 Task: Look for space in Massawa, Eritrea from 8th June, 2023 to 12th June, 2023 for 2 adults in price range Rs.8000 to Rs.16000. Place can be private room with 1  bedroom having 1 bed and 1 bathroom. Property type can be house, flat, hotel. Booking option can be shelf check-in. Required host language is English.
Action: Mouse moved to (363, 182)
Screenshot: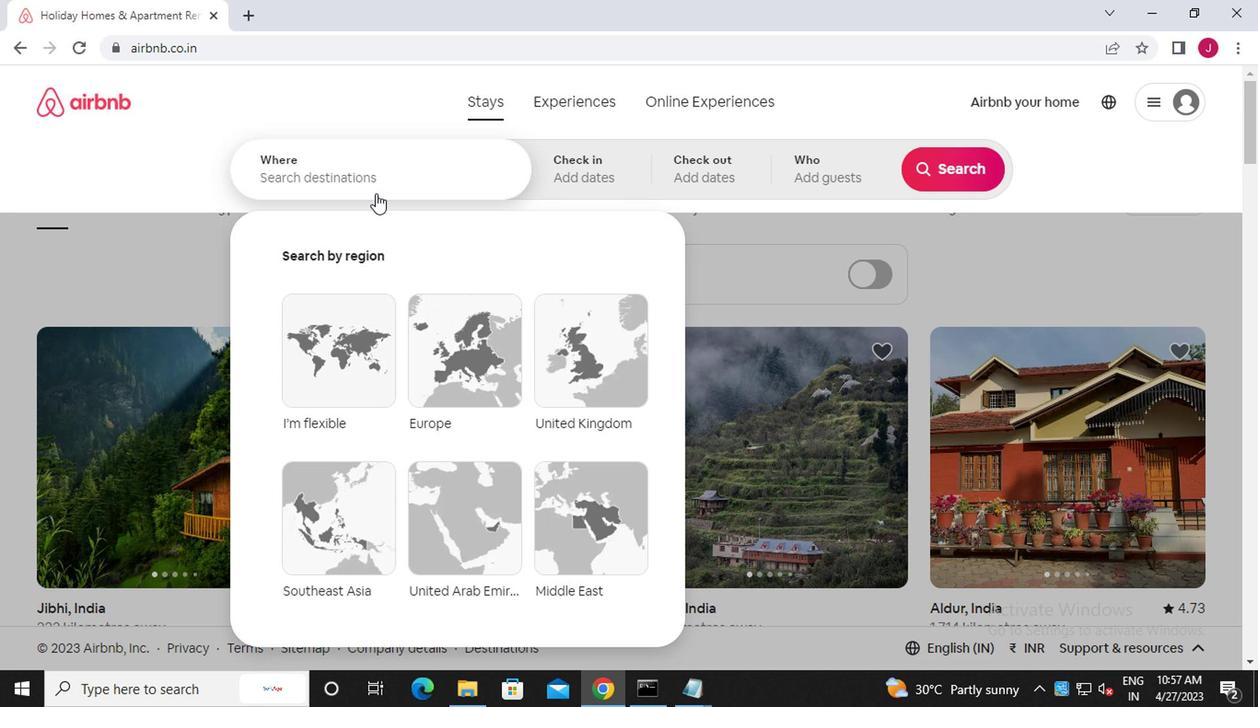 
Action: Mouse pressed left at (363, 182)
Screenshot: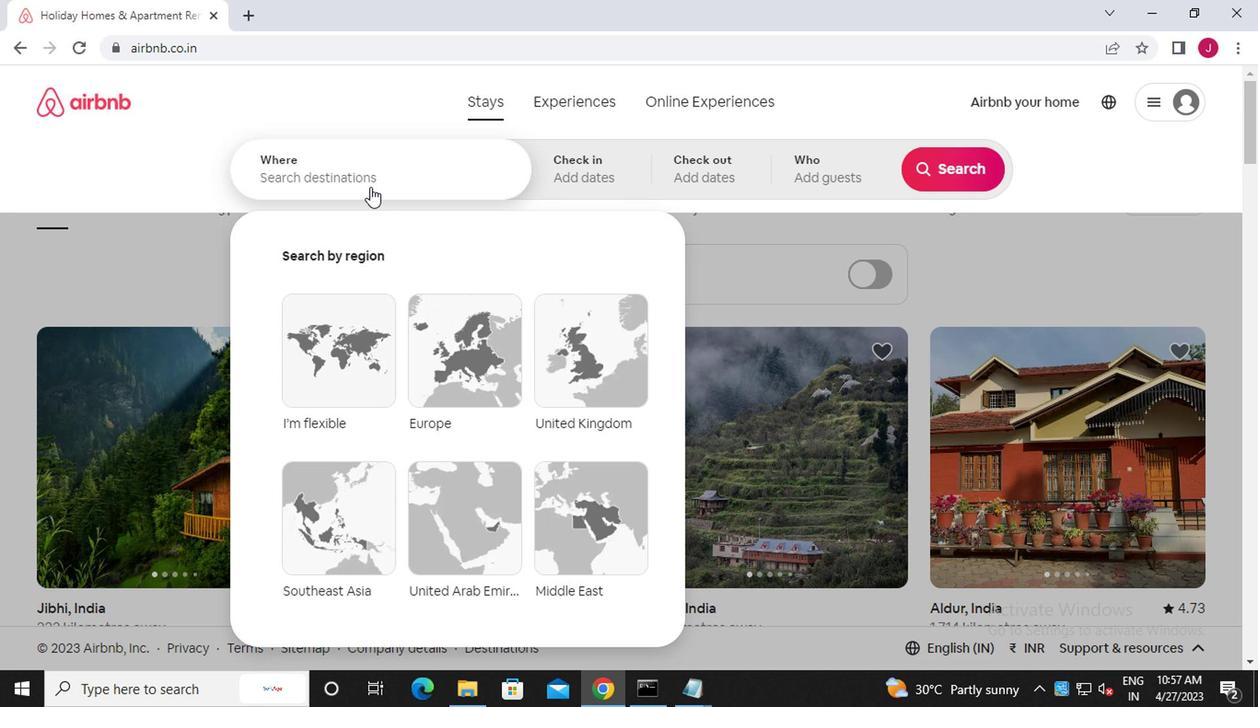 
Action: Mouse moved to (363, 182)
Screenshot: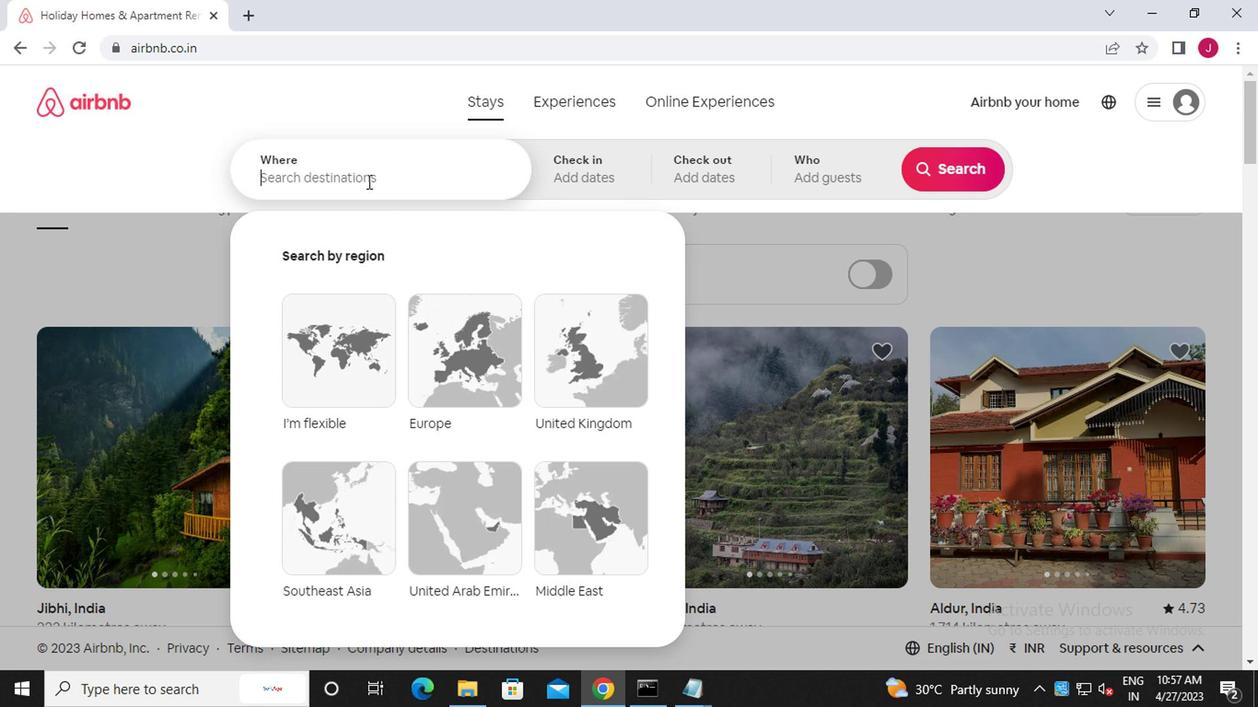 
Action: Key pressed m<Key.caps_lock>assawa,<Key.caps_lock>e<Key.caps_lock>ritrea
Screenshot: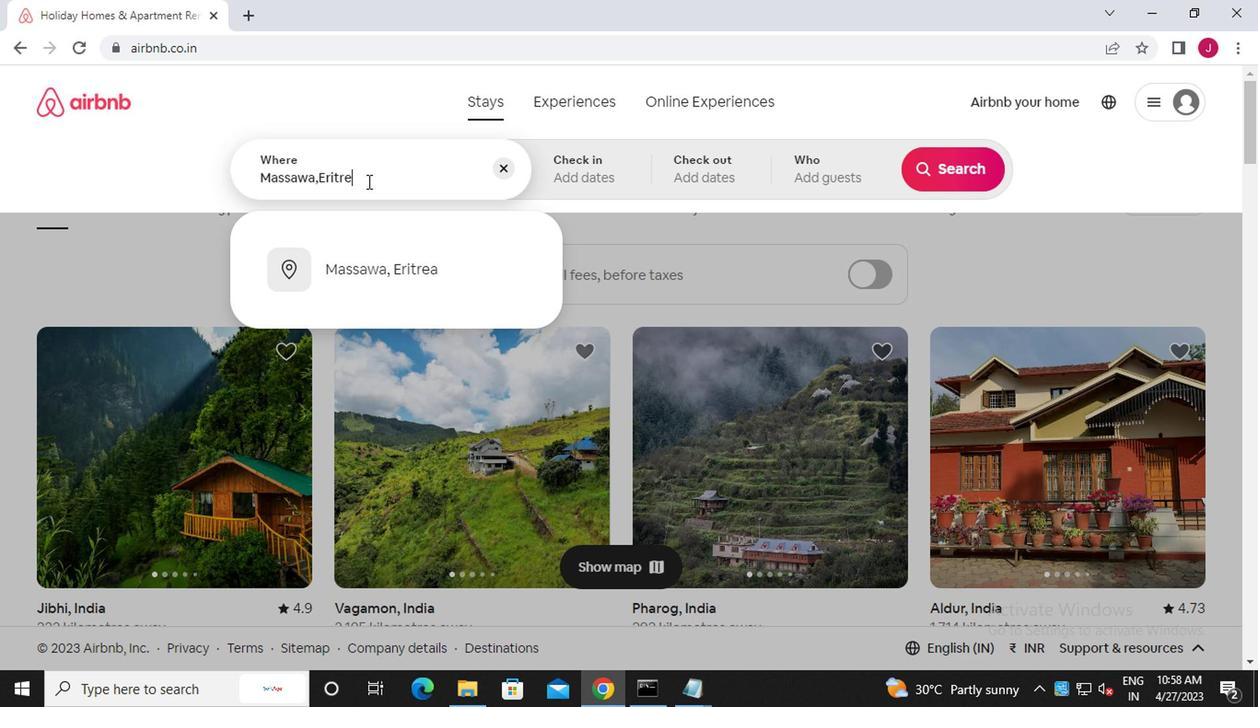 
Action: Mouse moved to (401, 274)
Screenshot: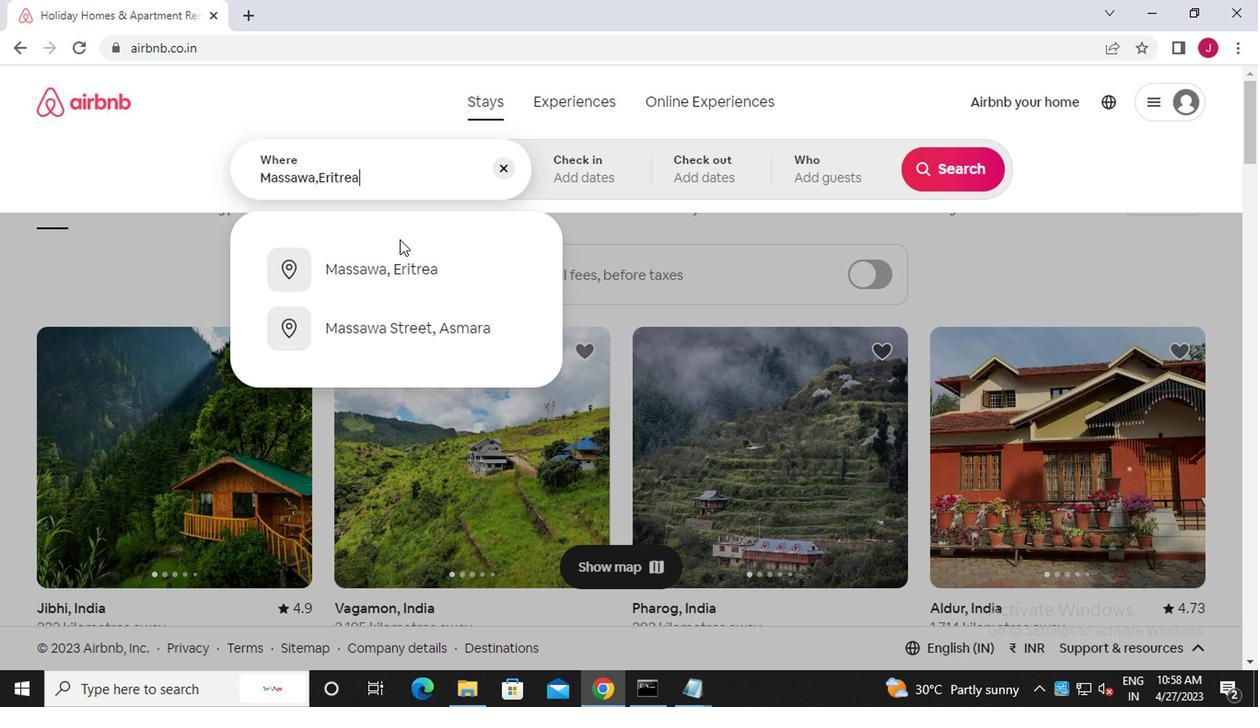 
Action: Mouse pressed left at (401, 274)
Screenshot: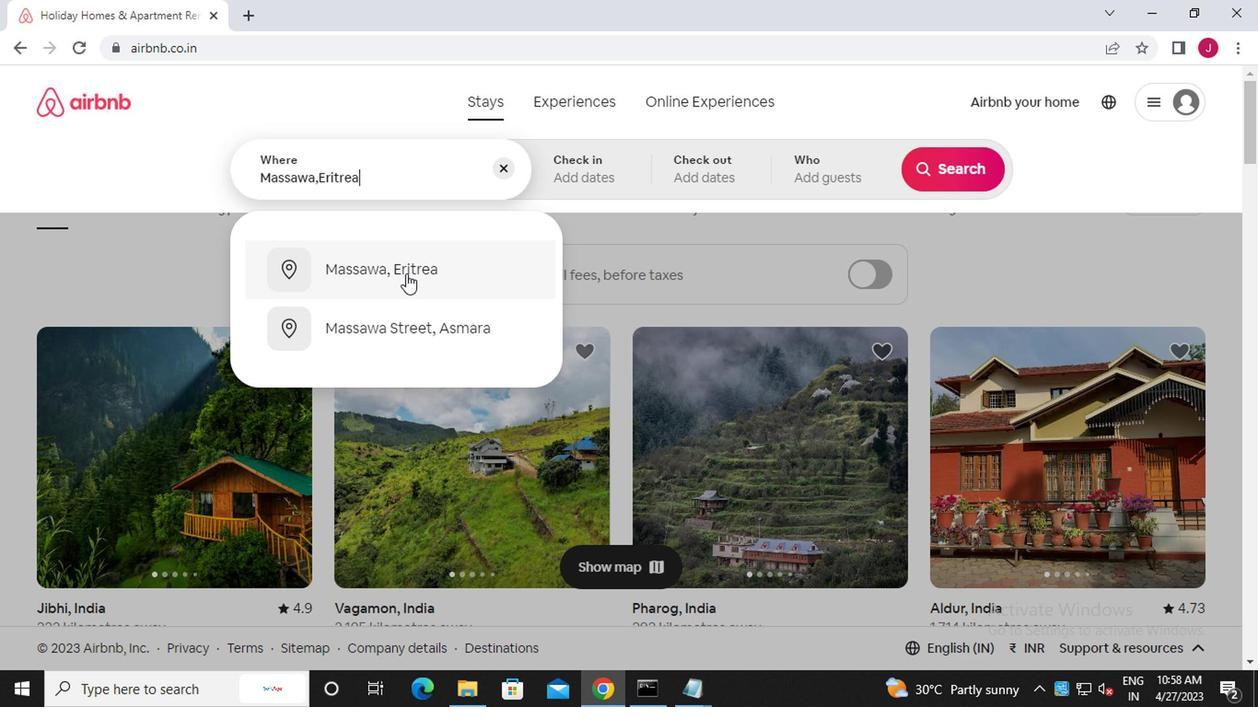 
Action: Mouse moved to (933, 314)
Screenshot: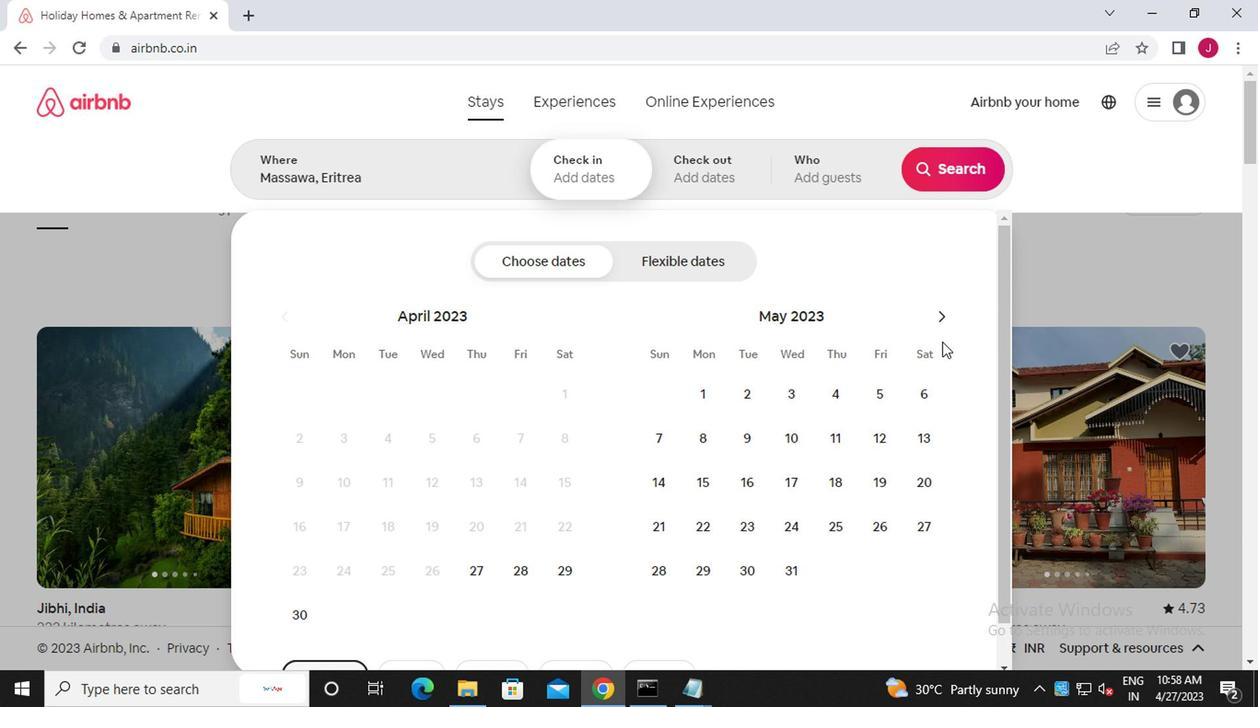 
Action: Mouse pressed left at (933, 314)
Screenshot: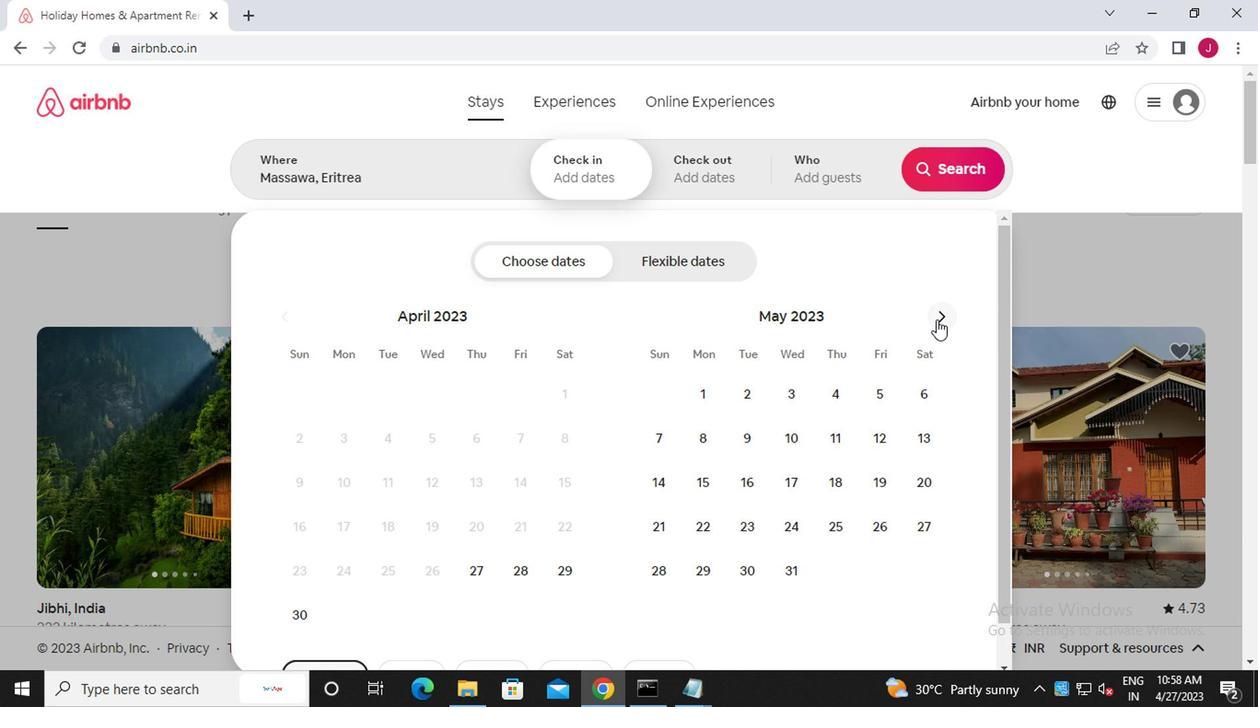 
Action: Mouse moved to (832, 435)
Screenshot: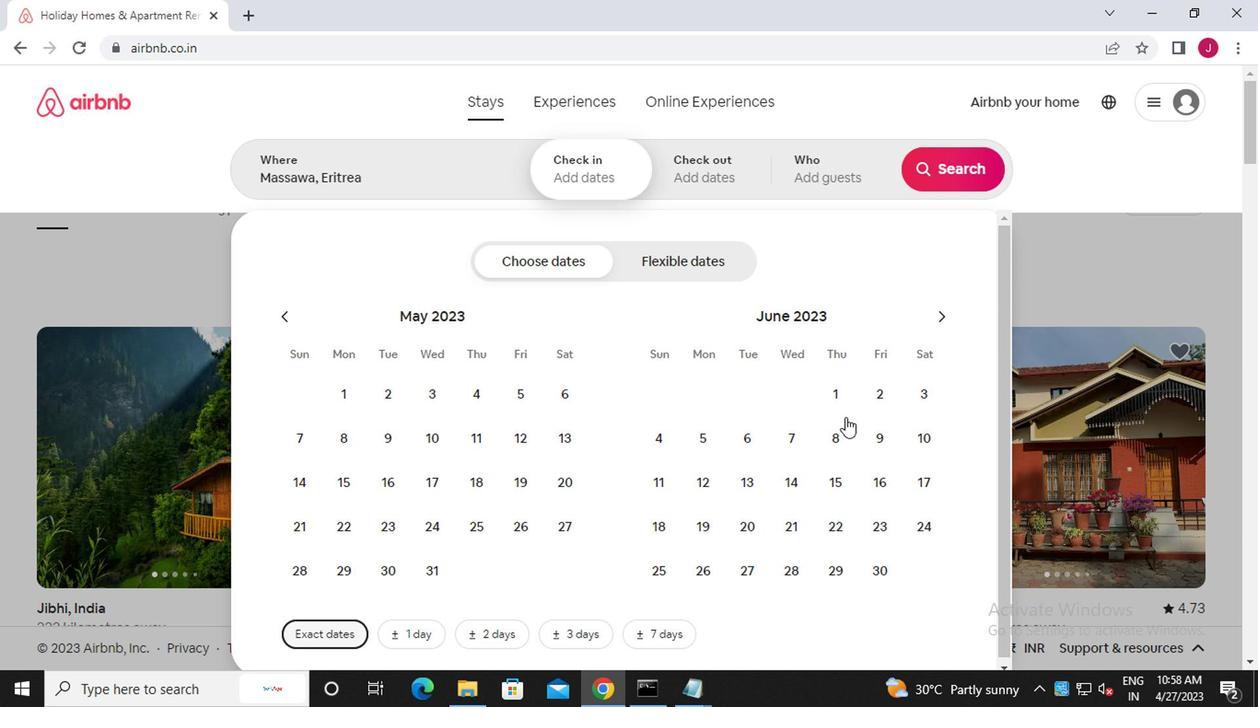 
Action: Mouse pressed left at (832, 435)
Screenshot: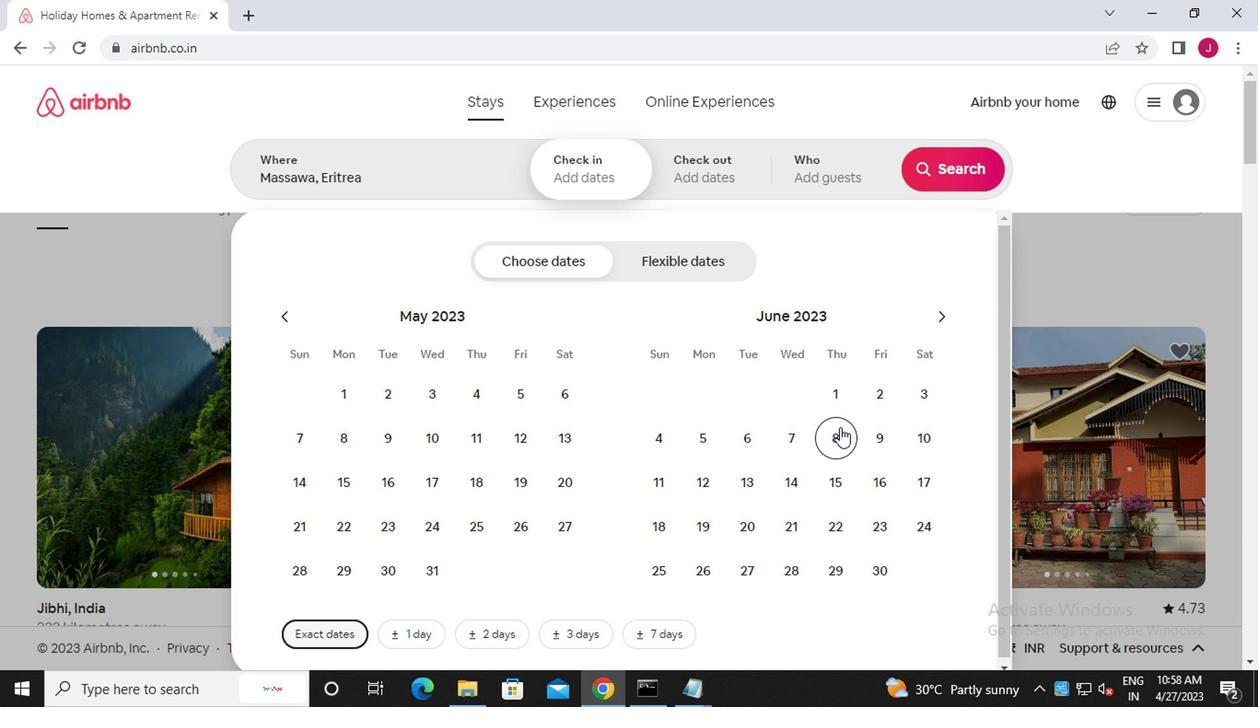 
Action: Mouse moved to (693, 480)
Screenshot: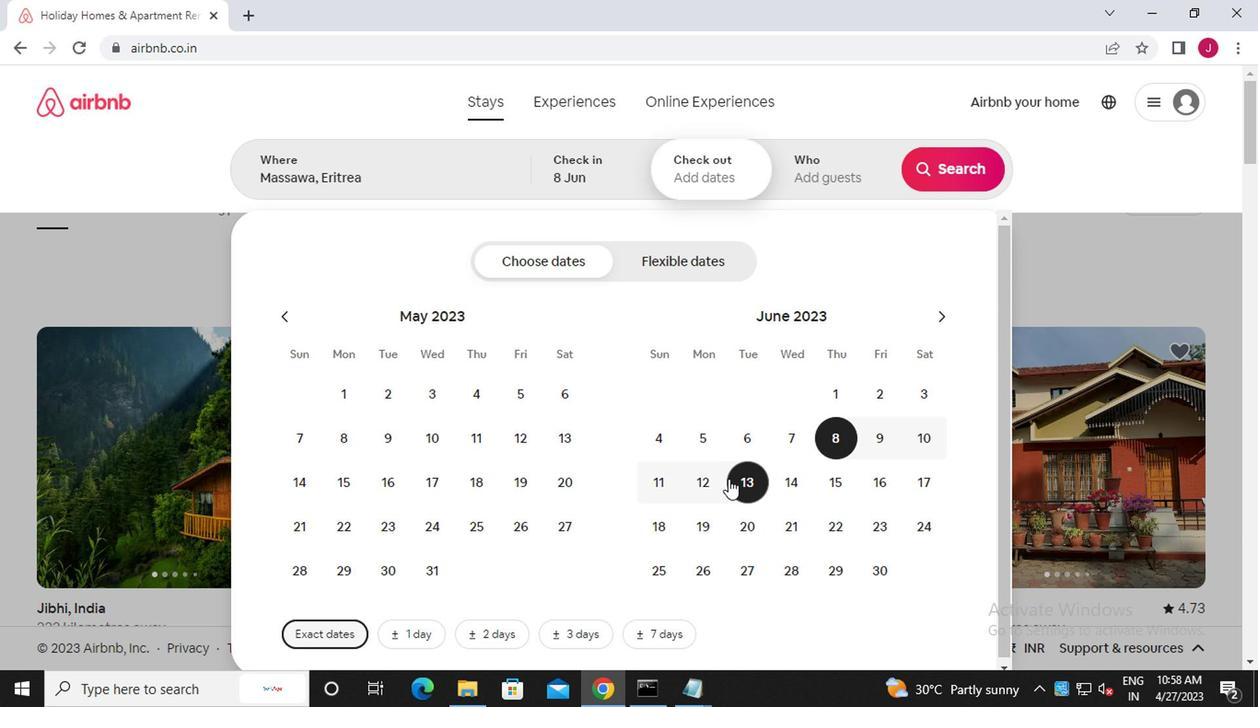 
Action: Mouse pressed left at (693, 480)
Screenshot: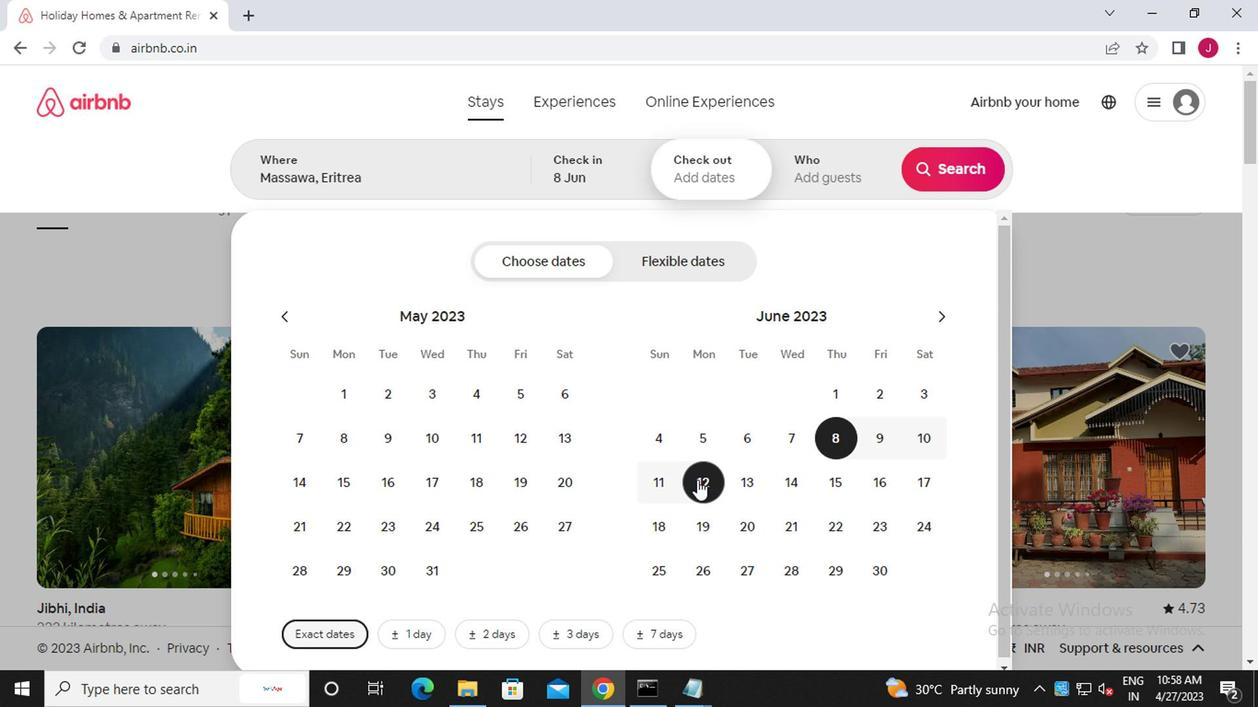 
Action: Mouse moved to (813, 186)
Screenshot: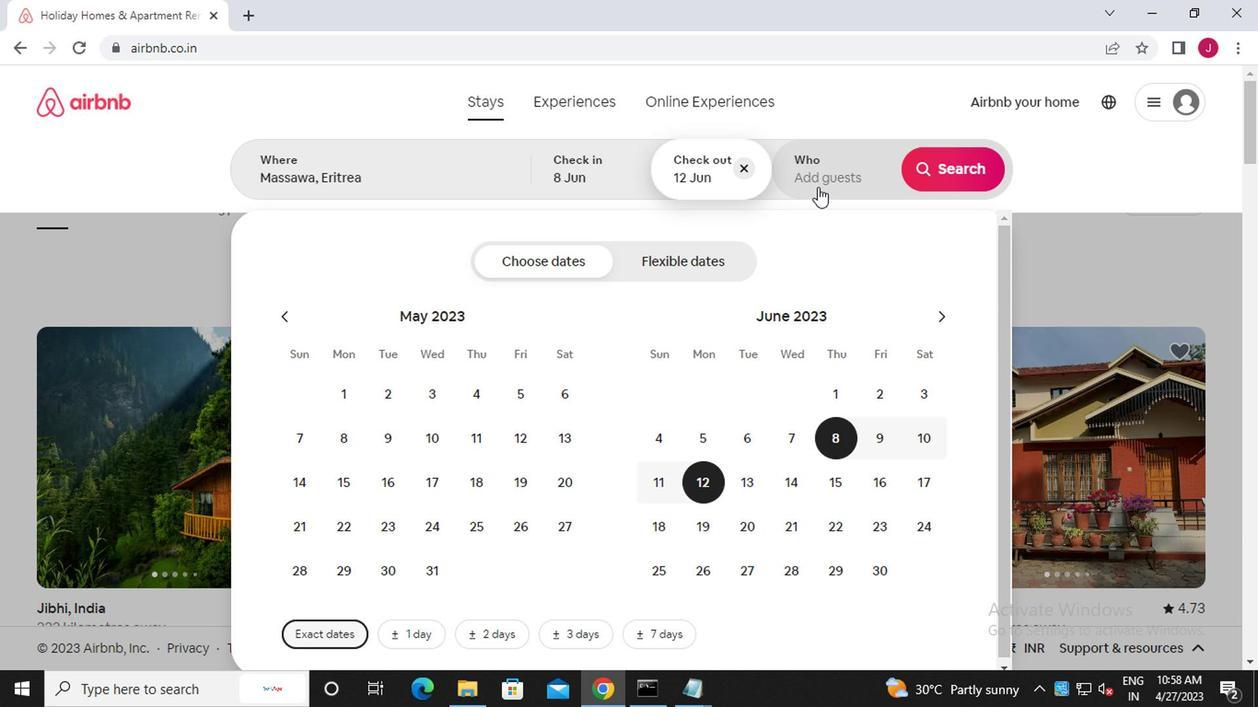 
Action: Mouse pressed left at (813, 186)
Screenshot: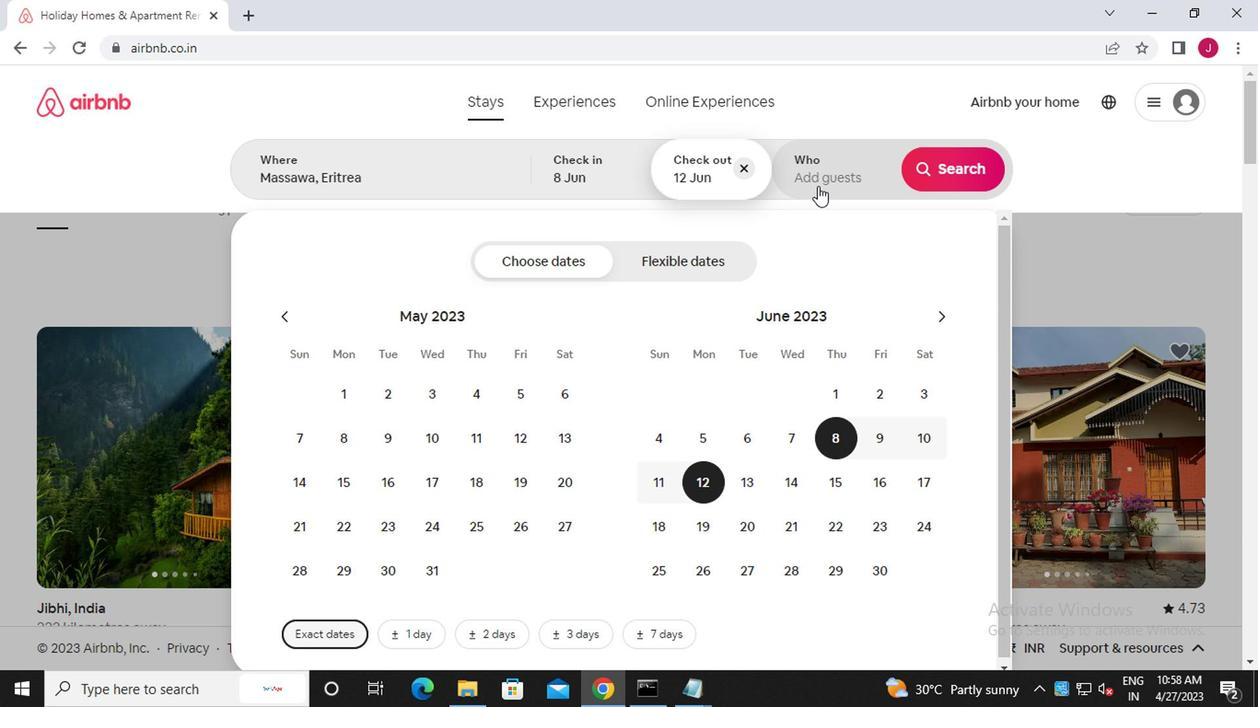 
Action: Mouse moved to (947, 267)
Screenshot: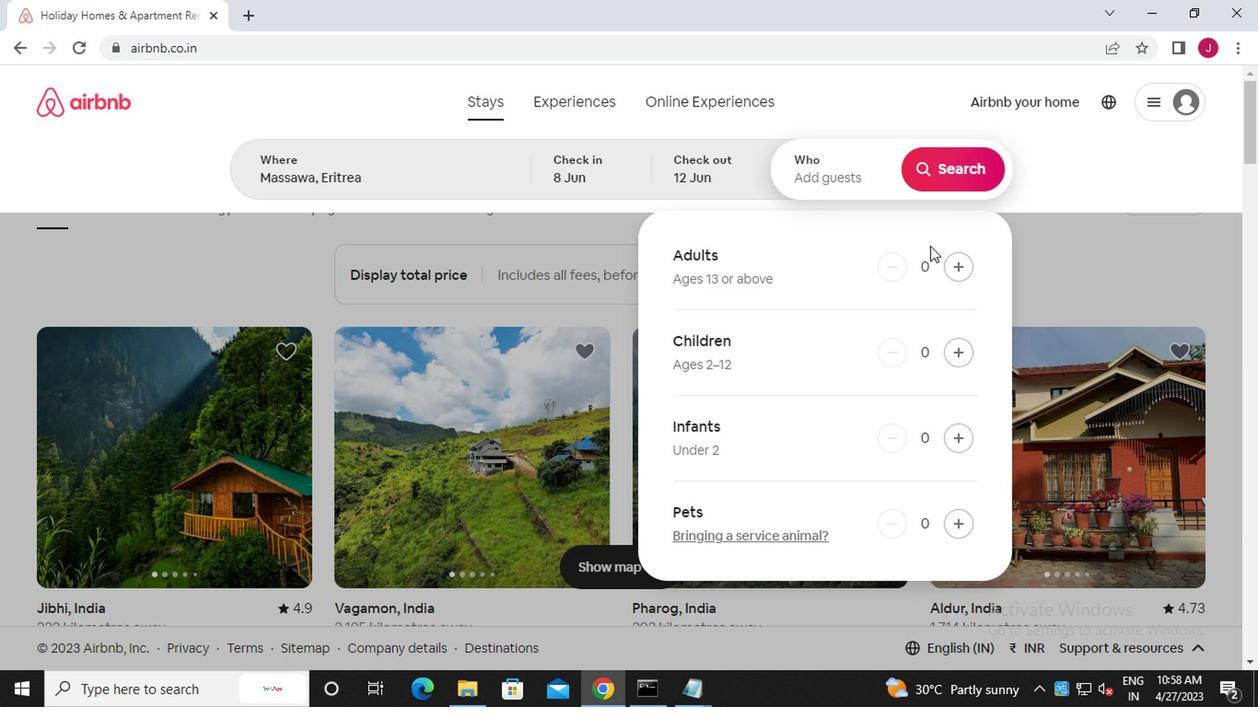 
Action: Mouse pressed left at (947, 267)
Screenshot: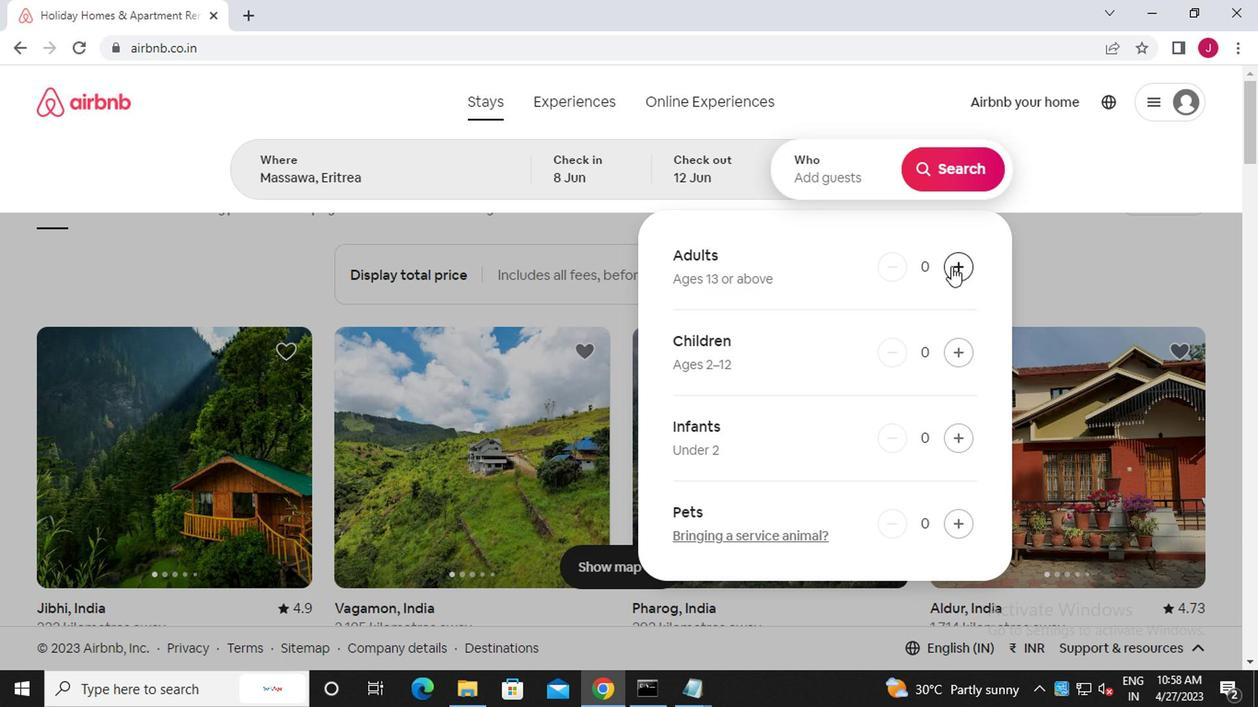 
Action: Mouse moved to (949, 268)
Screenshot: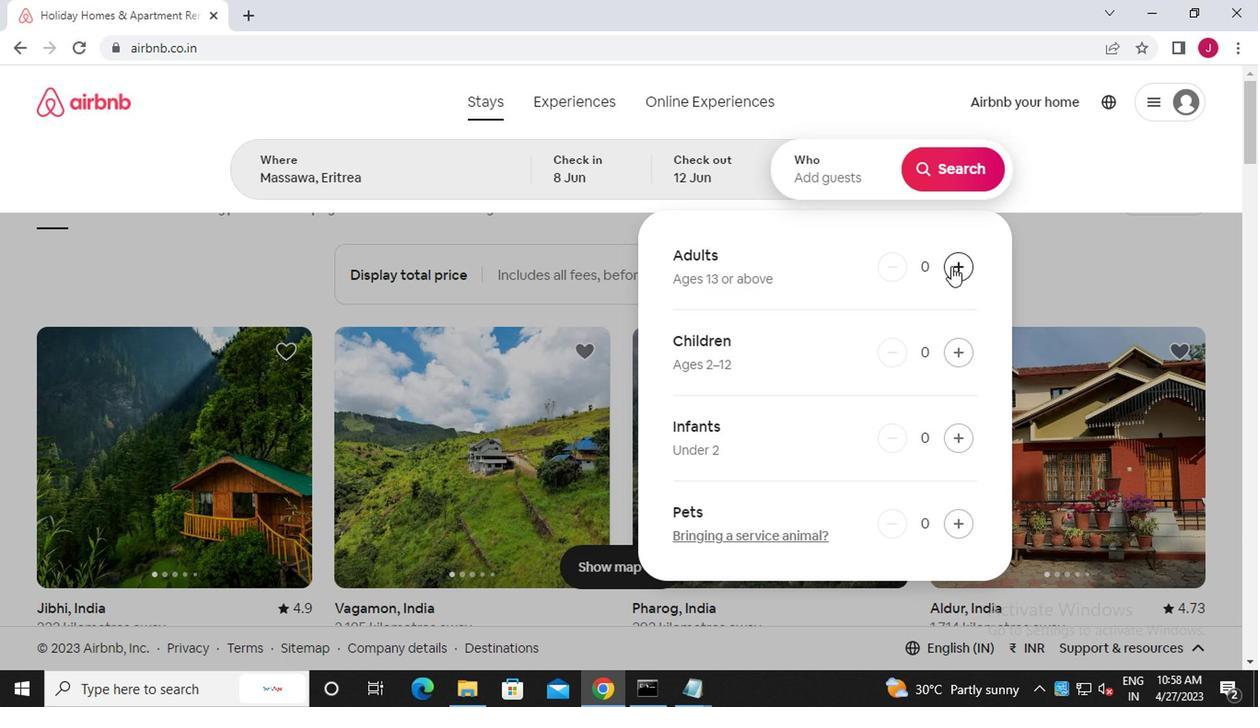 
Action: Mouse pressed left at (949, 268)
Screenshot: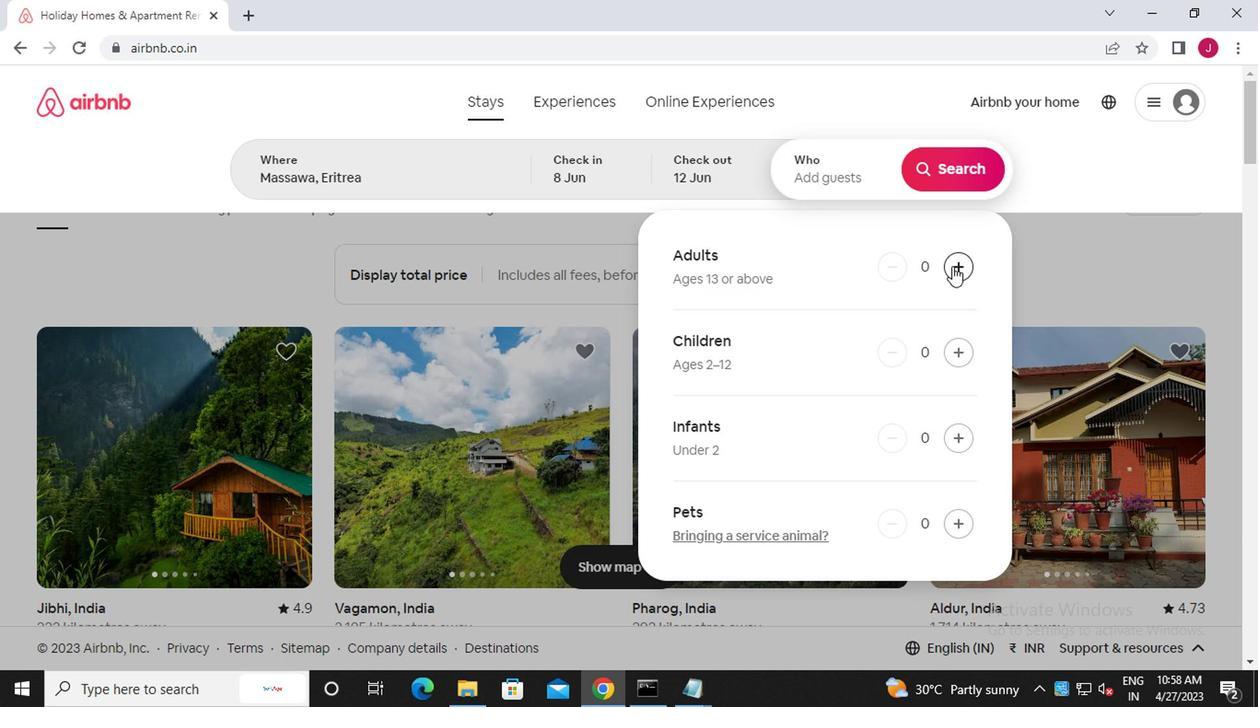 
Action: Mouse moved to (956, 172)
Screenshot: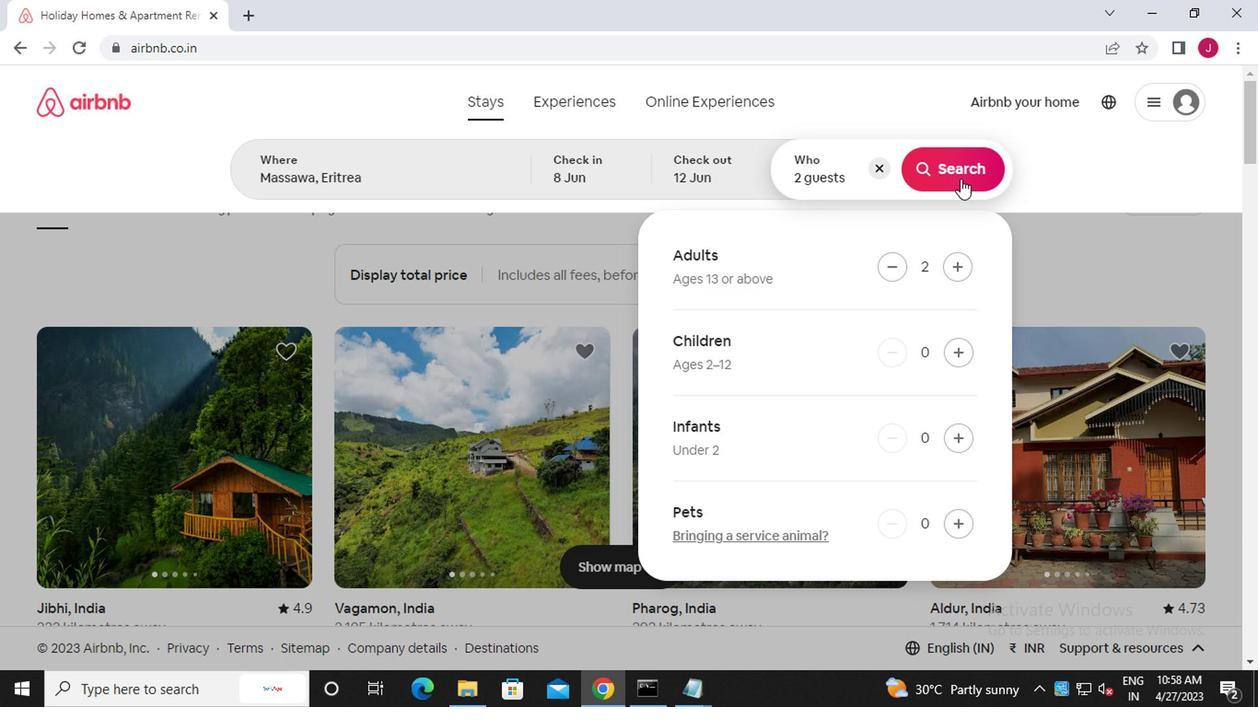 
Action: Mouse pressed left at (956, 172)
Screenshot: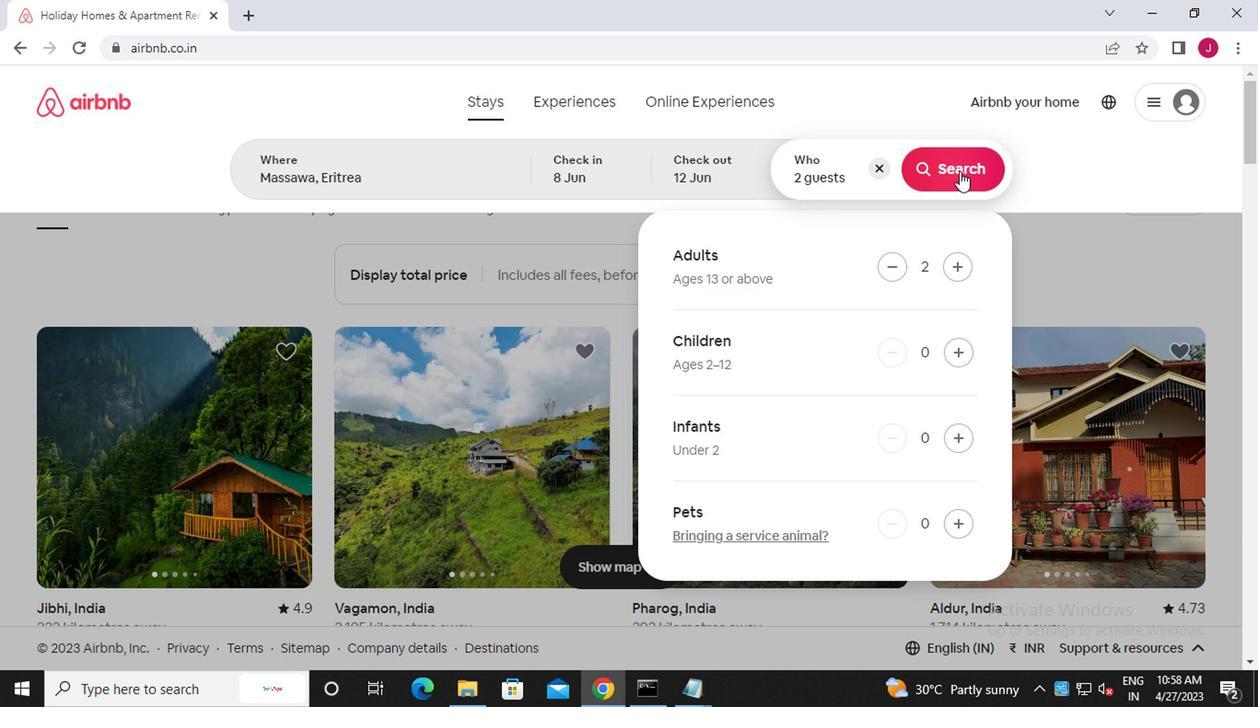 
Action: Mouse moved to (1180, 180)
Screenshot: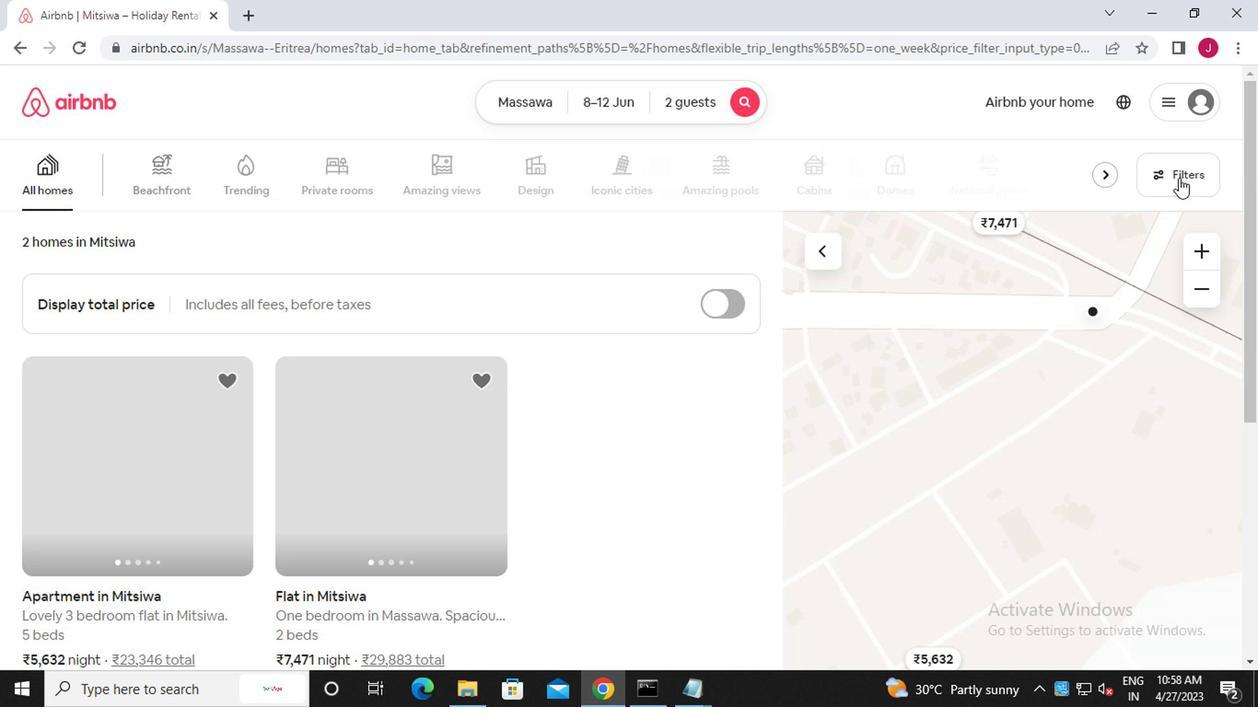 
Action: Mouse pressed left at (1180, 180)
Screenshot: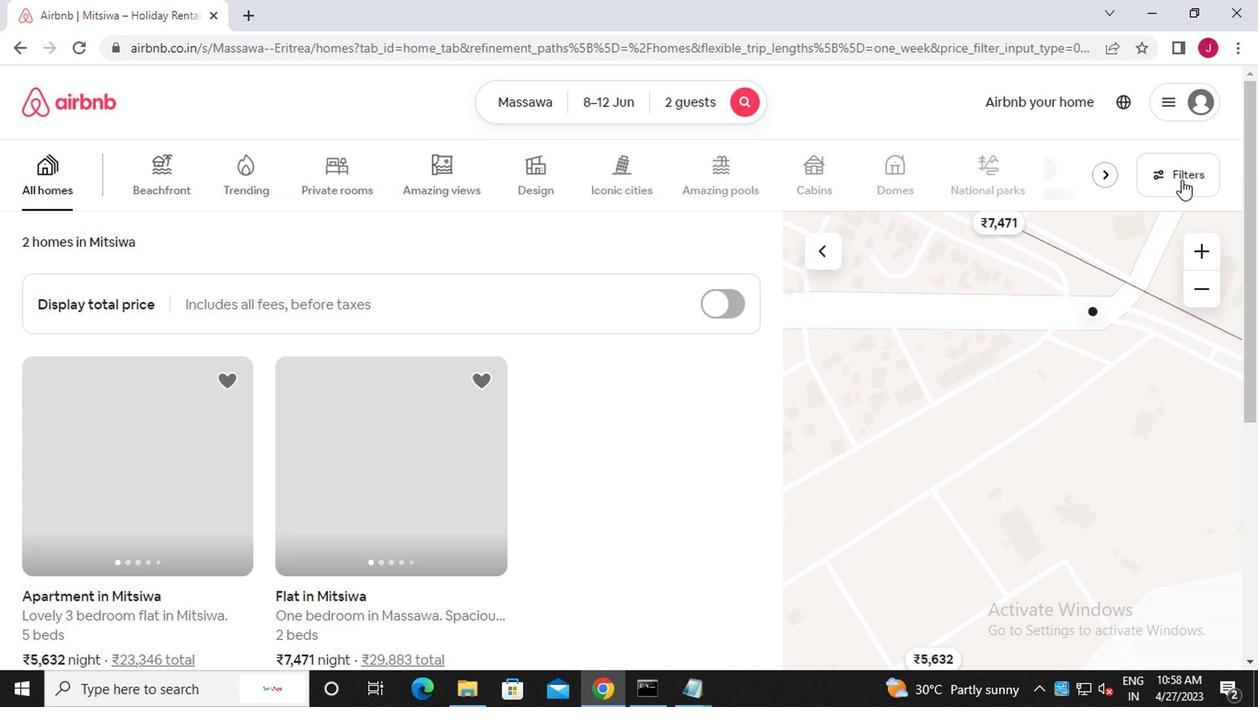 
Action: Mouse moved to (425, 399)
Screenshot: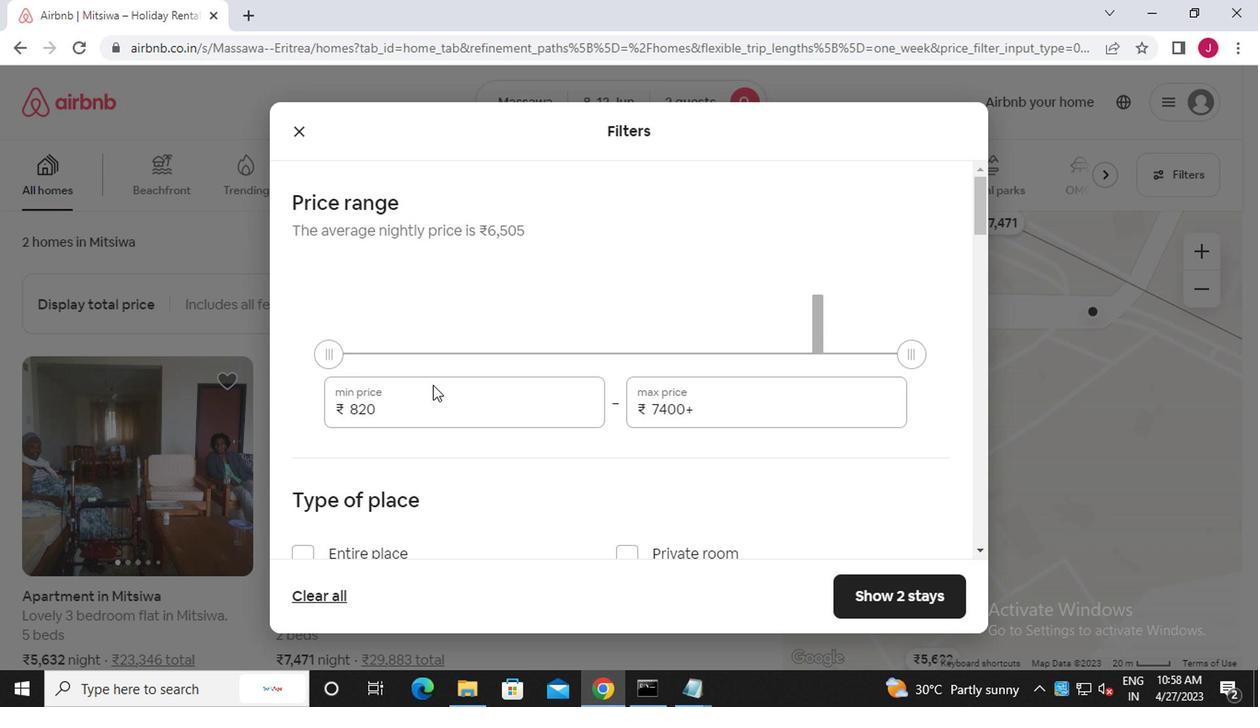 
Action: Mouse pressed left at (425, 399)
Screenshot: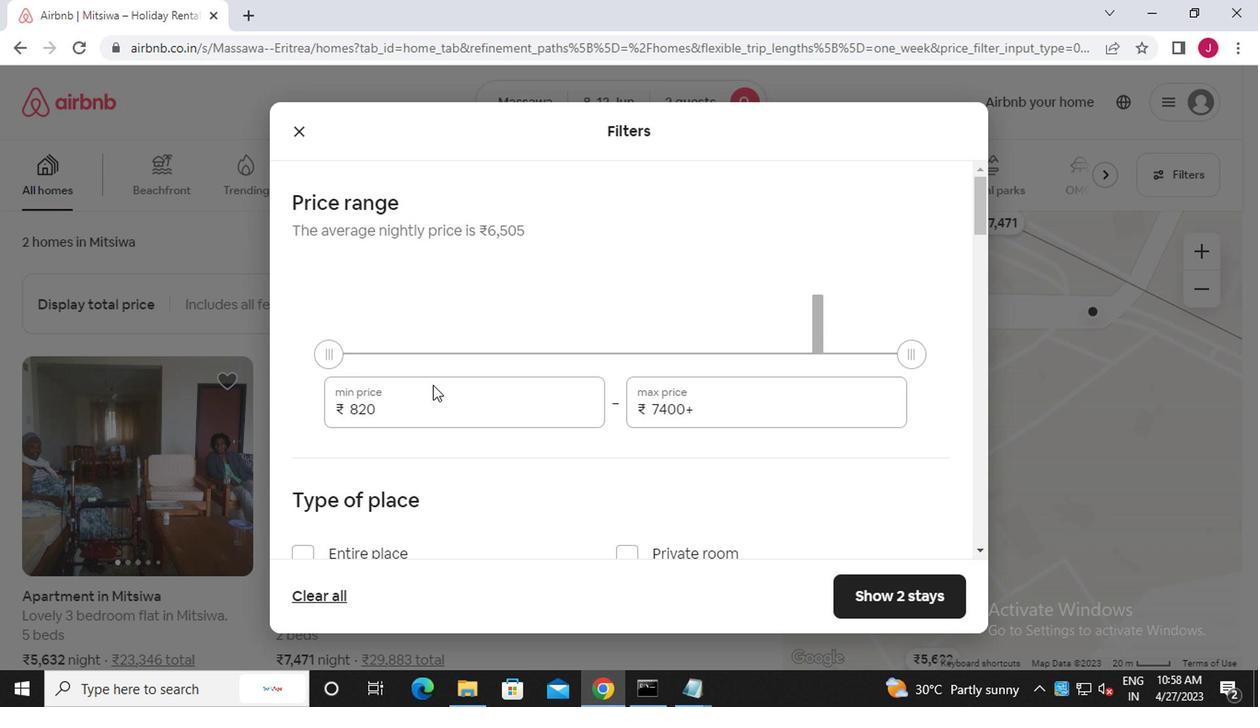
Action: Mouse moved to (412, 387)
Screenshot: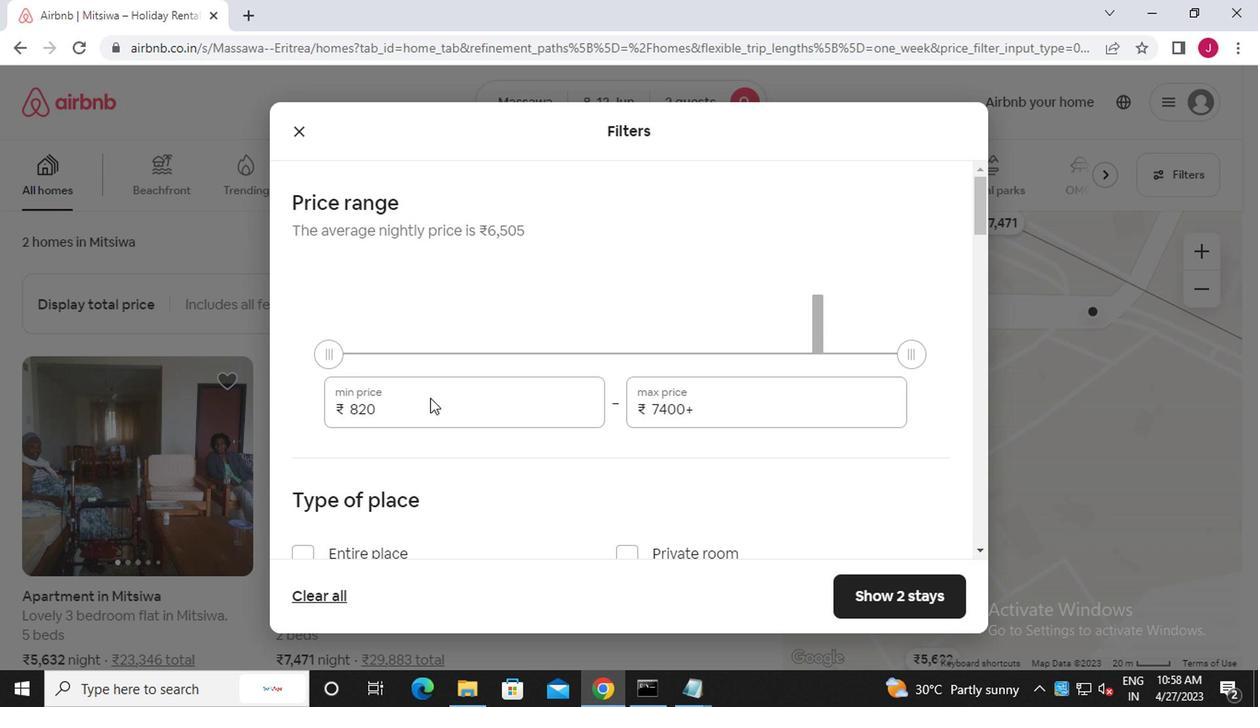 
Action: Key pressed <Key.backspace><Key.backspace><<96>><<96>><<96>>
Screenshot: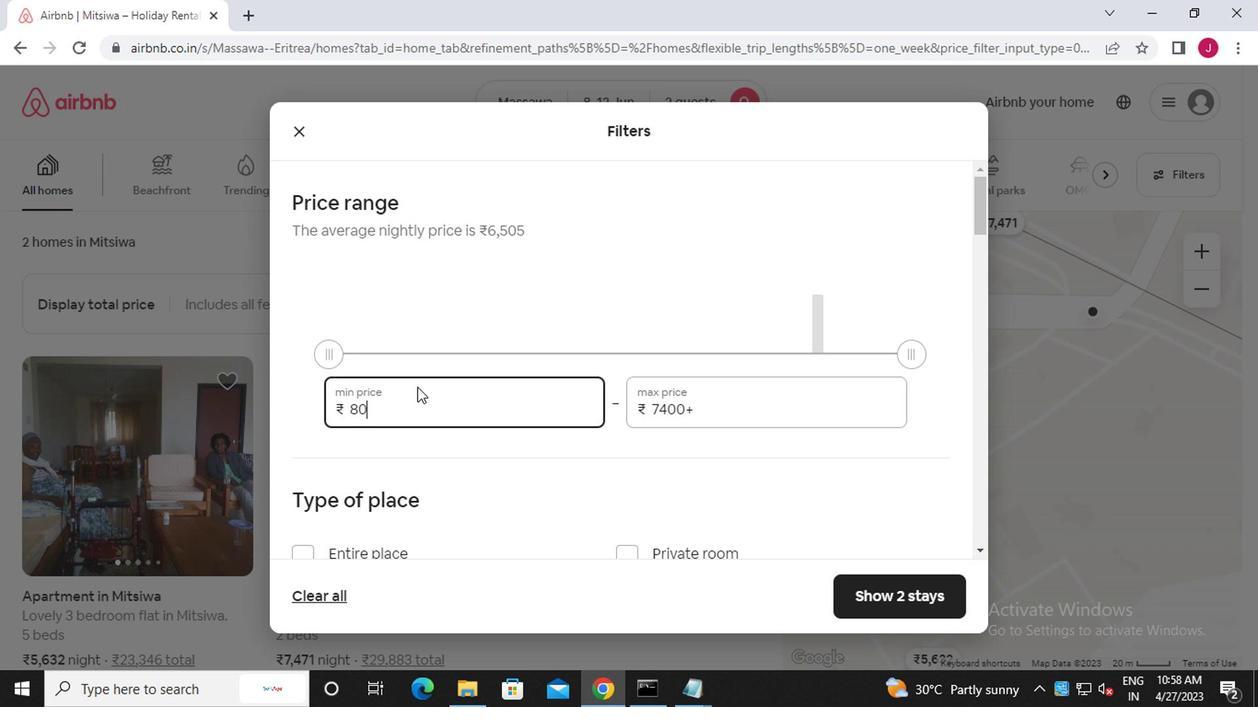 
Action: Mouse moved to (747, 396)
Screenshot: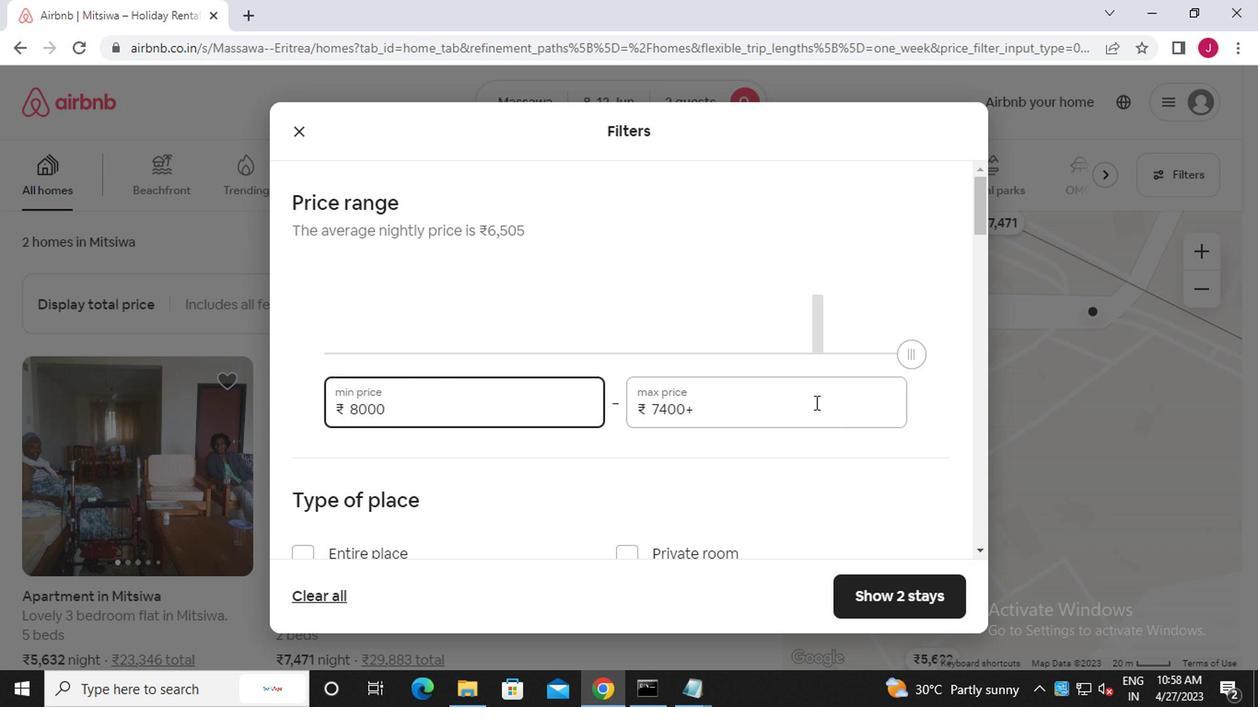 
Action: Mouse pressed left at (747, 396)
Screenshot: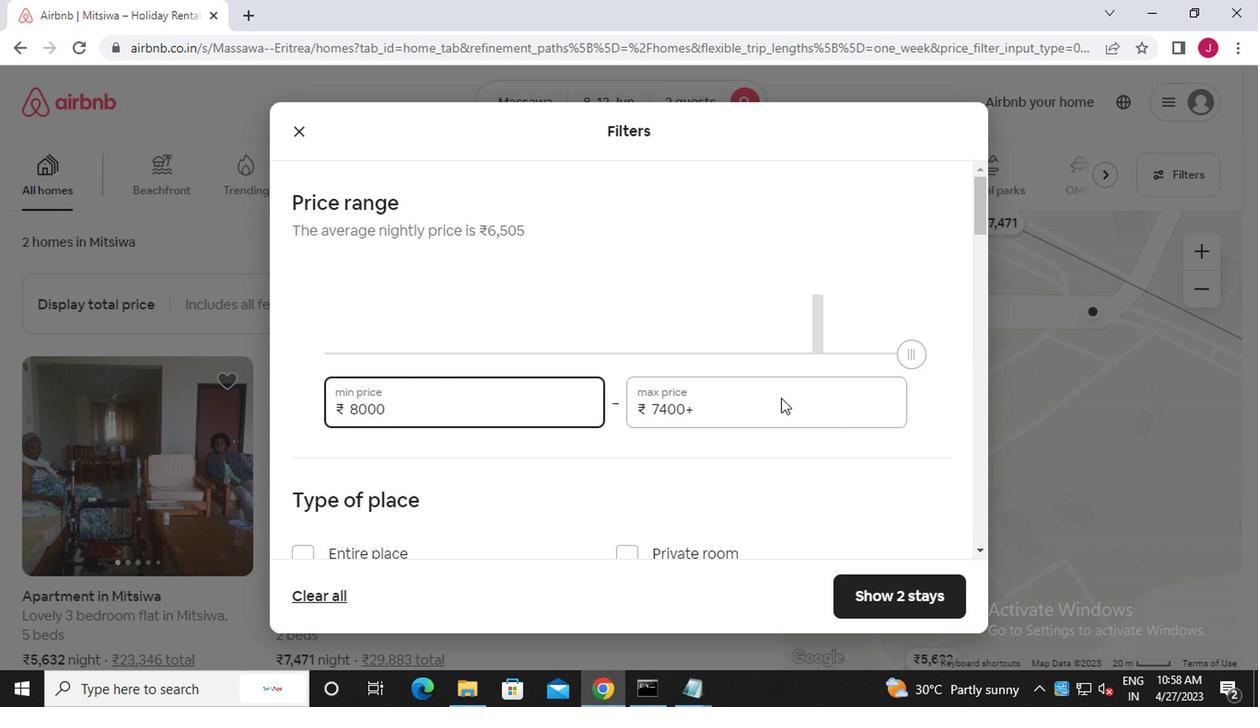 
Action: Mouse moved to (743, 398)
Screenshot: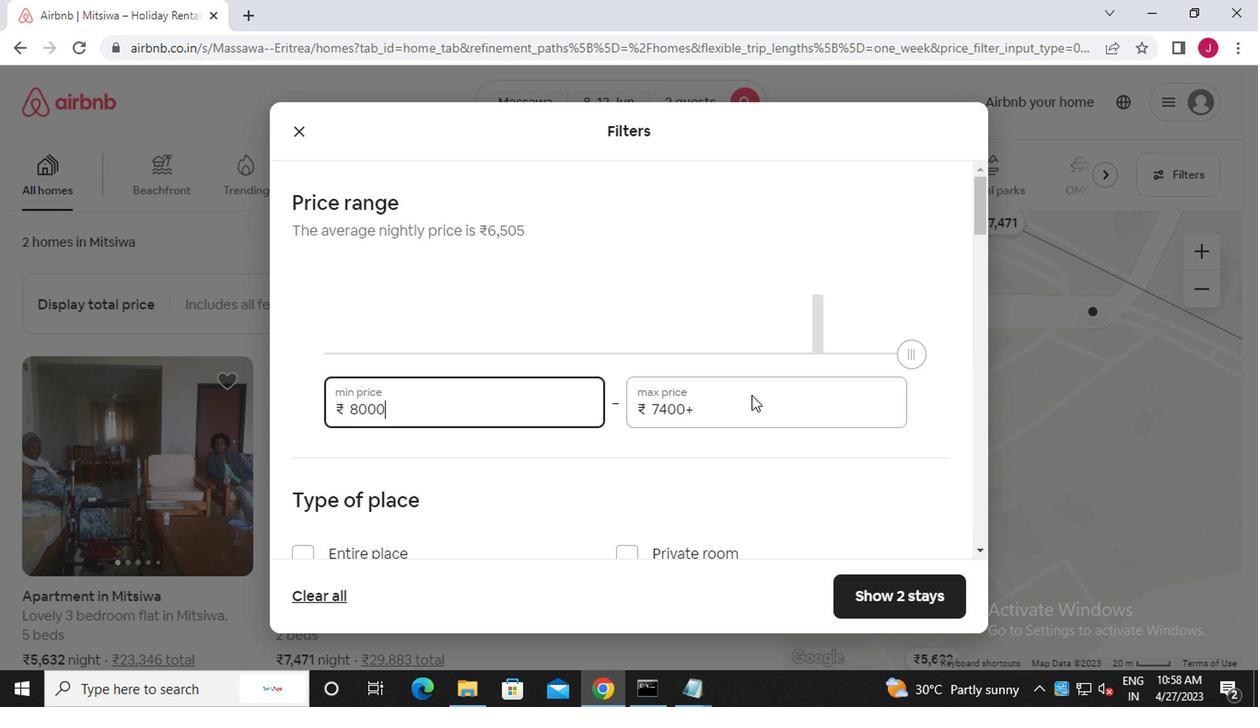 
Action: Key pressed <Key.backspace><Key.backspace><Key.backspace><Key.backspace><Key.backspace><Key.backspace><Key.backspace><Key.backspace><Key.backspace><Key.backspace><<97>><<102>><<96>><<96>><<96>>
Screenshot: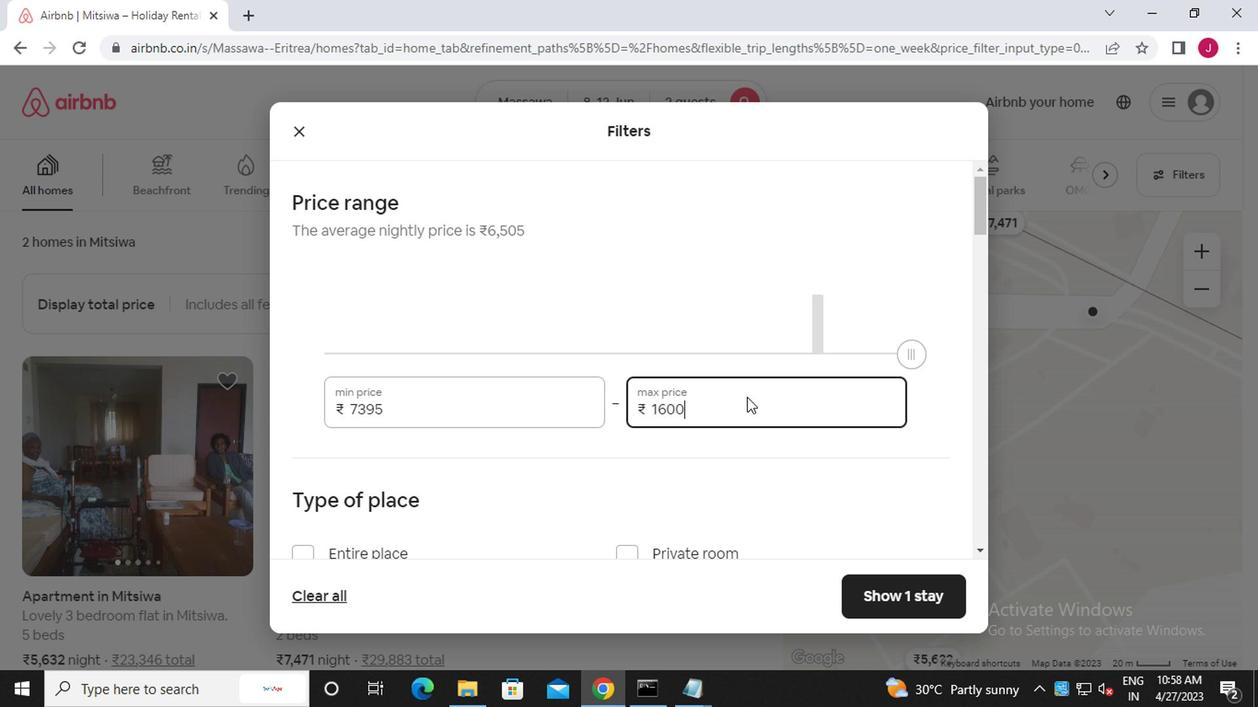 
Action: Mouse scrolled (743, 397) with delta (0, -1)
Screenshot: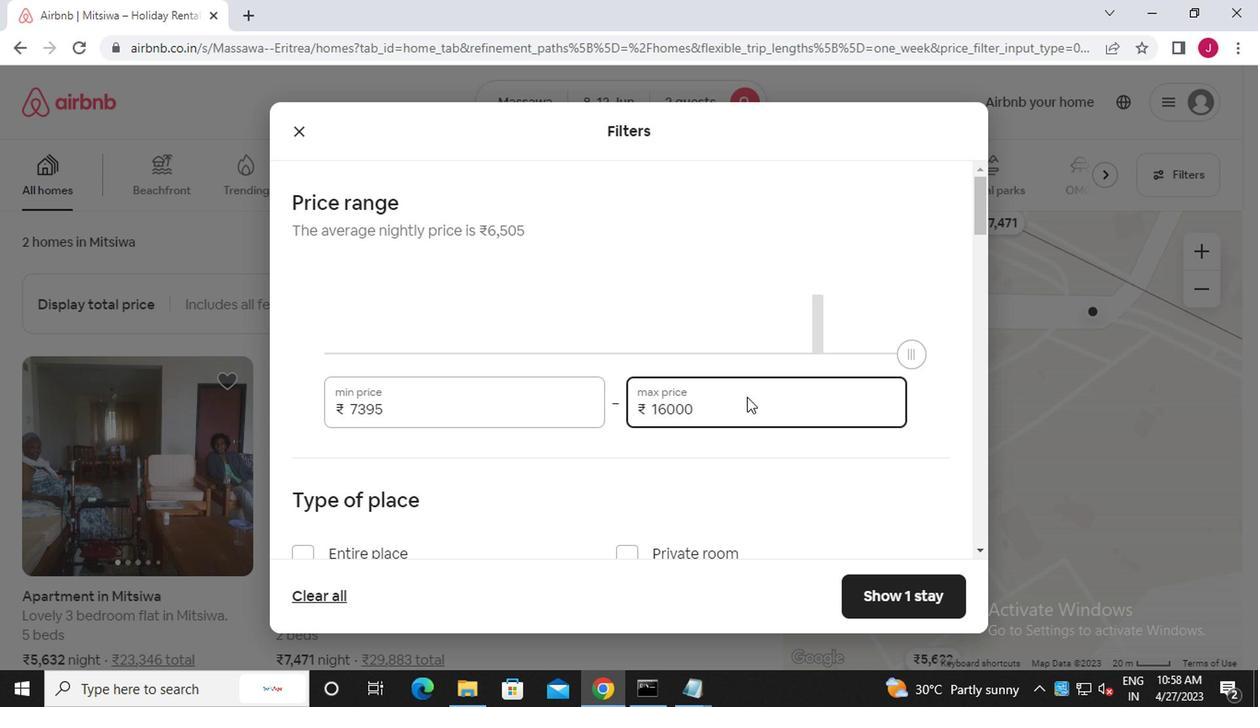 
Action: Mouse scrolled (743, 397) with delta (0, -1)
Screenshot: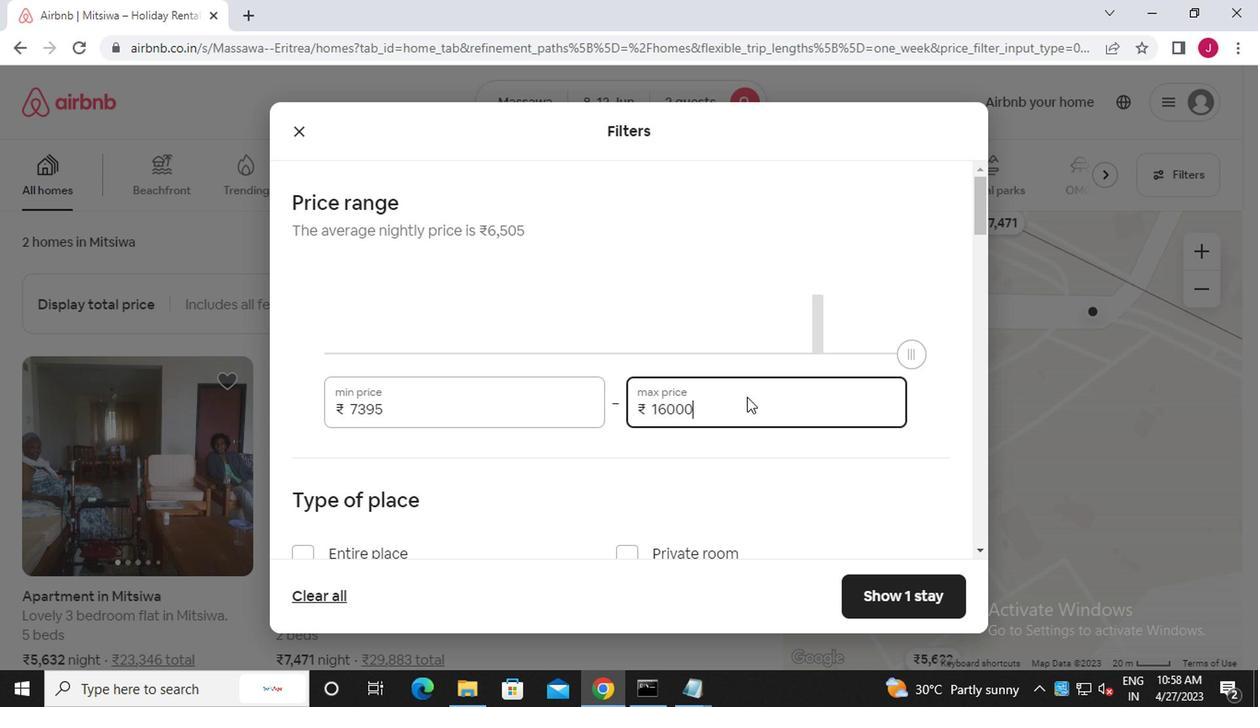 
Action: Mouse scrolled (743, 397) with delta (0, -1)
Screenshot: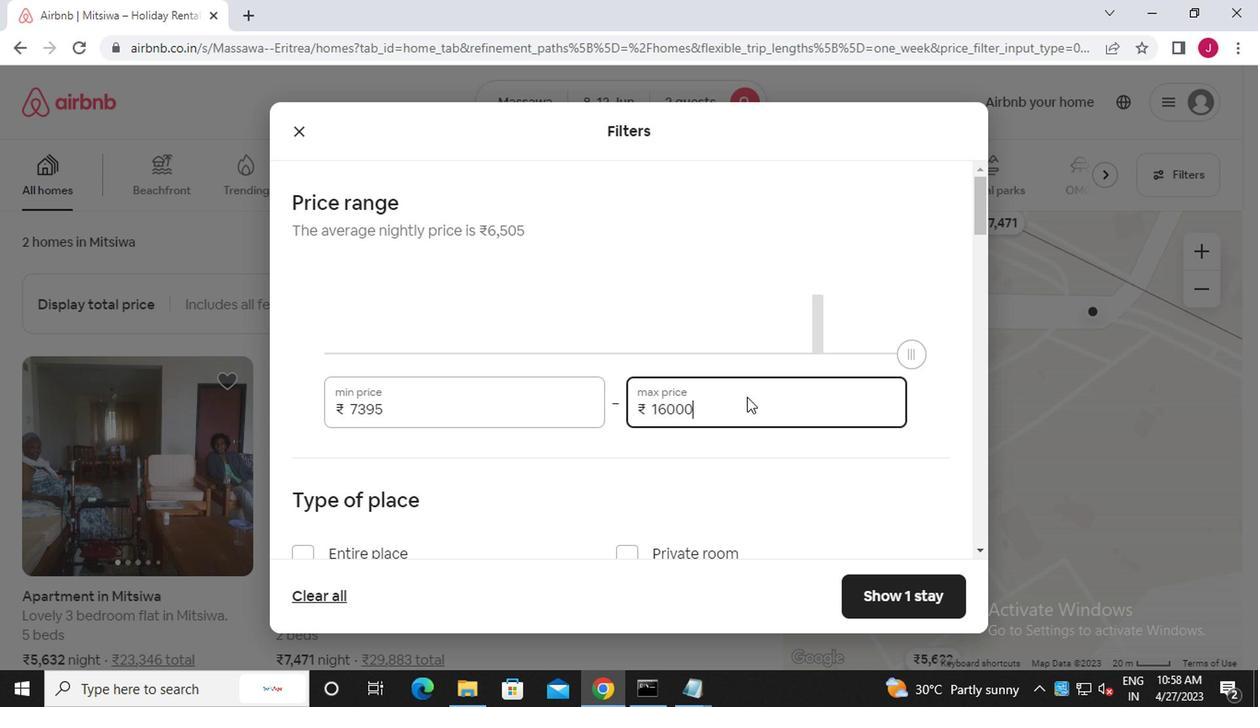 
Action: Mouse scrolled (743, 397) with delta (0, -1)
Screenshot: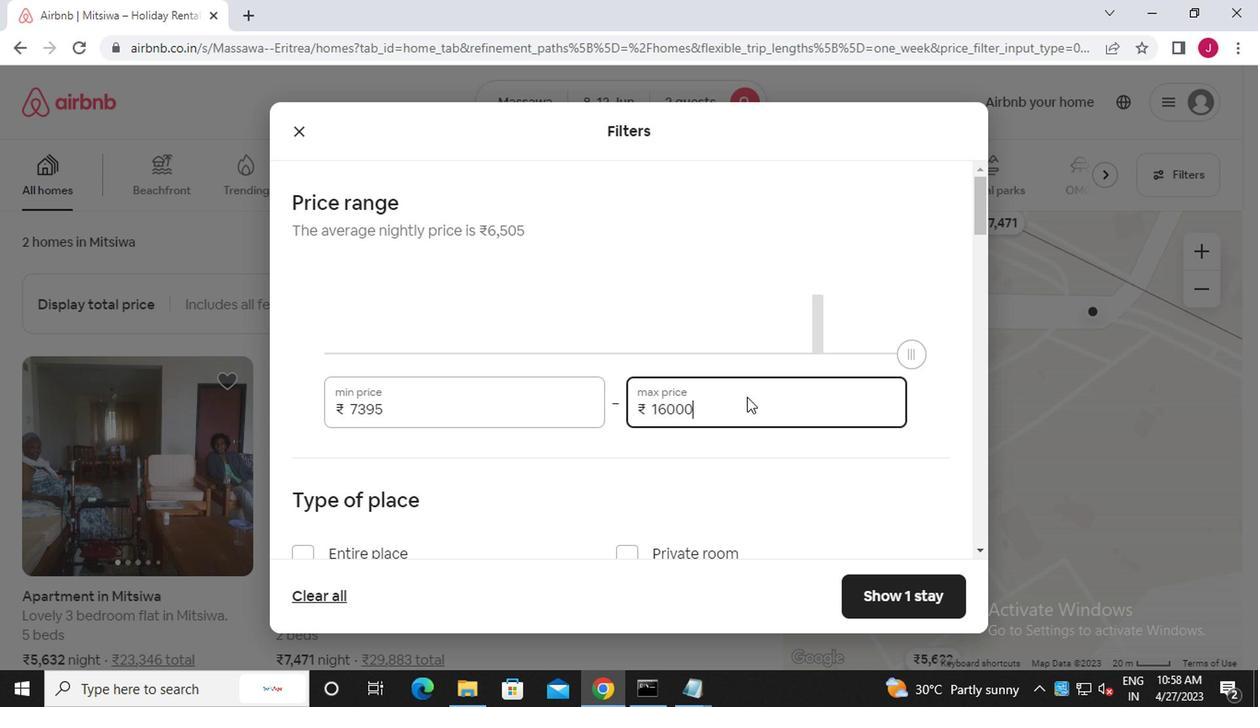 
Action: Mouse moved to (628, 190)
Screenshot: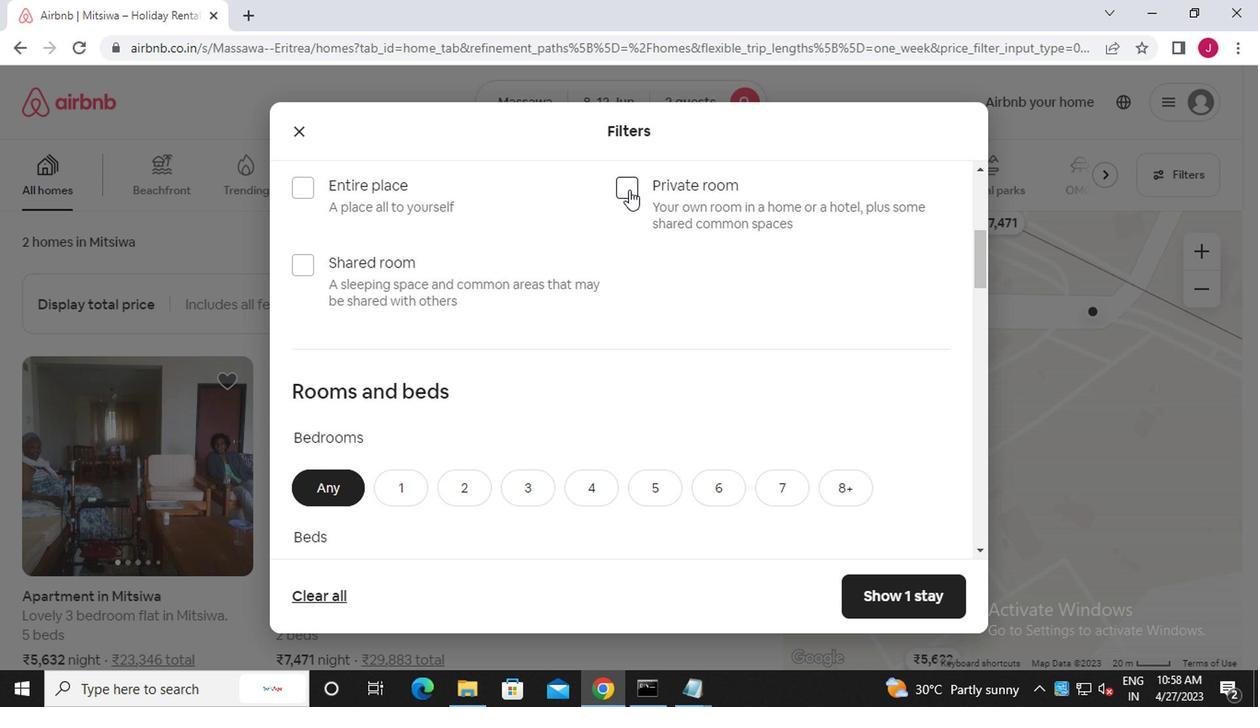 
Action: Mouse pressed left at (628, 190)
Screenshot: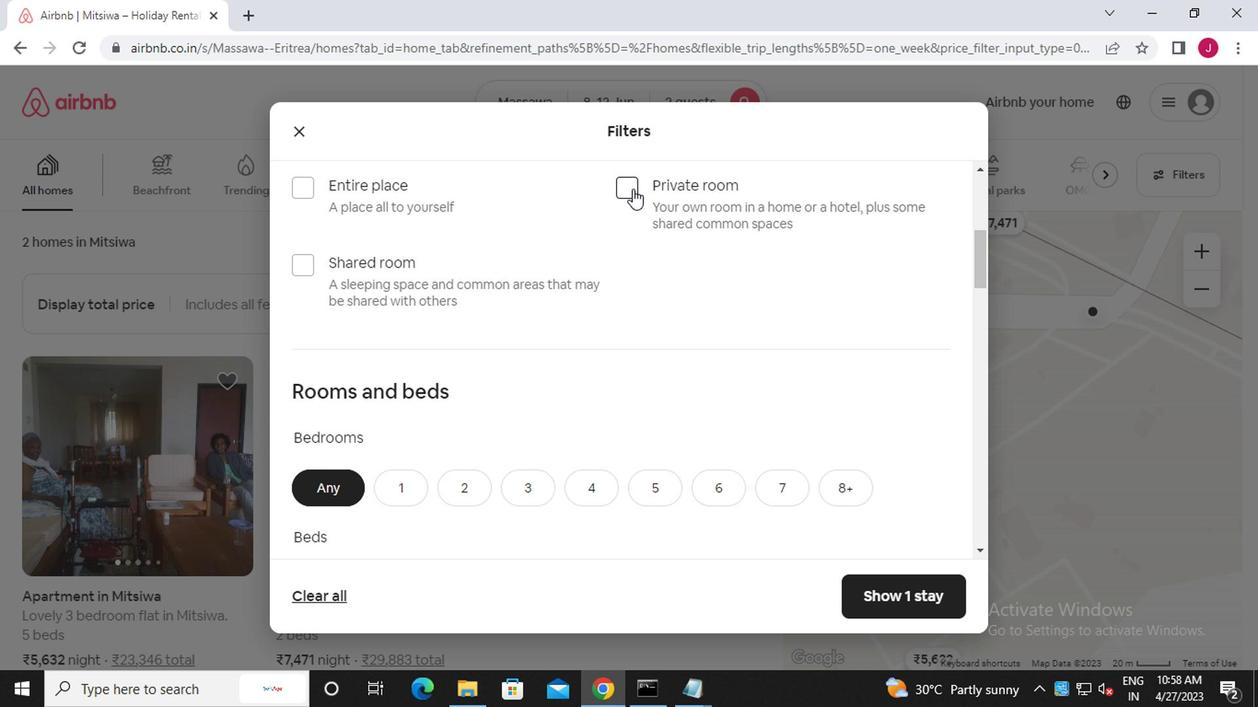 
Action: Mouse moved to (401, 382)
Screenshot: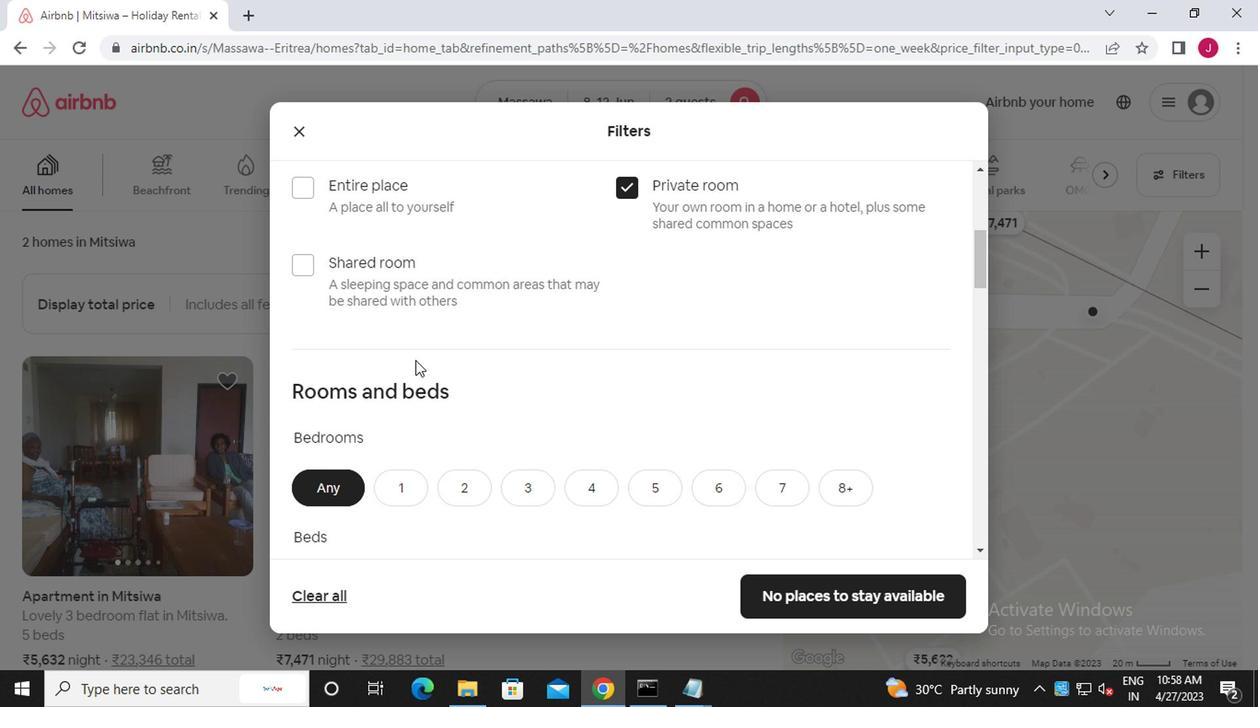 
Action: Mouse scrolled (401, 381) with delta (0, -1)
Screenshot: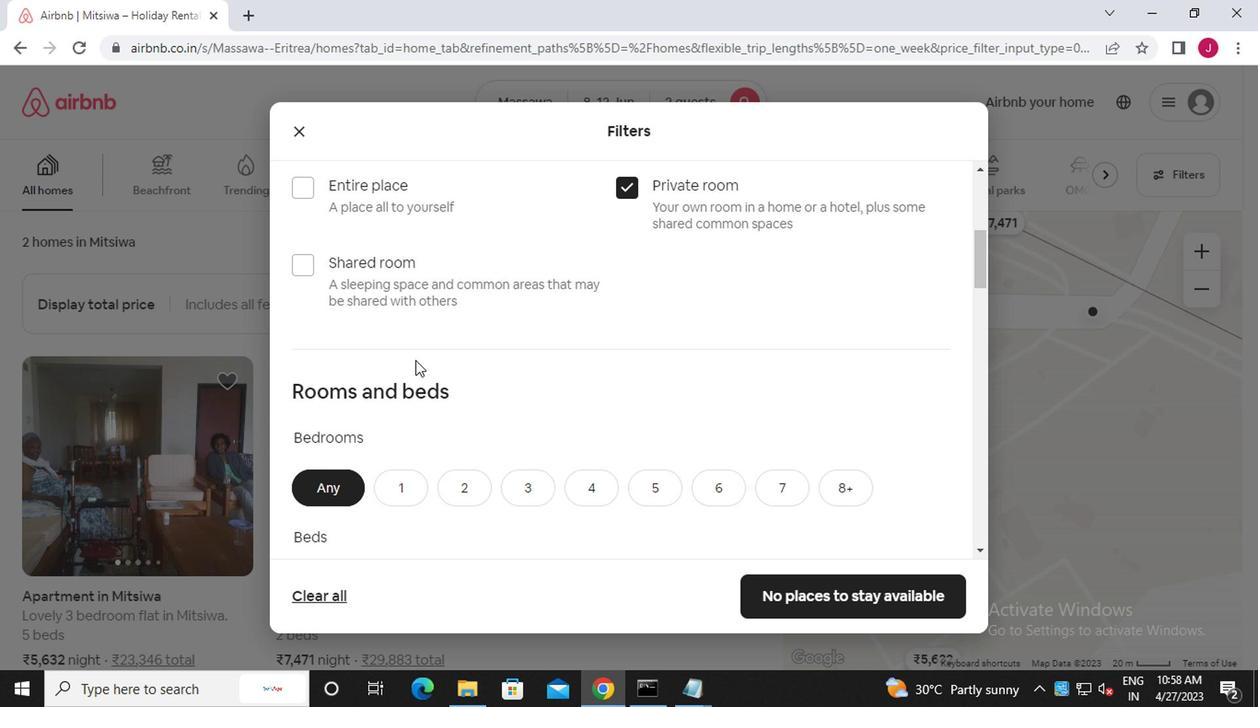 
Action: Mouse moved to (401, 383)
Screenshot: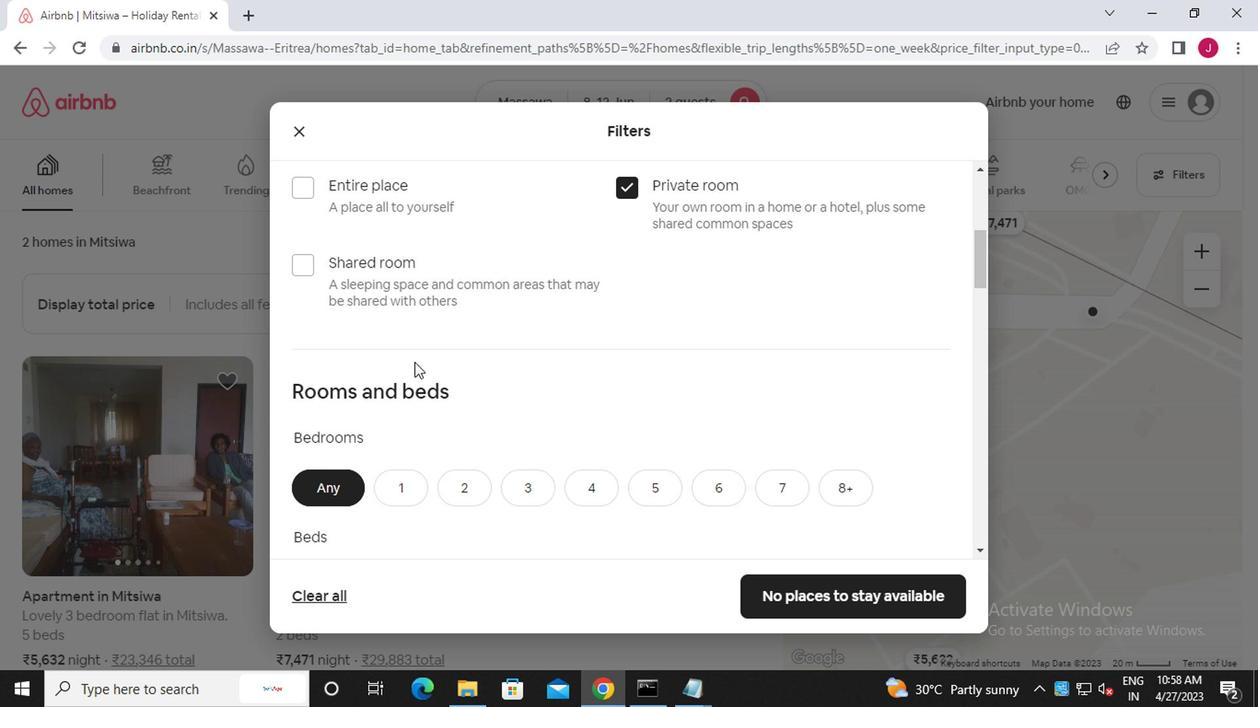 
Action: Mouse scrolled (401, 383) with delta (0, 0)
Screenshot: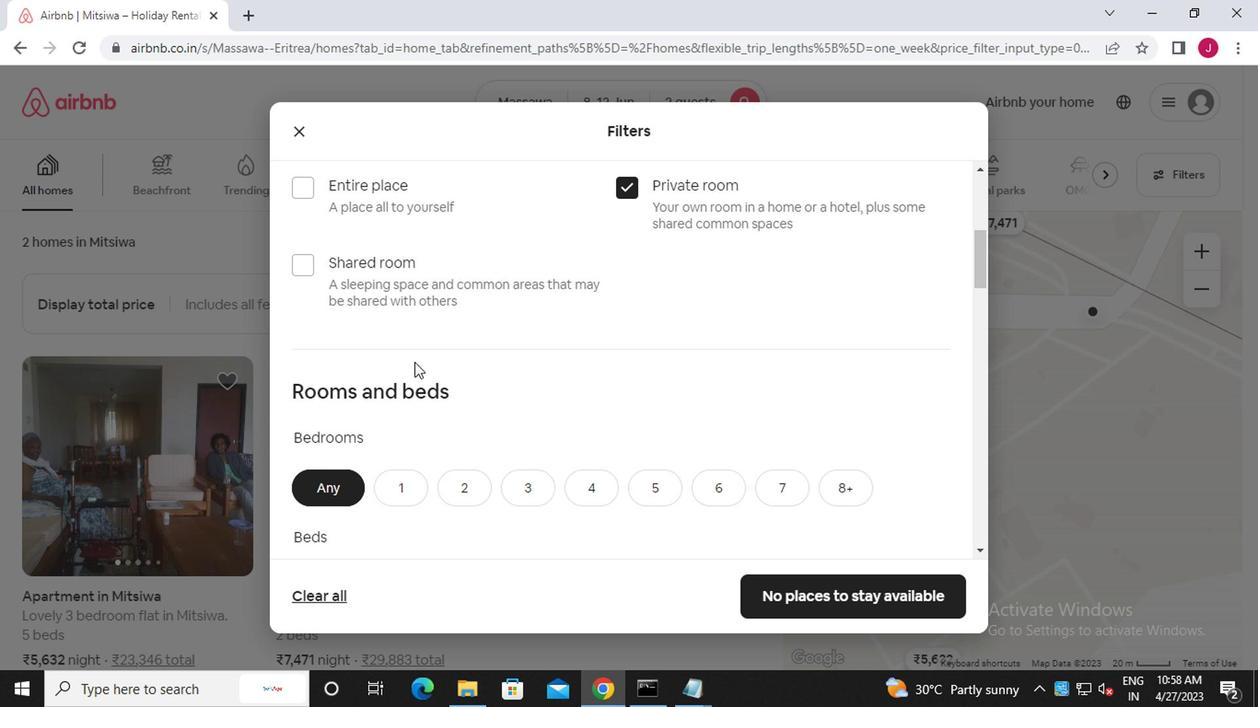 
Action: Mouse moved to (401, 310)
Screenshot: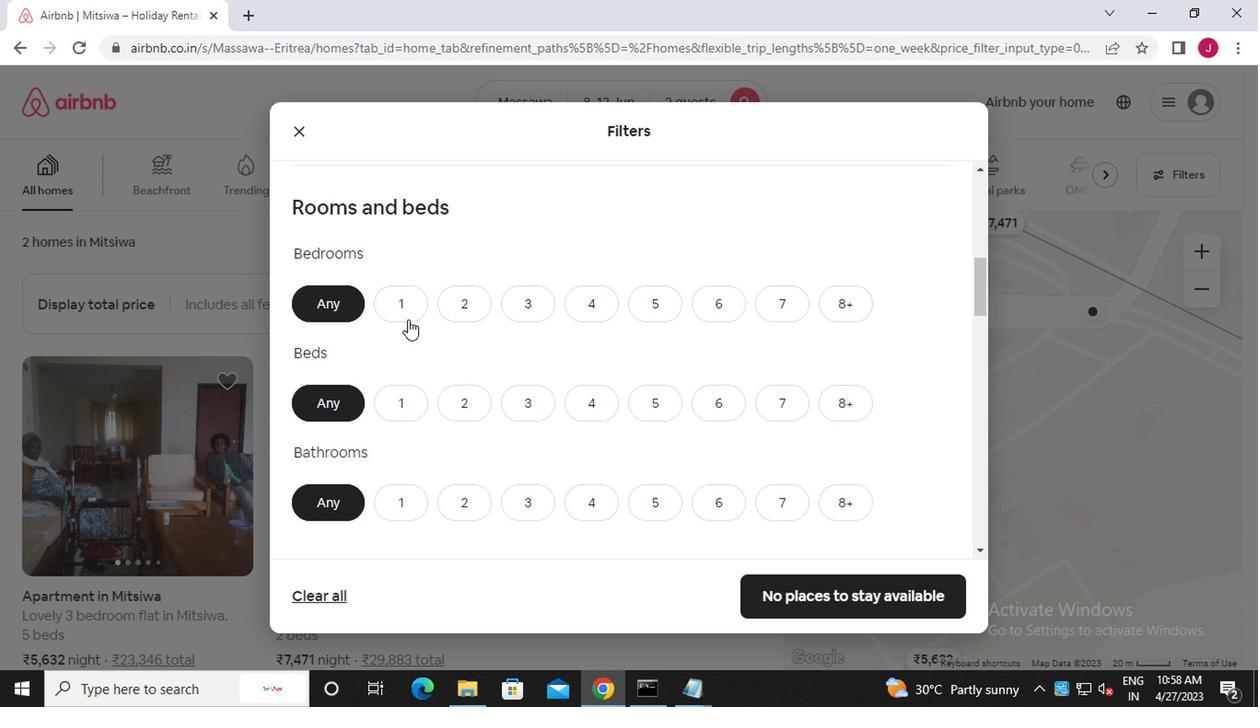 
Action: Mouse pressed left at (401, 310)
Screenshot: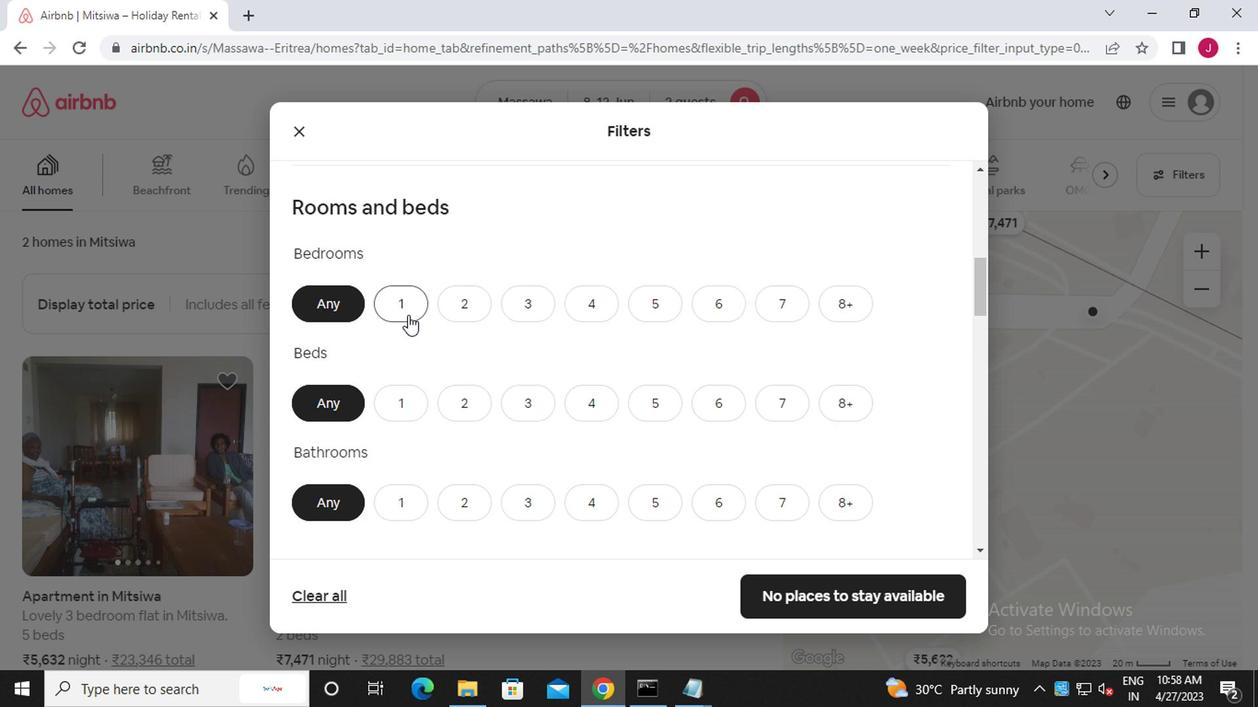 
Action: Mouse moved to (407, 399)
Screenshot: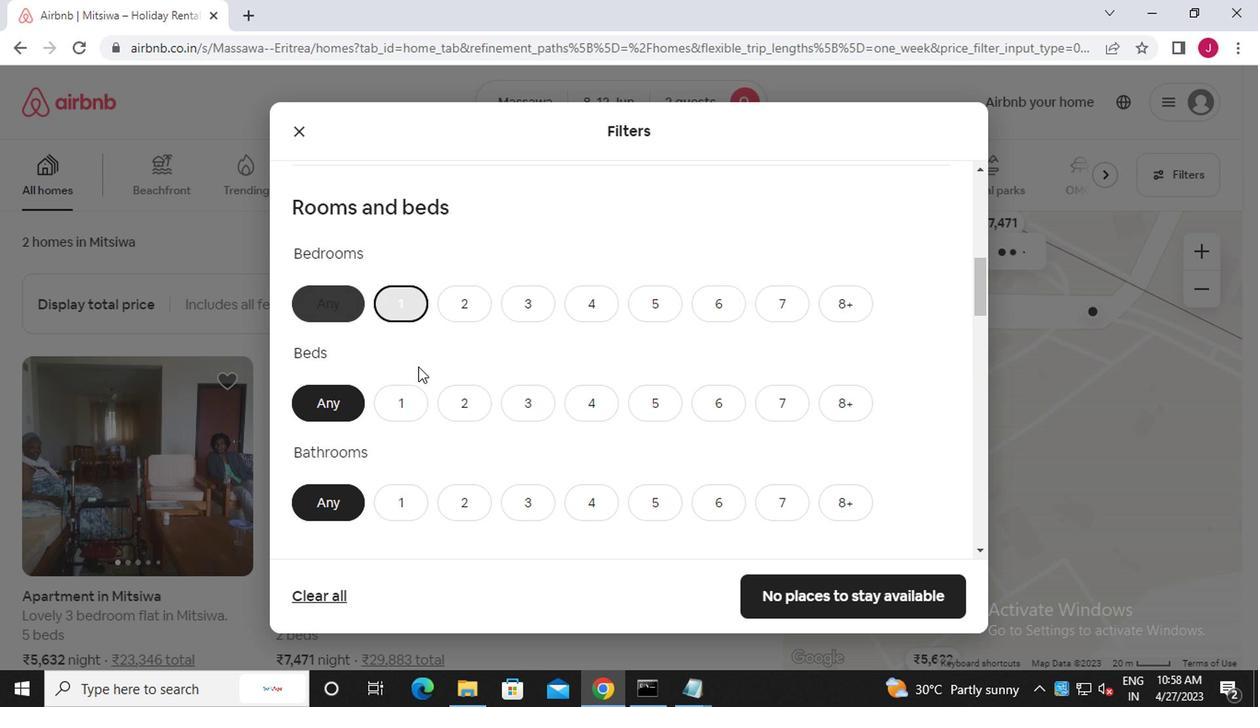 
Action: Mouse pressed left at (407, 399)
Screenshot: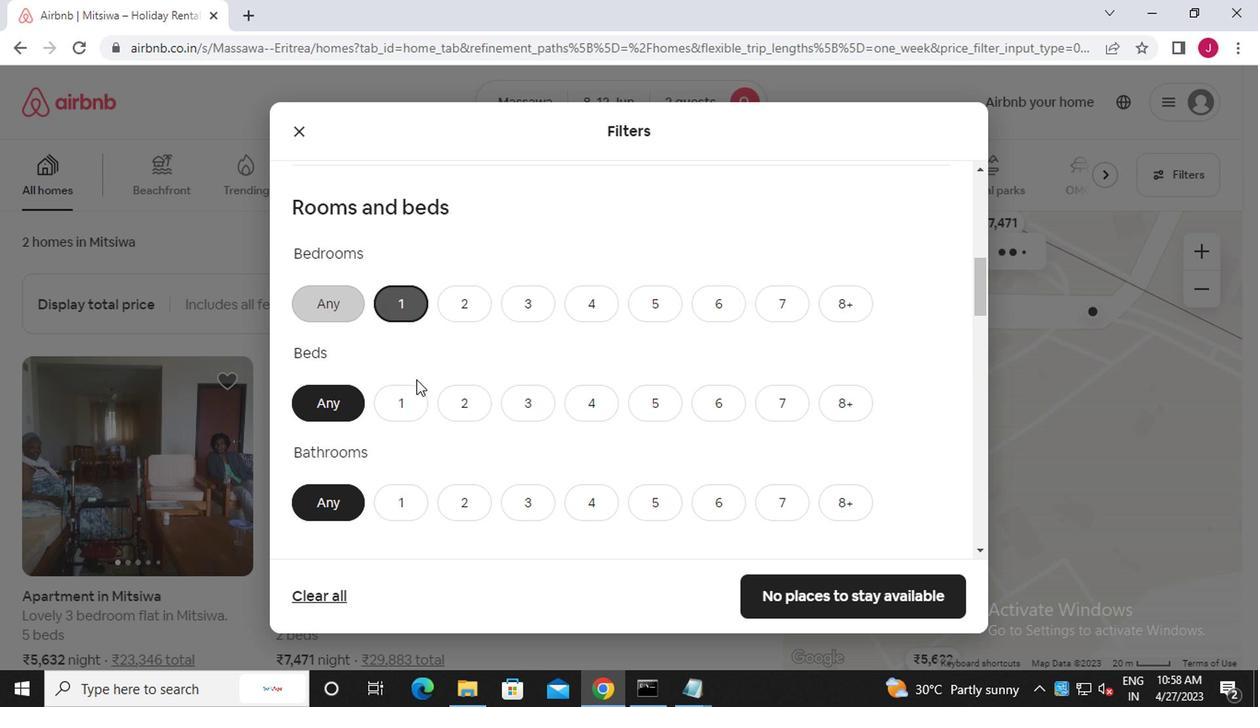 
Action: Mouse moved to (401, 505)
Screenshot: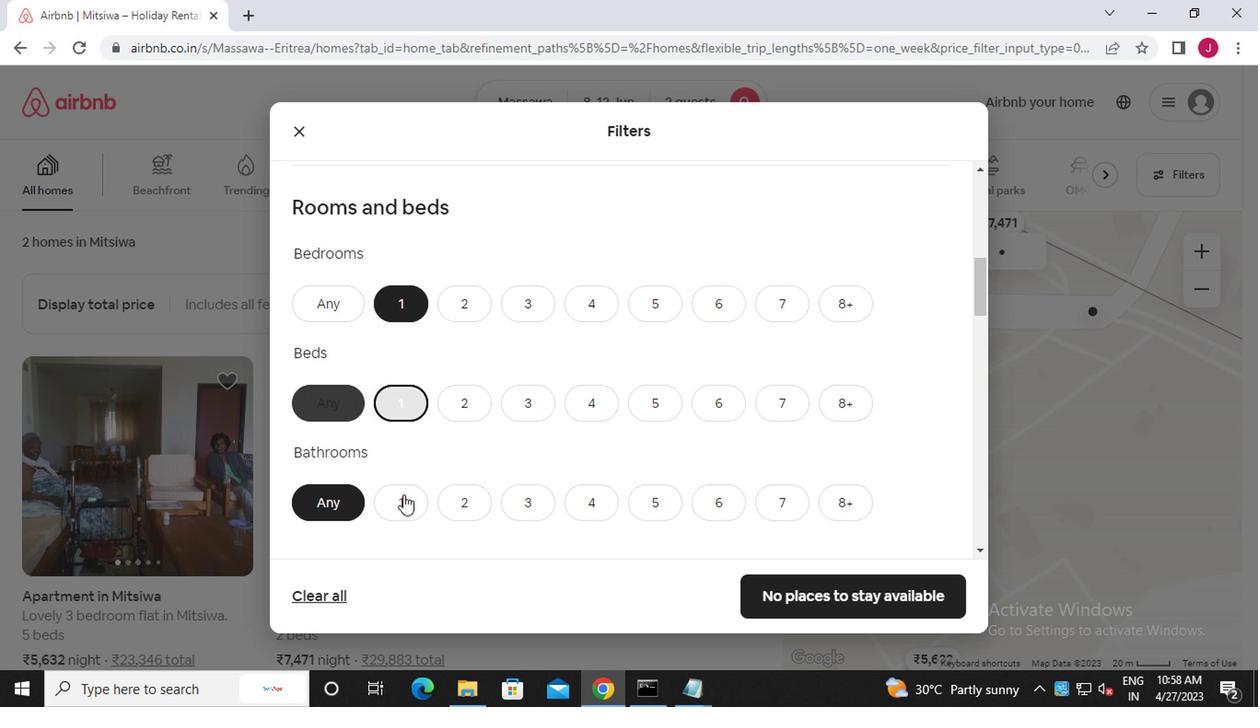 
Action: Mouse pressed left at (401, 505)
Screenshot: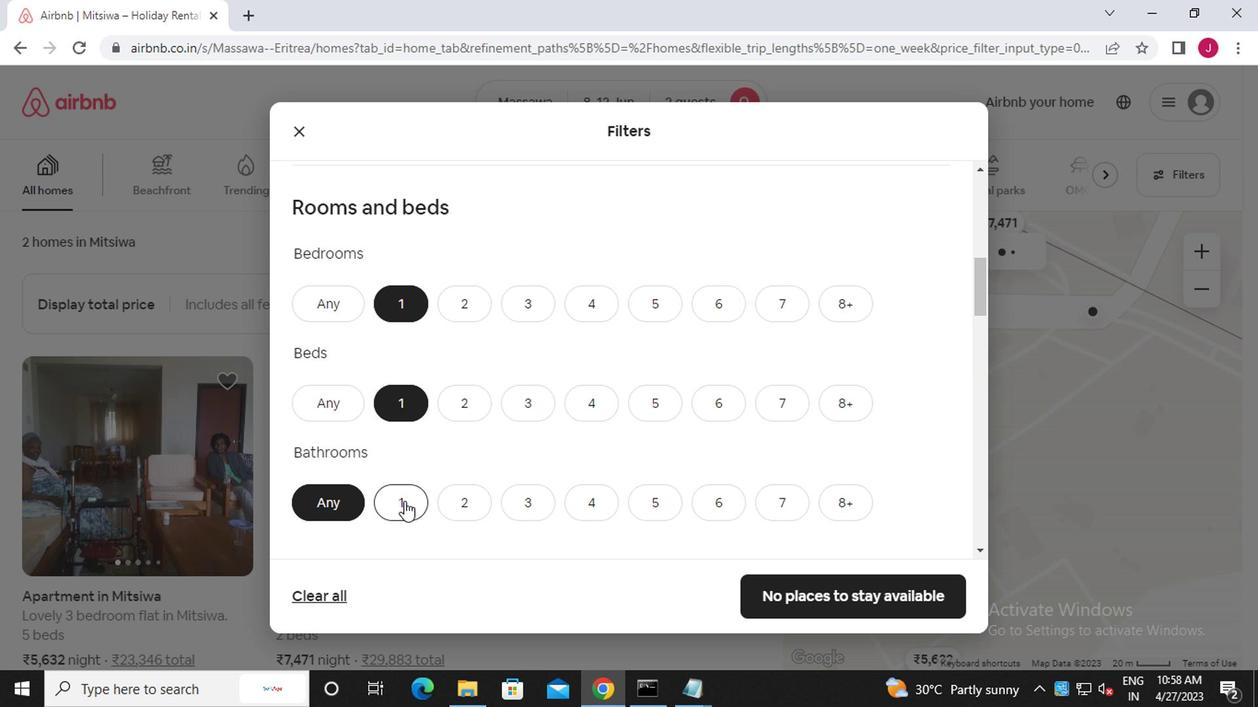 
Action: Mouse moved to (497, 487)
Screenshot: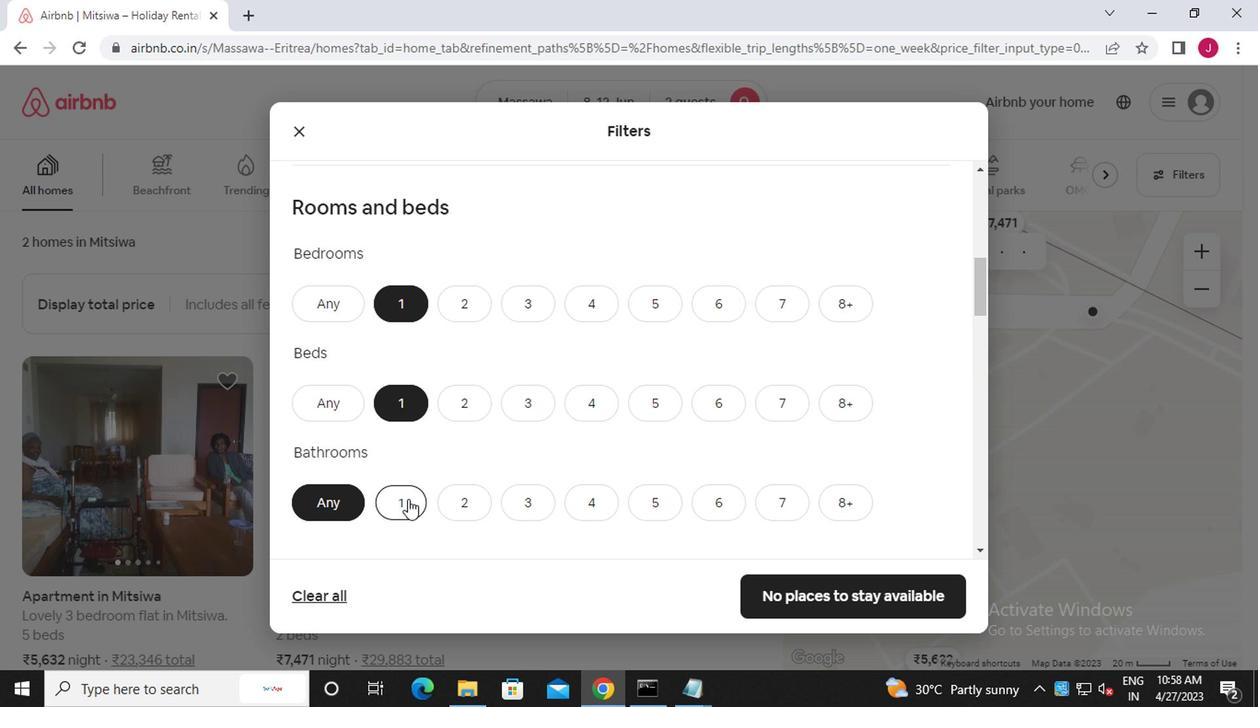 
Action: Mouse scrolled (497, 486) with delta (0, -1)
Screenshot: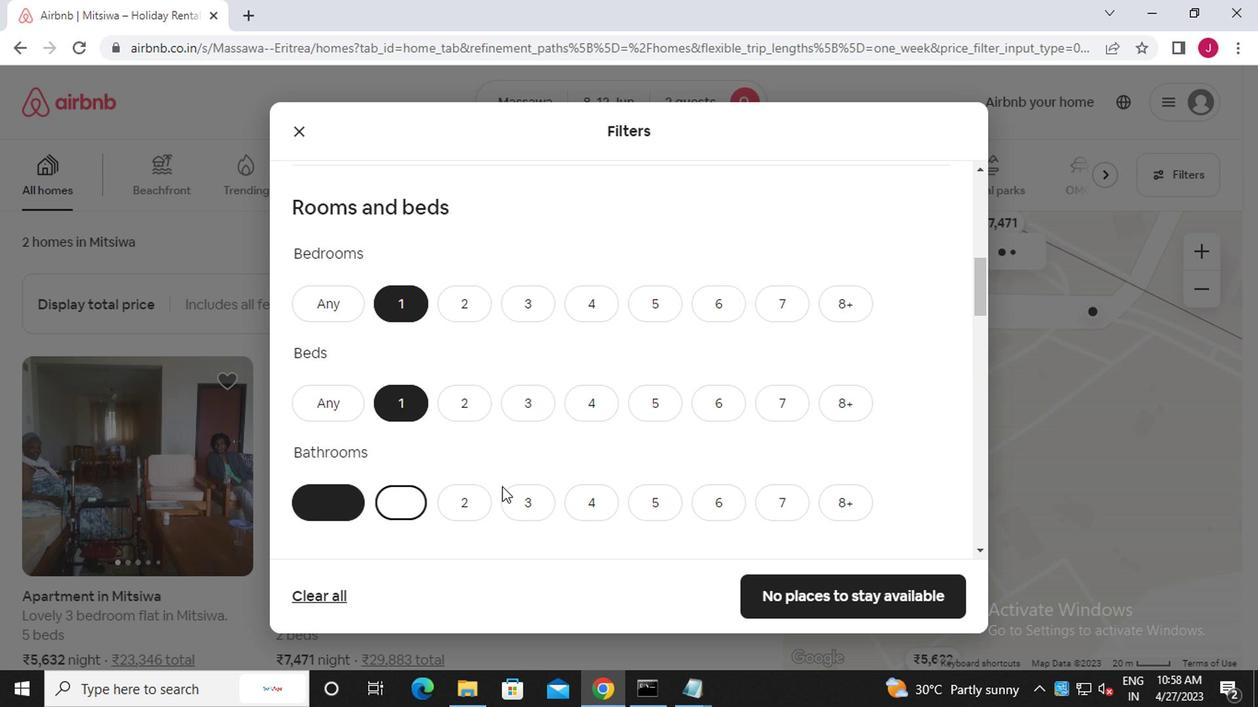 
Action: Mouse scrolled (497, 486) with delta (0, -1)
Screenshot: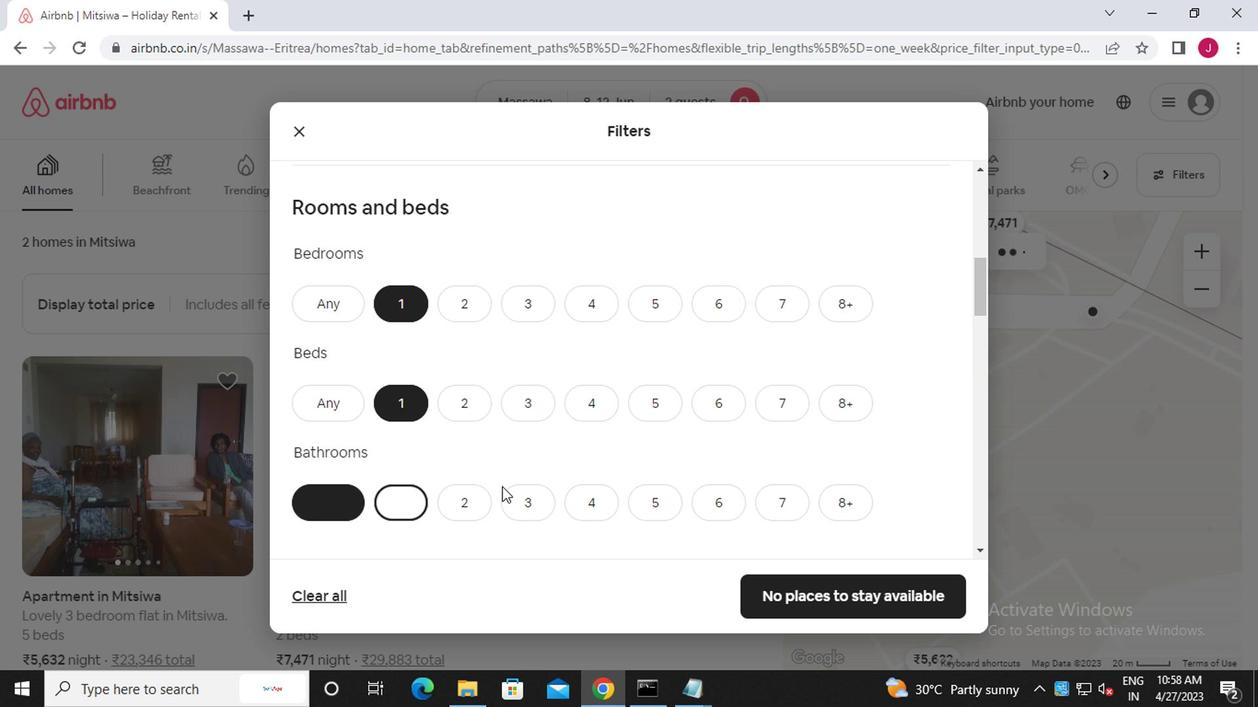 
Action: Mouse moved to (405, 437)
Screenshot: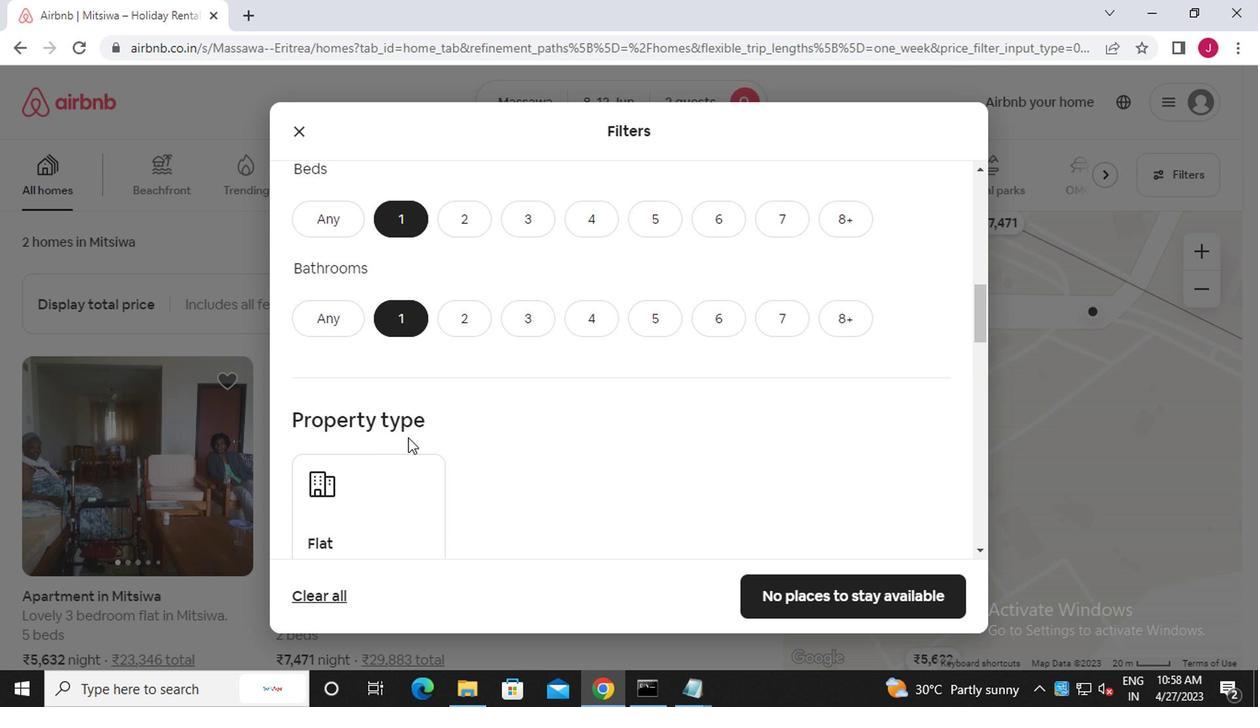 
Action: Mouse scrolled (405, 436) with delta (0, -1)
Screenshot: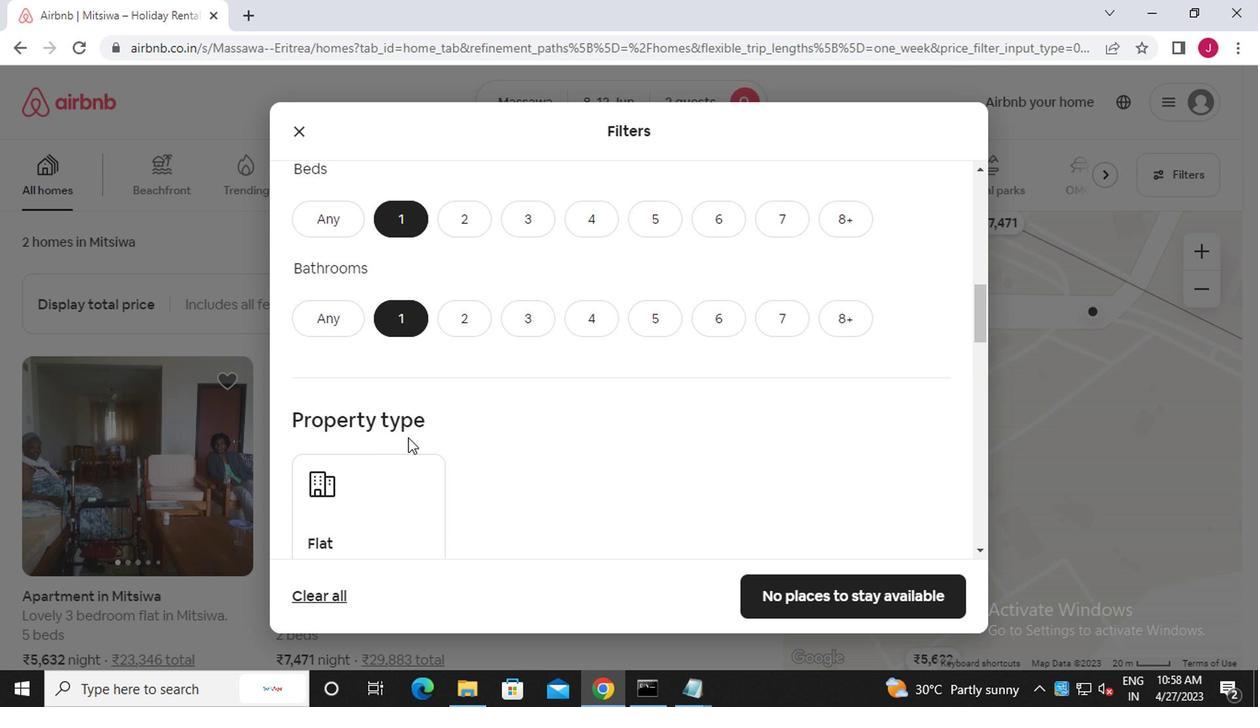
Action: Mouse moved to (405, 437)
Screenshot: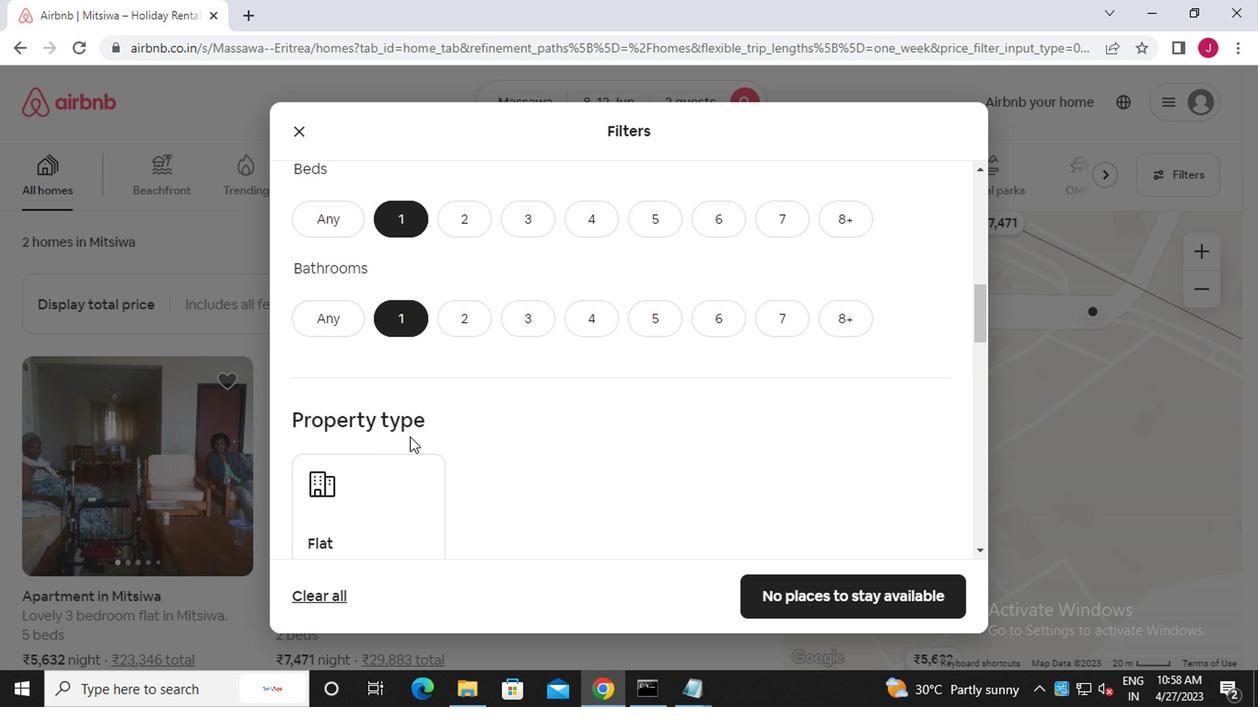 
Action: Mouse scrolled (405, 436) with delta (0, -1)
Screenshot: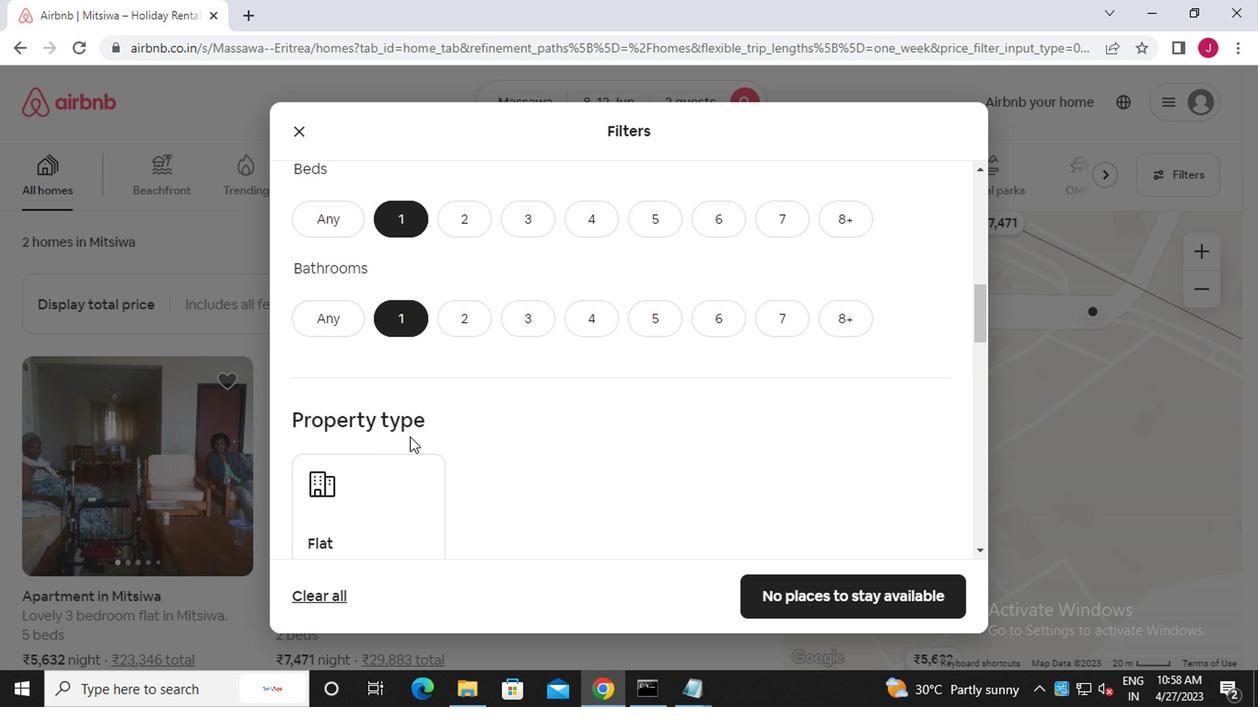 
Action: Mouse moved to (354, 358)
Screenshot: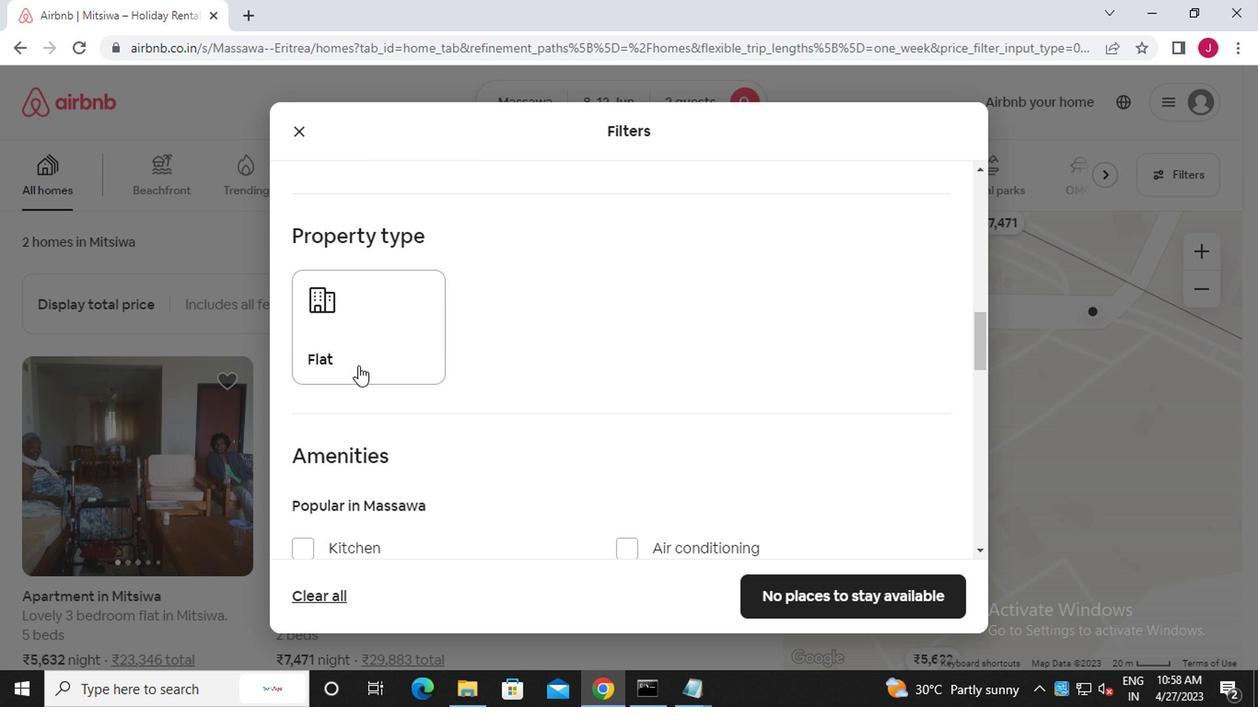 
Action: Mouse pressed left at (354, 358)
Screenshot: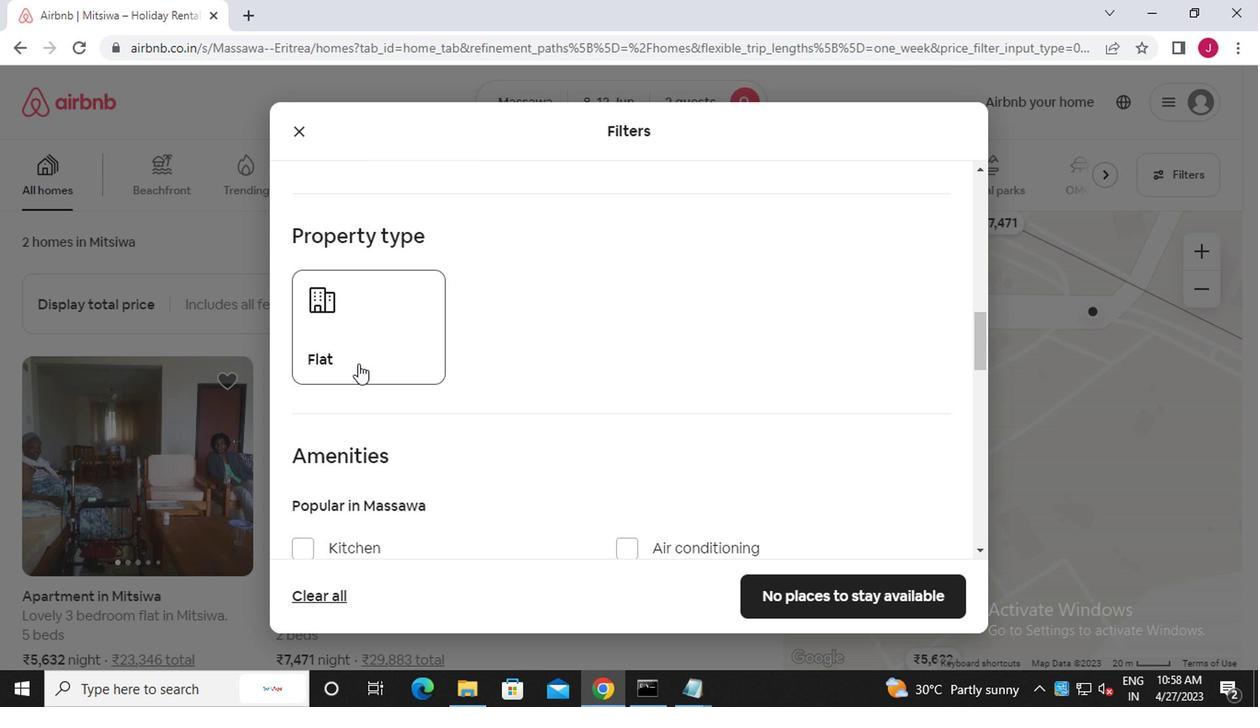 
Action: Mouse moved to (606, 425)
Screenshot: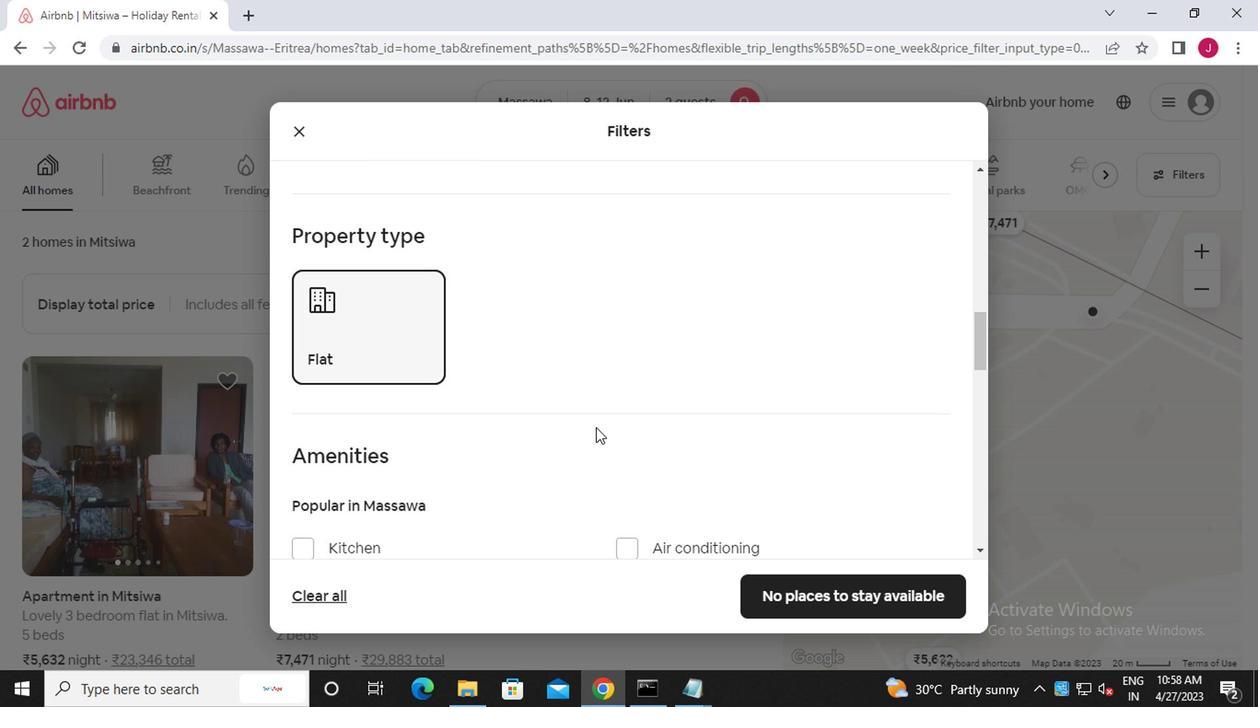 
Action: Mouse scrolled (606, 424) with delta (0, -1)
Screenshot: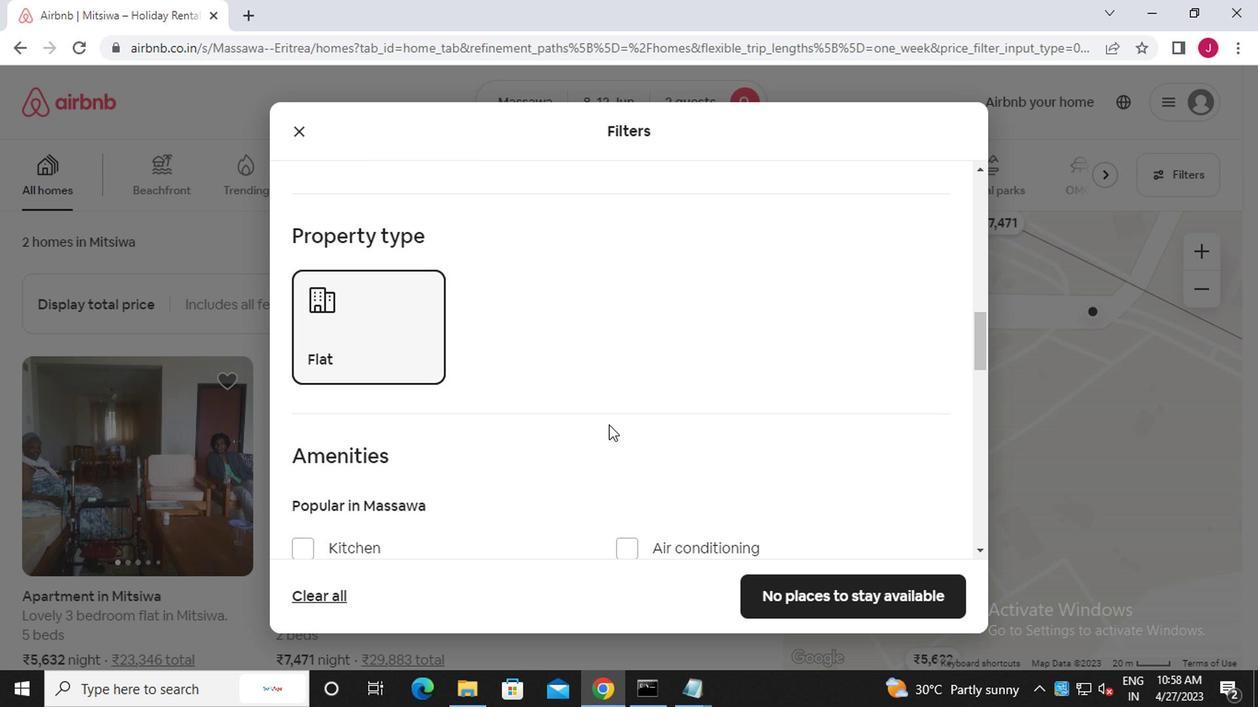 
Action: Mouse moved to (607, 425)
Screenshot: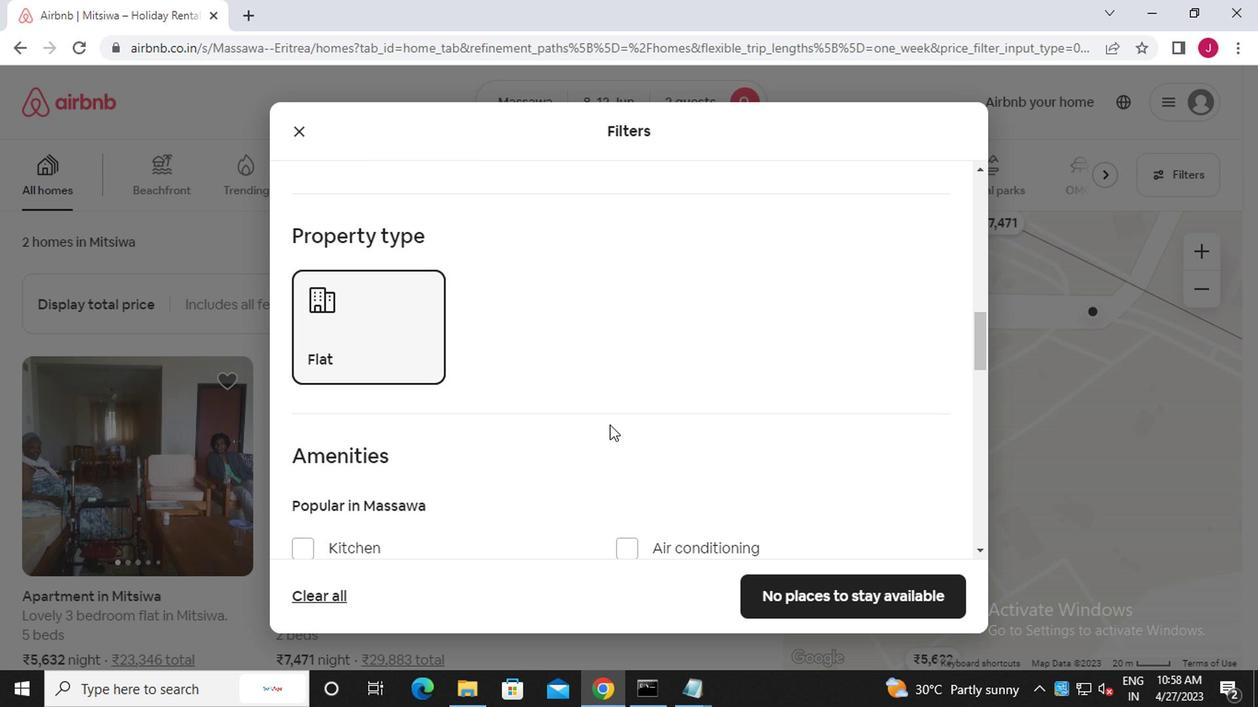 
Action: Mouse scrolled (607, 424) with delta (0, -1)
Screenshot: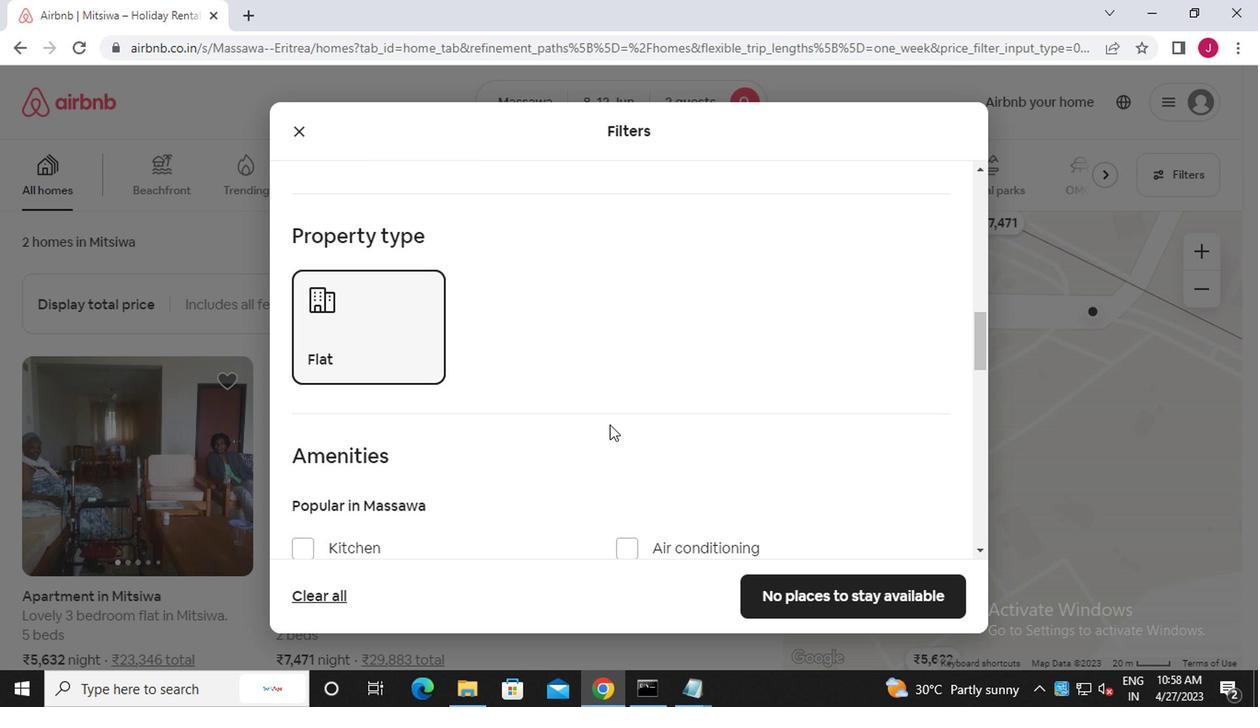 
Action: Mouse scrolled (607, 424) with delta (0, -1)
Screenshot: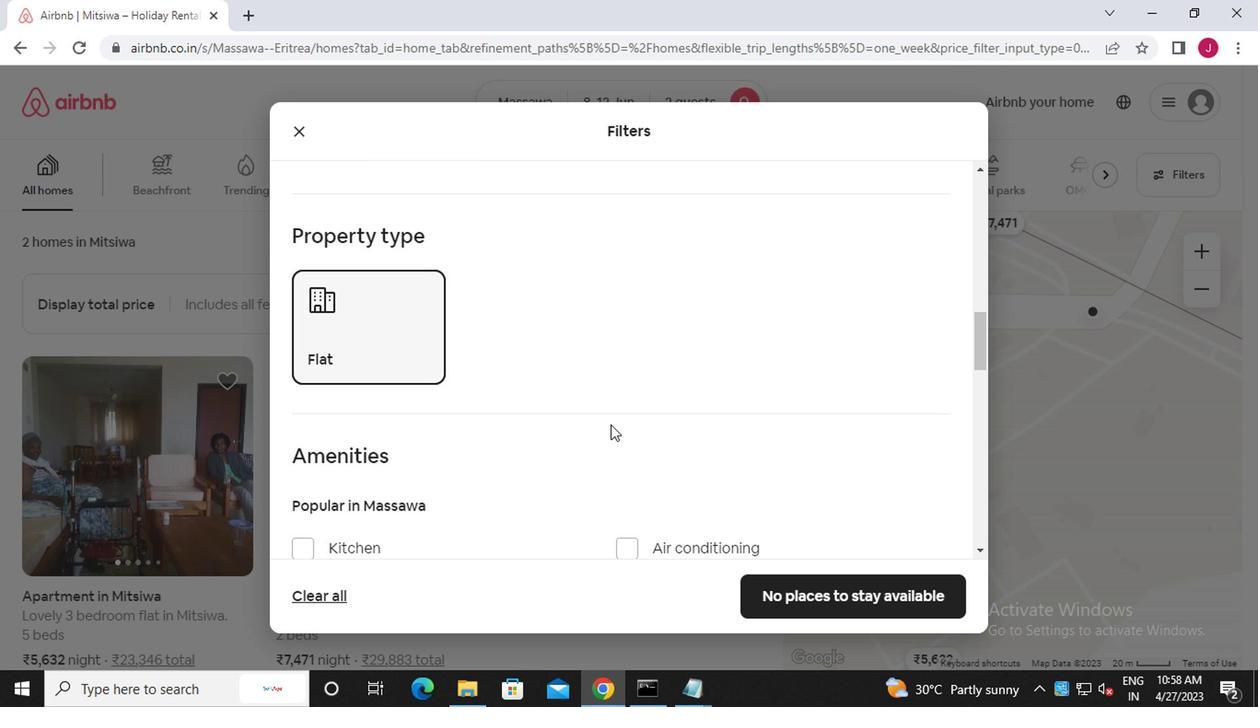 
Action: Mouse scrolled (607, 424) with delta (0, -1)
Screenshot: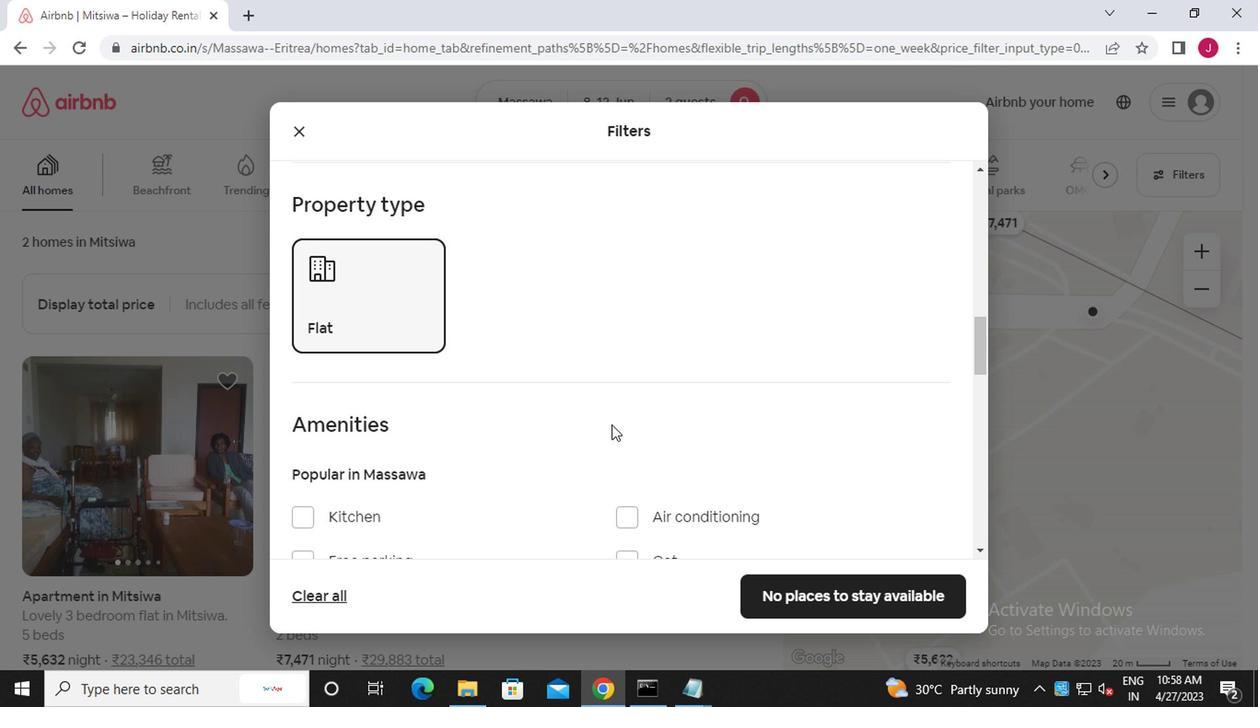 
Action: Mouse moved to (850, 425)
Screenshot: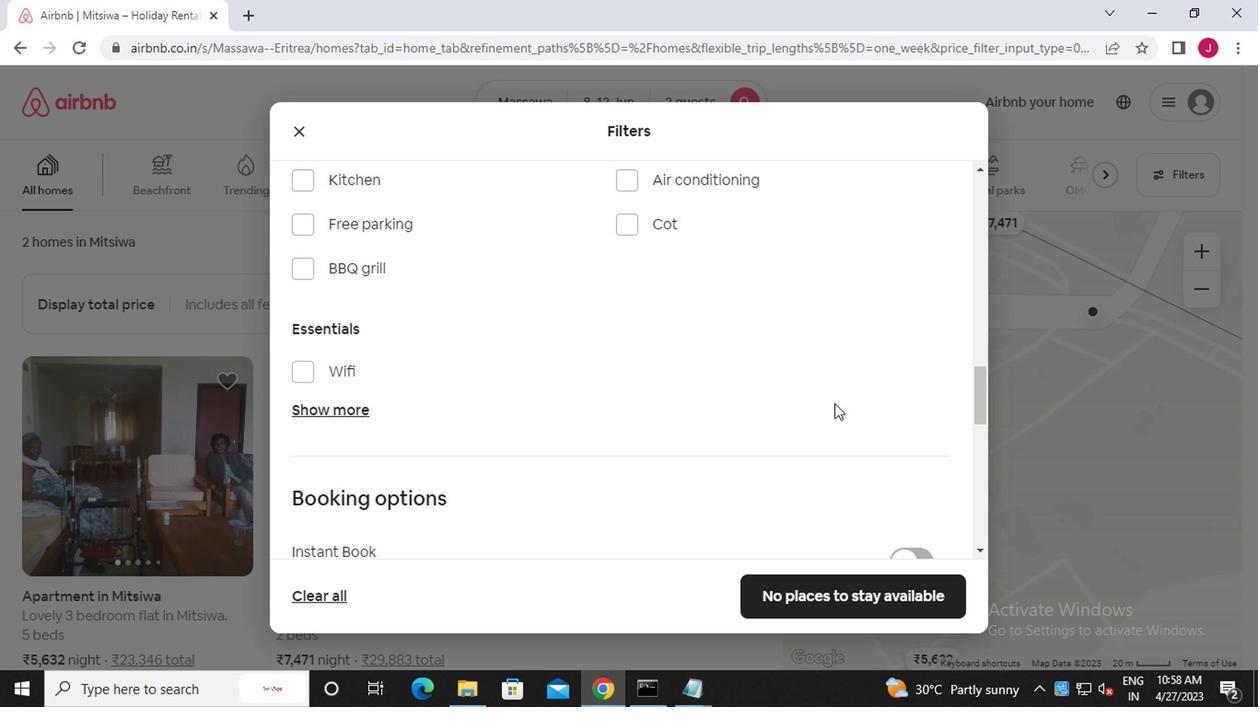 
Action: Mouse scrolled (850, 424) with delta (0, -1)
Screenshot: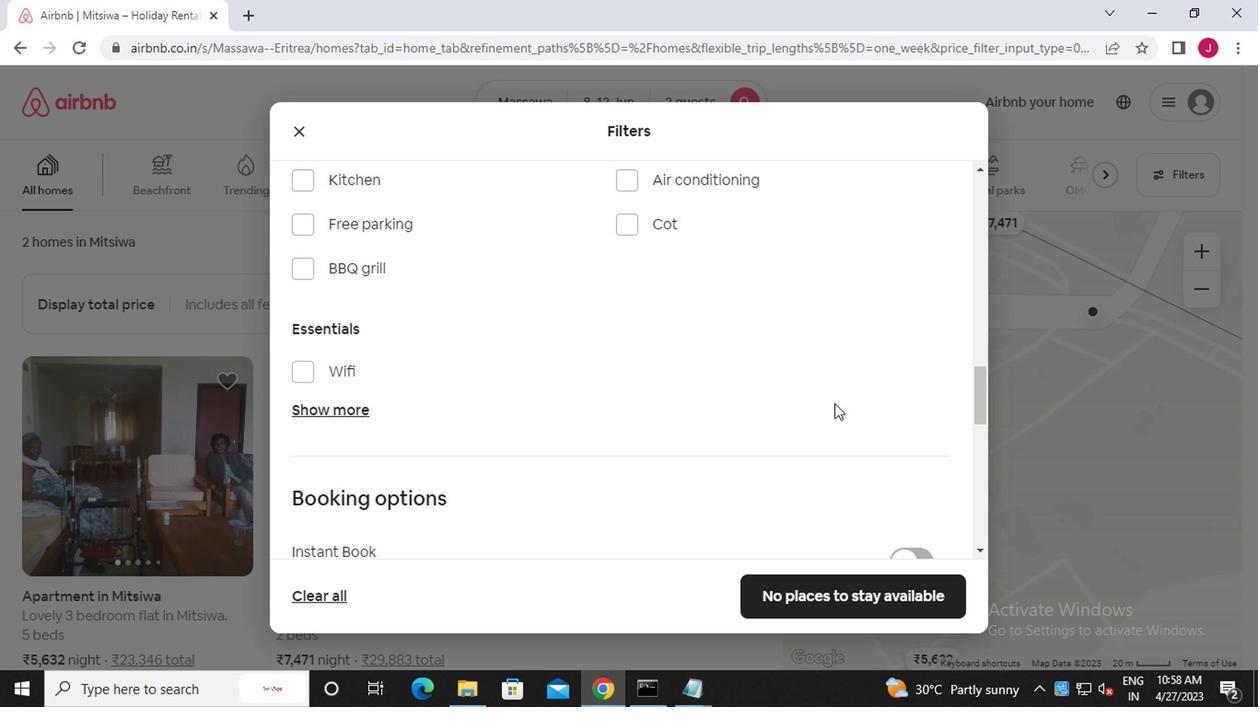
Action: Mouse moved to (850, 425)
Screenshot: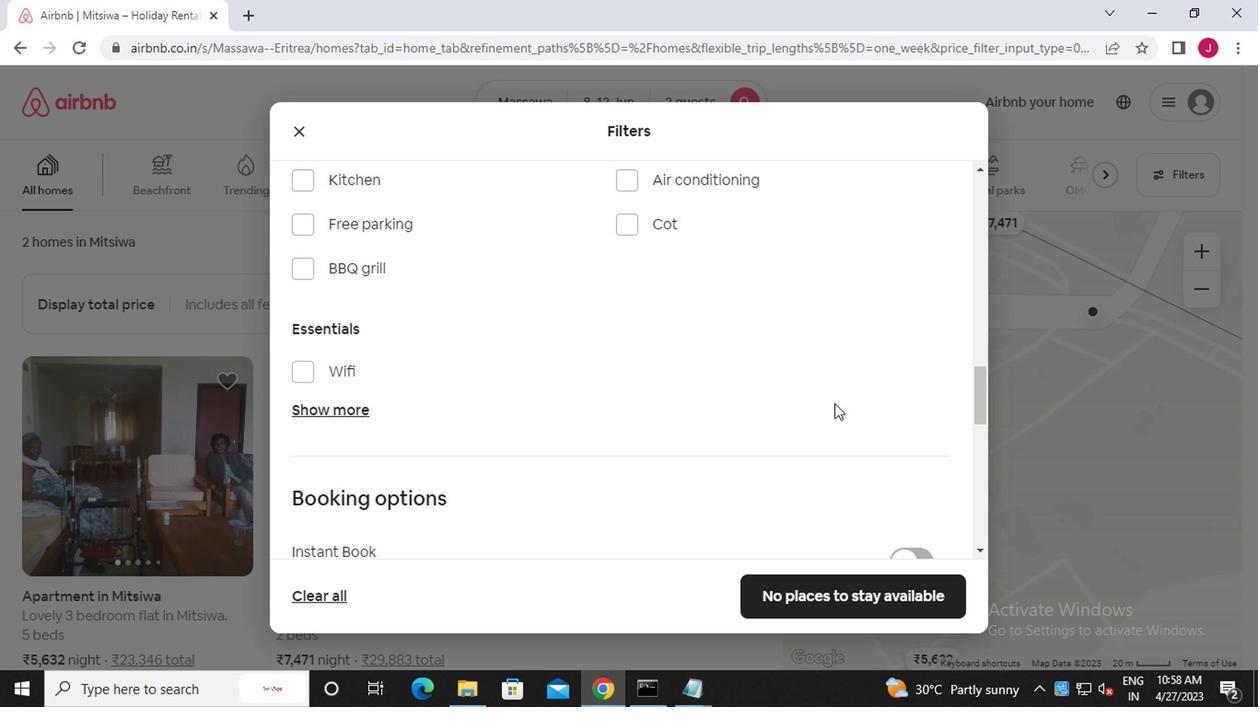 
Action: Mouse scrolled (850, 424) with delta (0, -1)
Screenshot: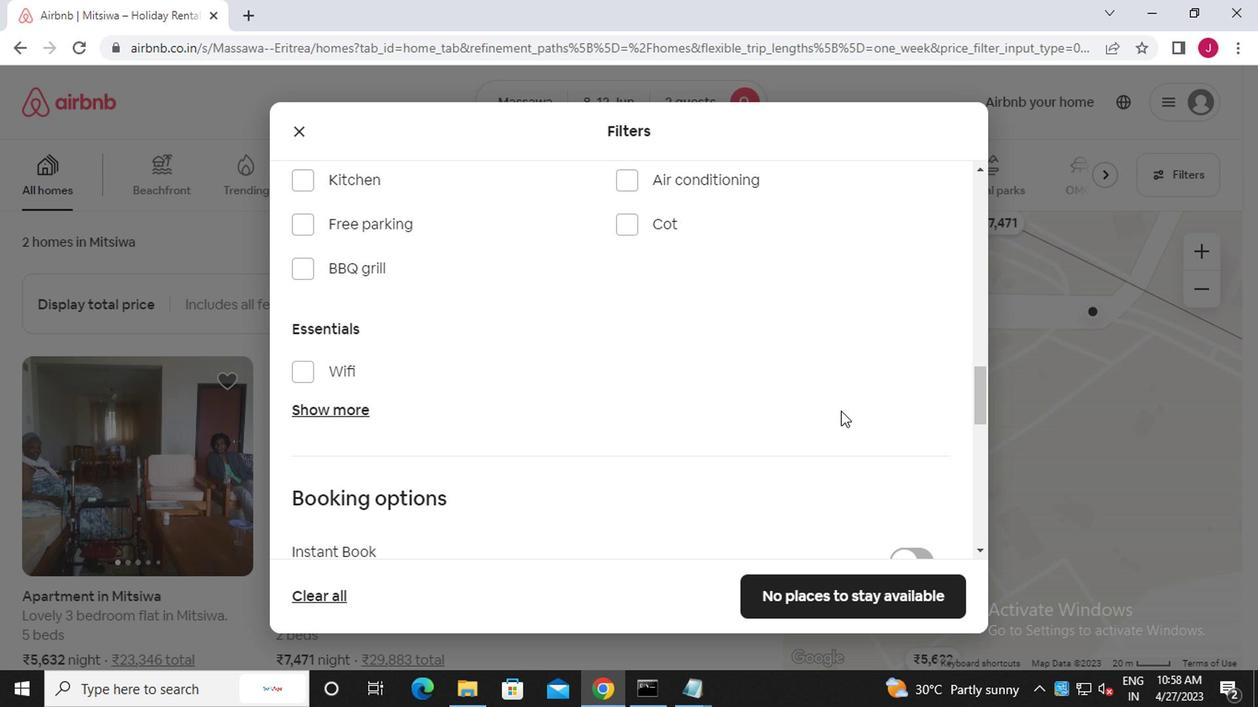 
Action: Mouse moved to (902, 444)
Screenshot: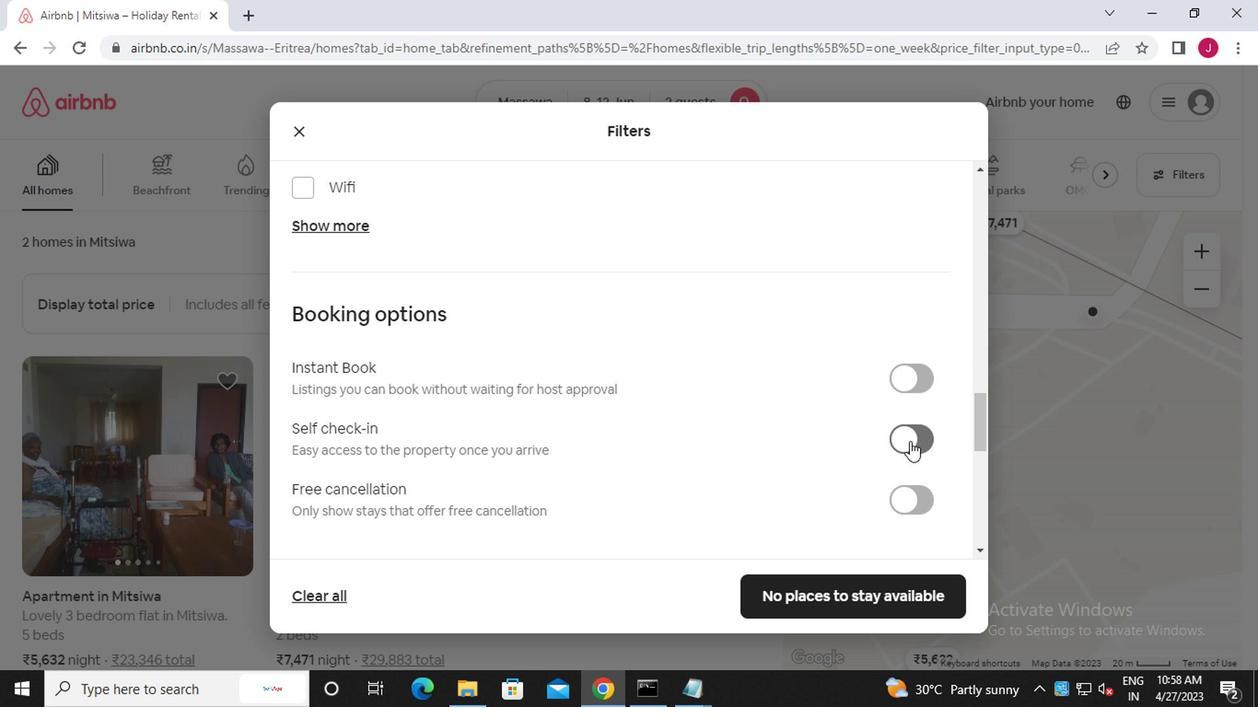 
Action: Mouse pressed left at (902, 444)
Screenshot: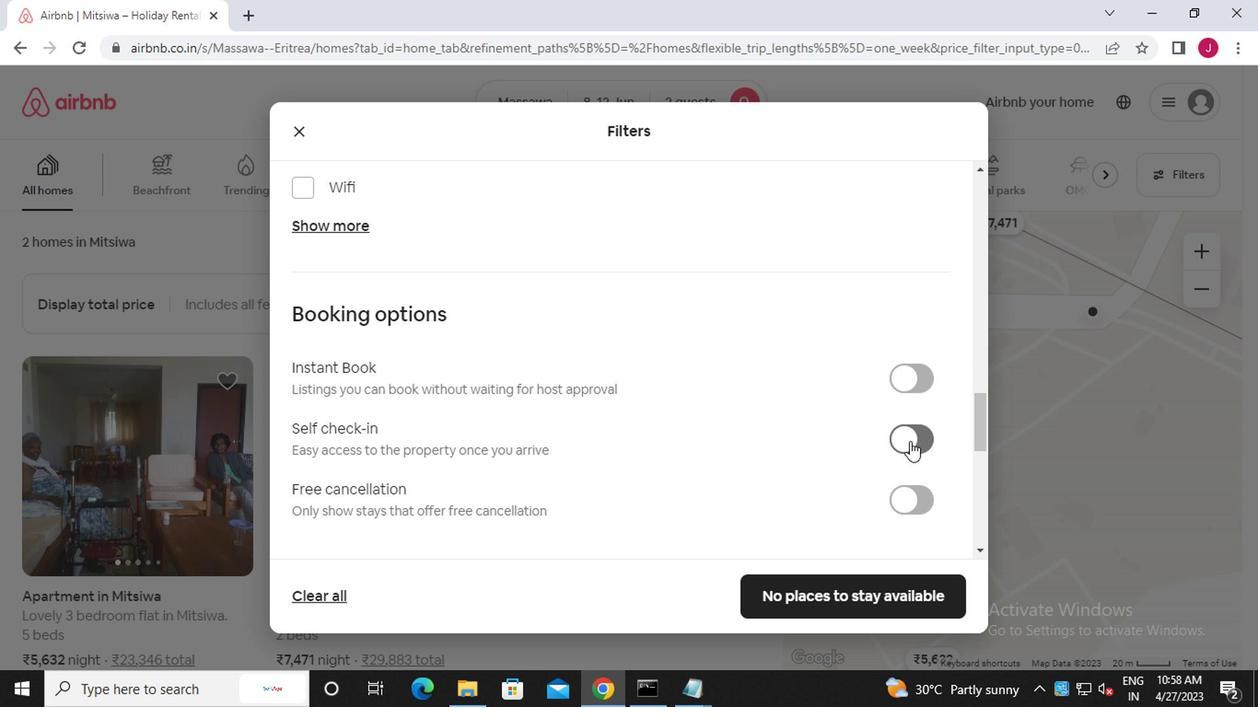 
Action: Mouse moved to (511, 425)
Screenshot: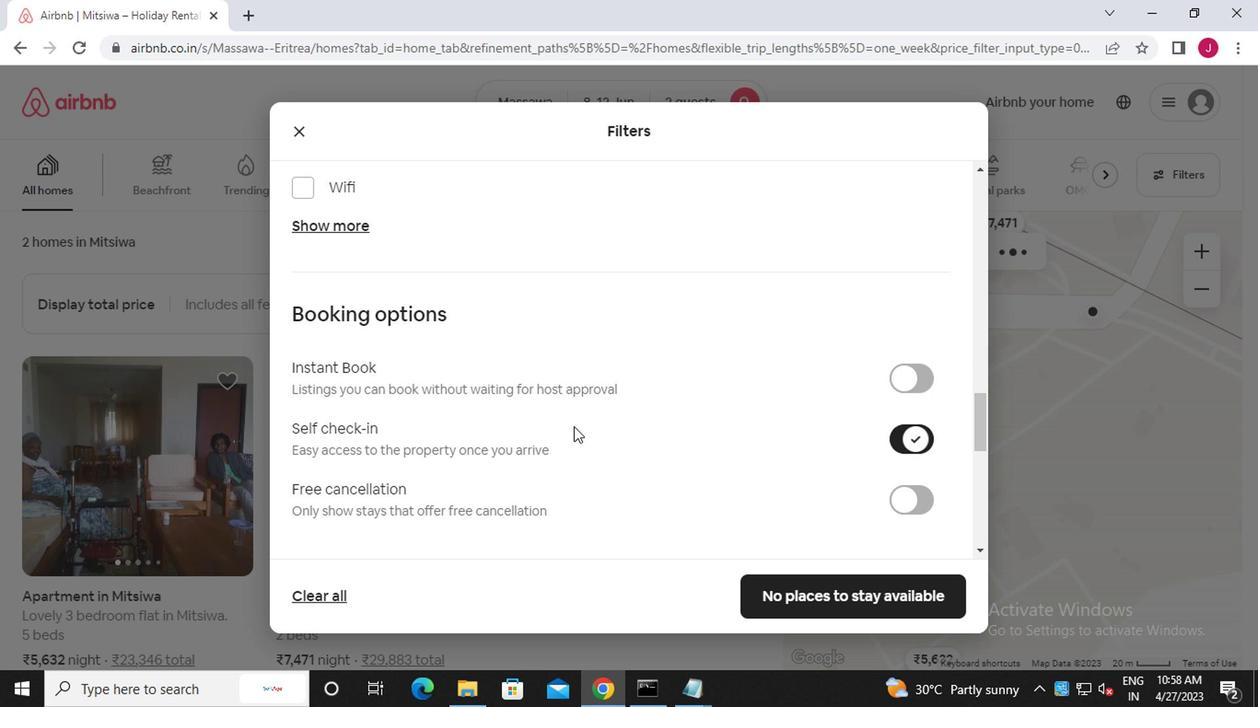 
Action: Mouse scrolled (511, 424) with delta (0, -1)
Screenshot: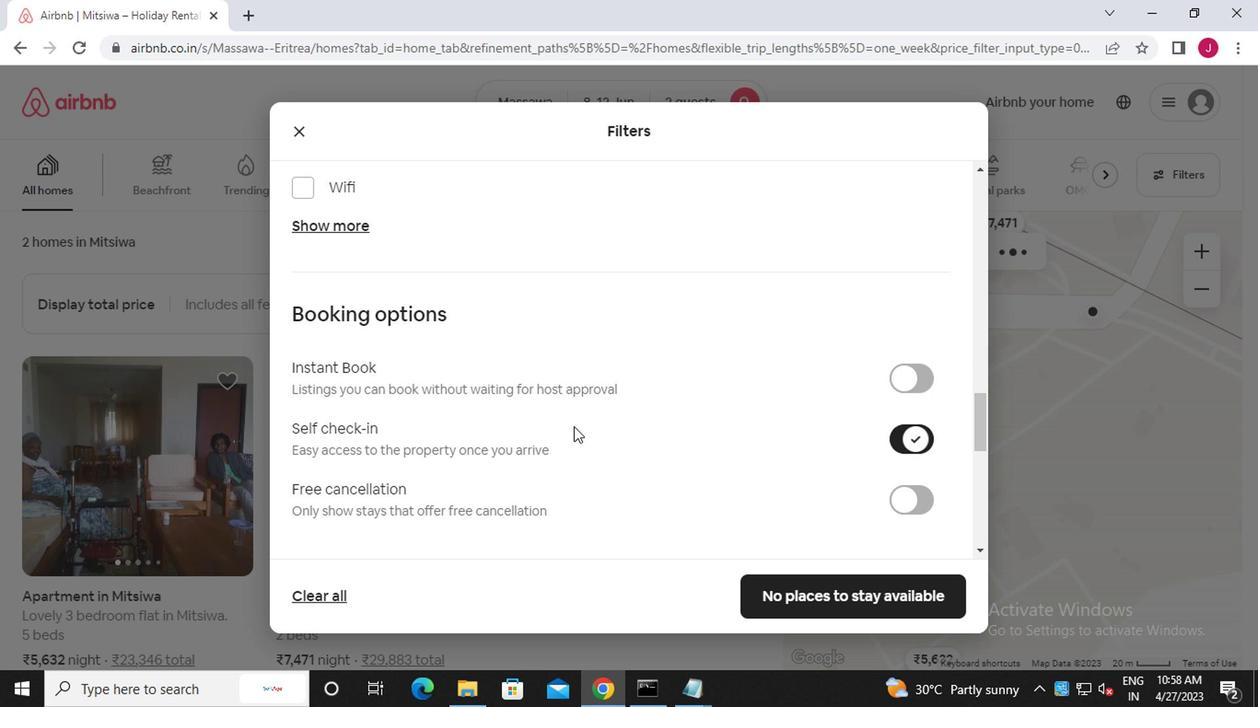 
Action: Mouse moved to (505, 426)
Screenshot: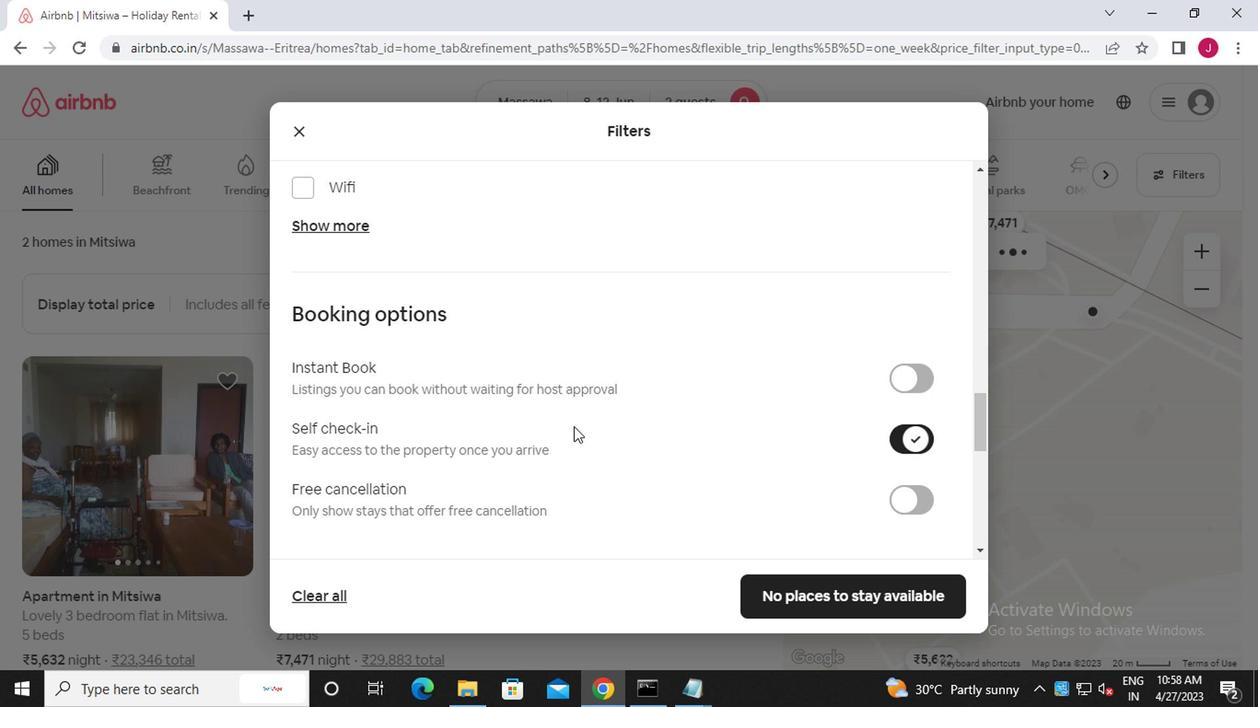 
Action: Mouse scrolled (505, 425) with delta (0, 0)
Screenshot: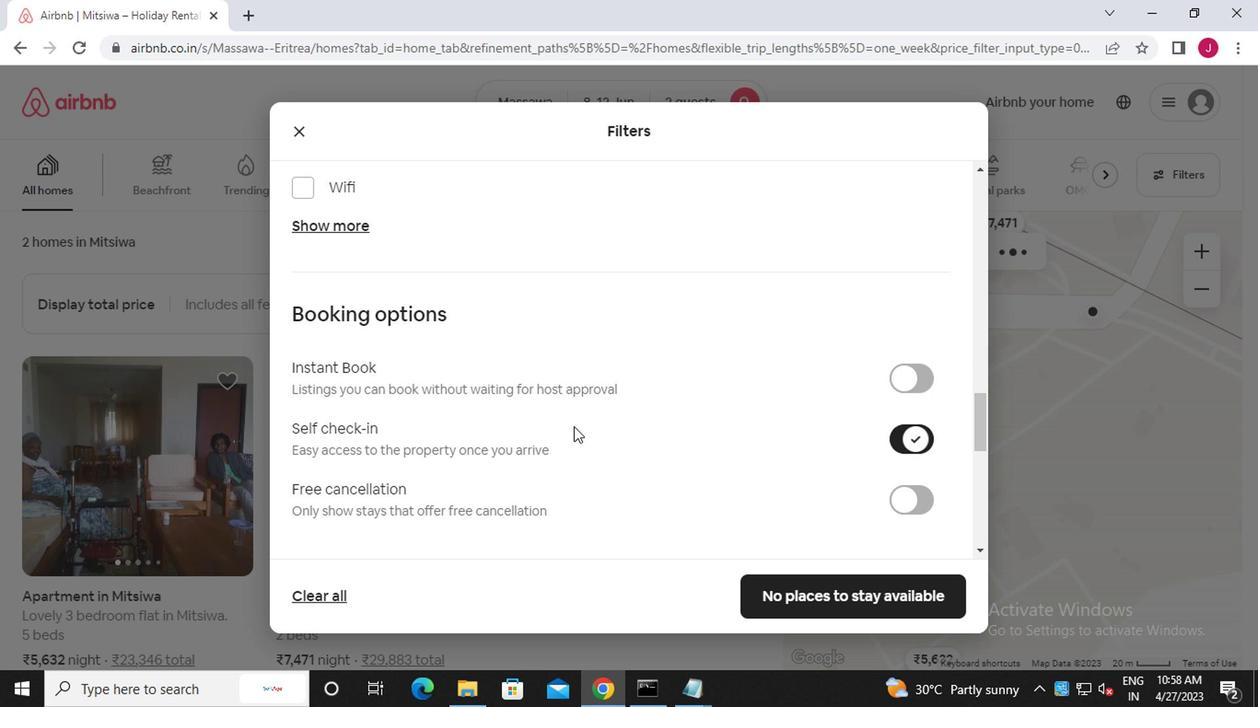 
Action: Mouse moved to (501, 427)
Screenshot: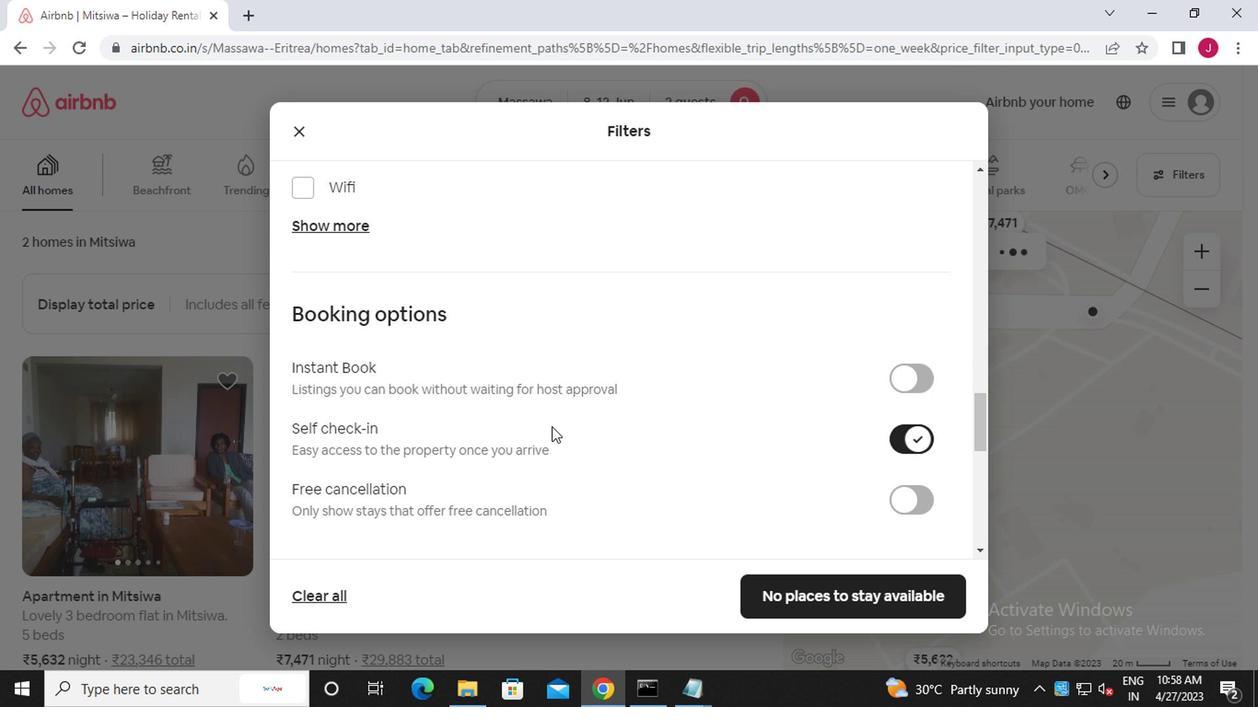 
Action: Mouse scrolled (501, 426) with delta (0, 0)
Screenshot: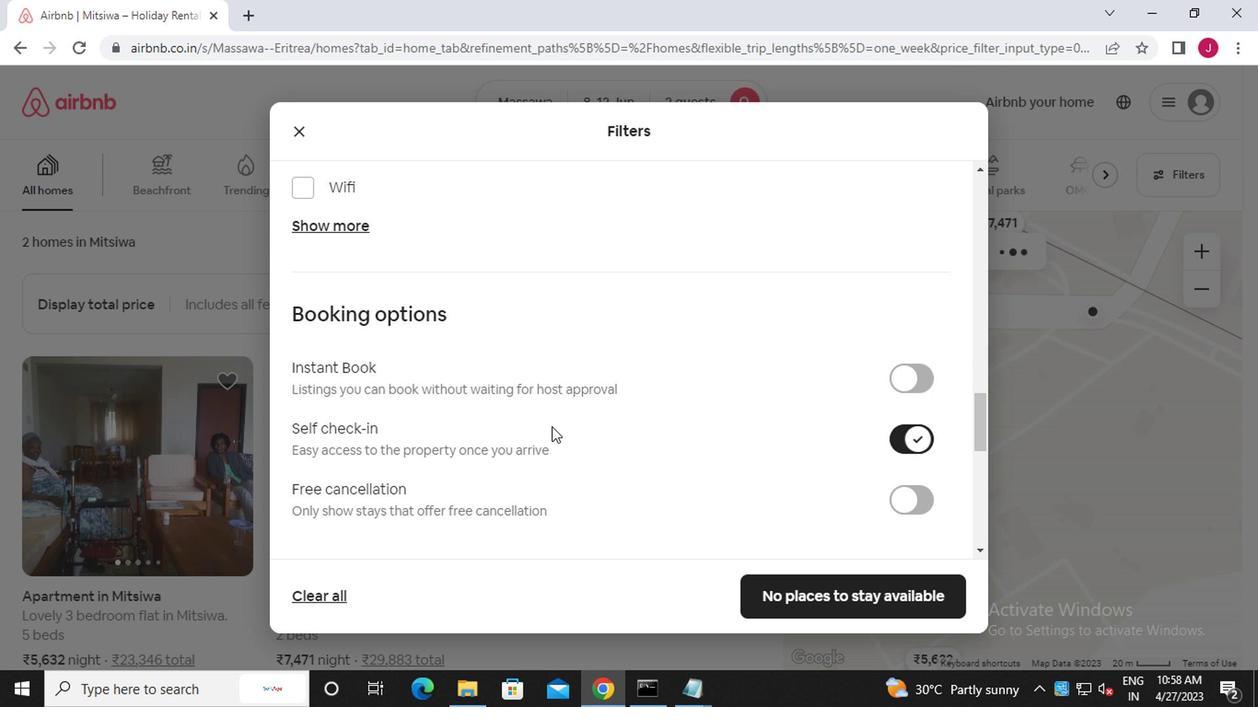 
Action: Mouse moved to (501, 427)
Screenshot: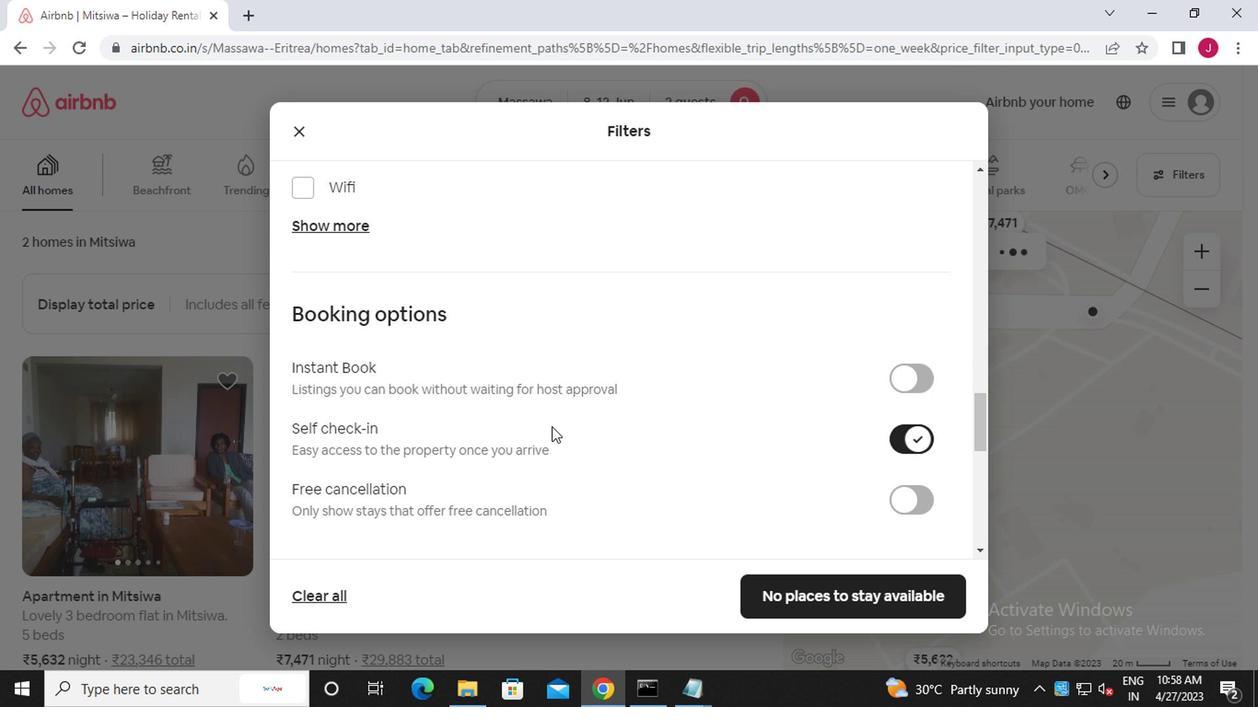 
Action: Mouse scrolled (501, 426) with delta (0, 0)
Screenshot: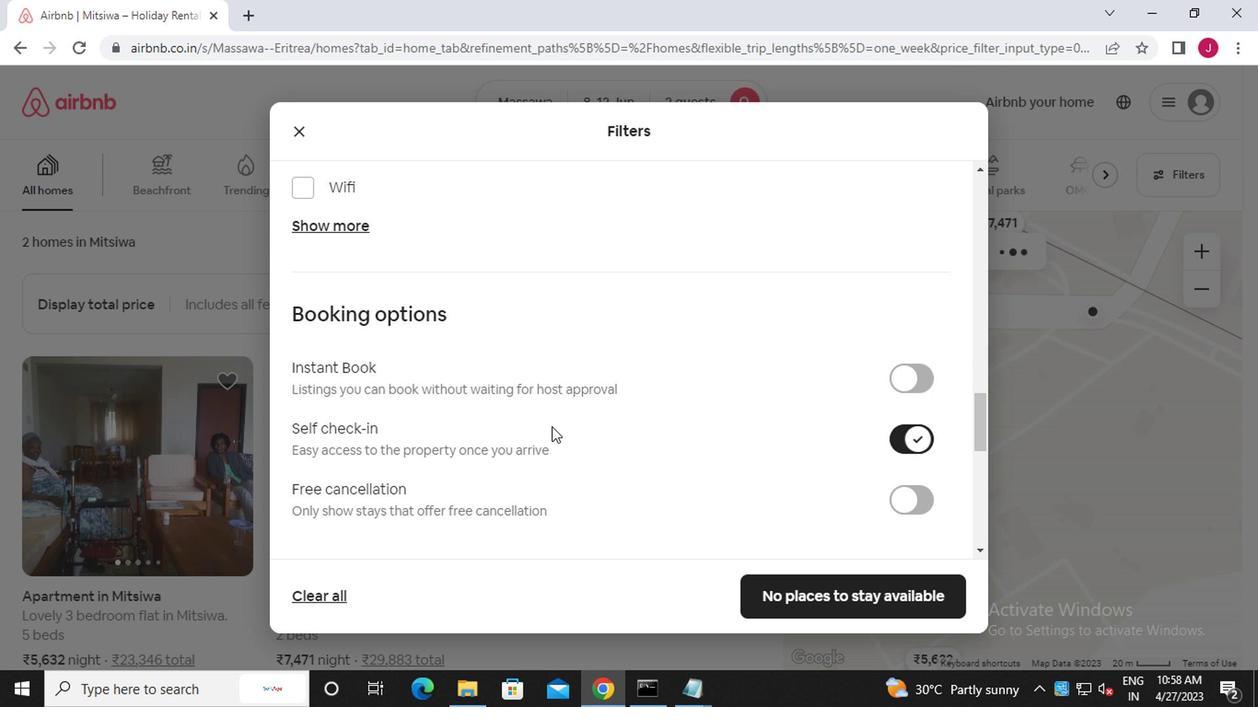 
Action: Mouse moved to (500, 427)
Screenshot: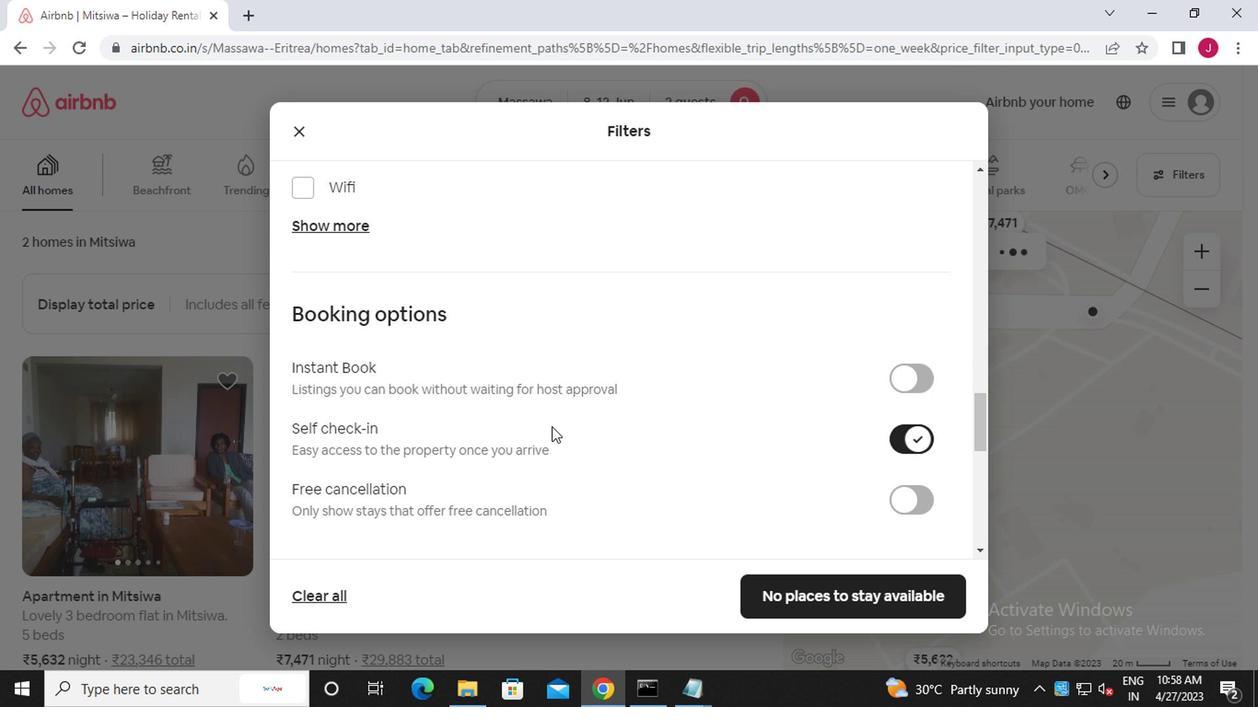 
Action: Mouse scrolled (500, 426) with delta (0, 0)
Screenshot: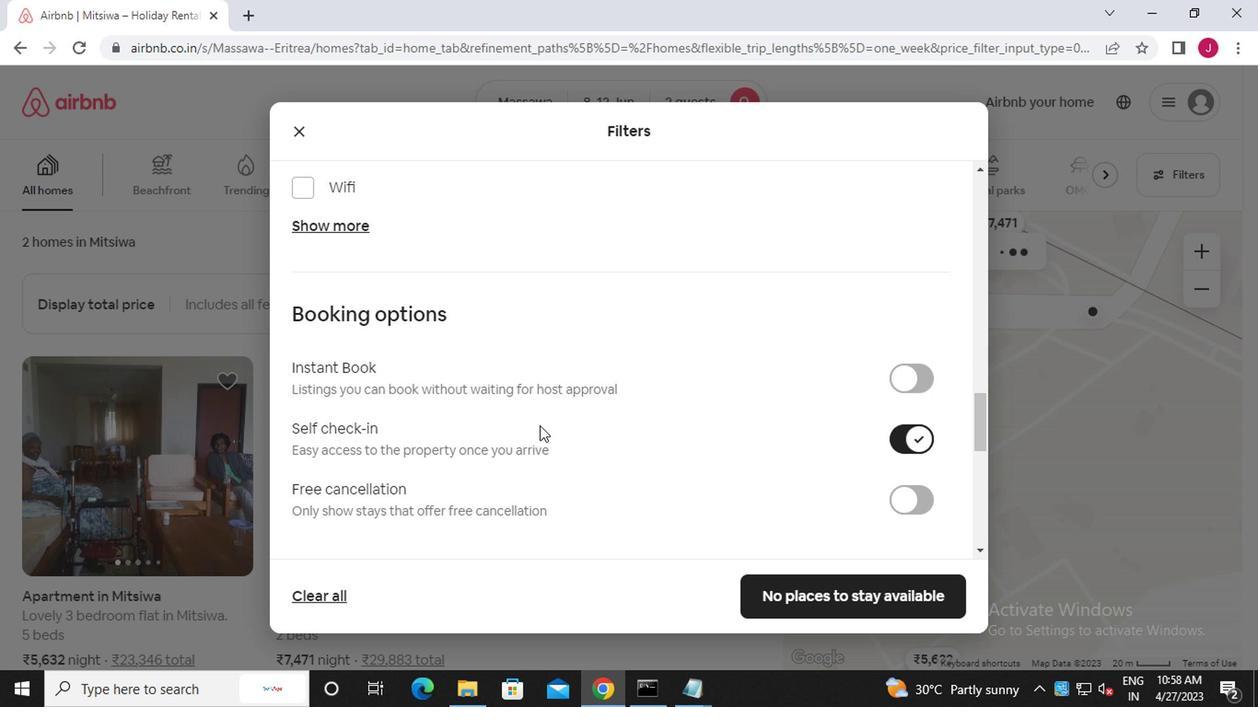 
Action: Mouse moved to (499, 427)
Screenshot: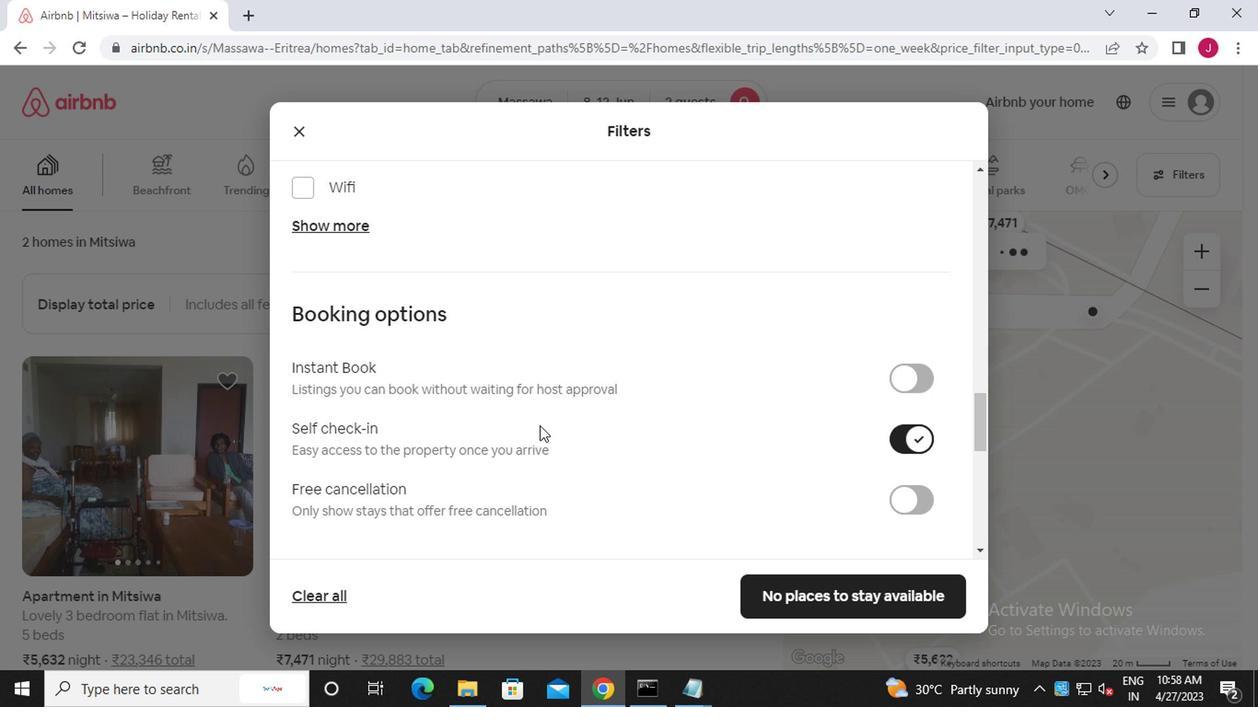 
Action: Mouse scrolled (499, 426) with delta (0, 0)
Screenshot: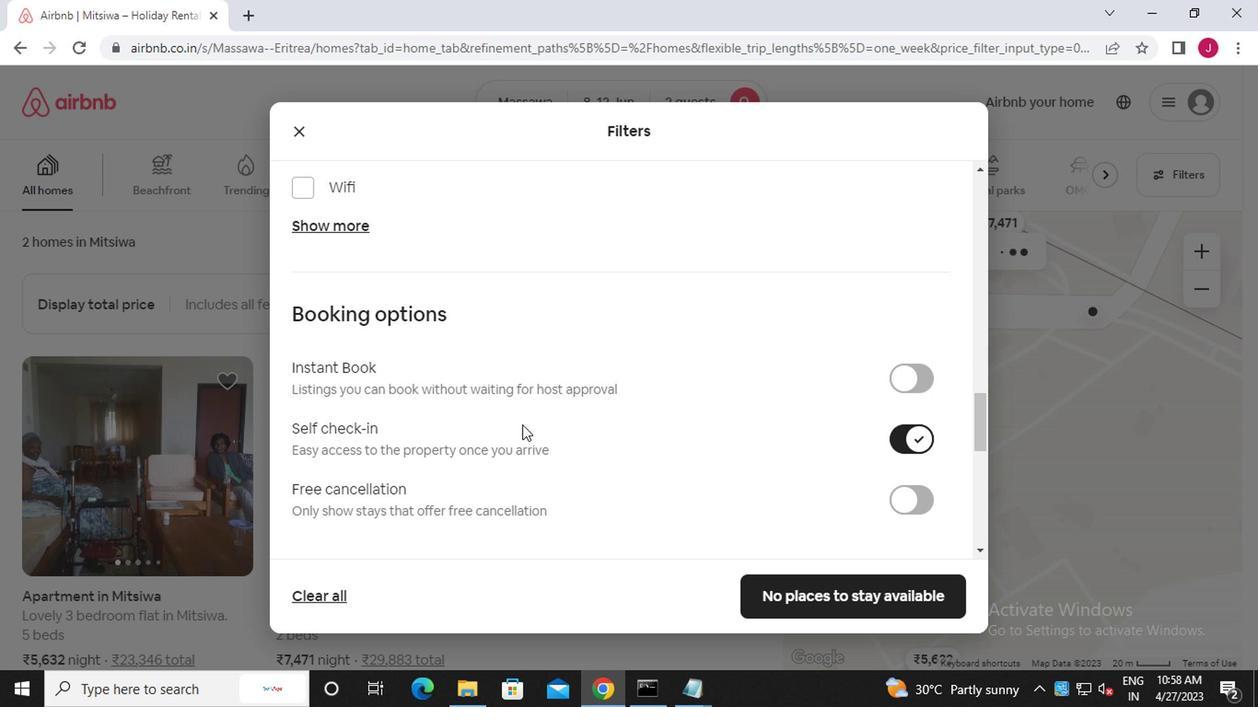 
Action: Mouse moved to (499, 427)
Screenshot: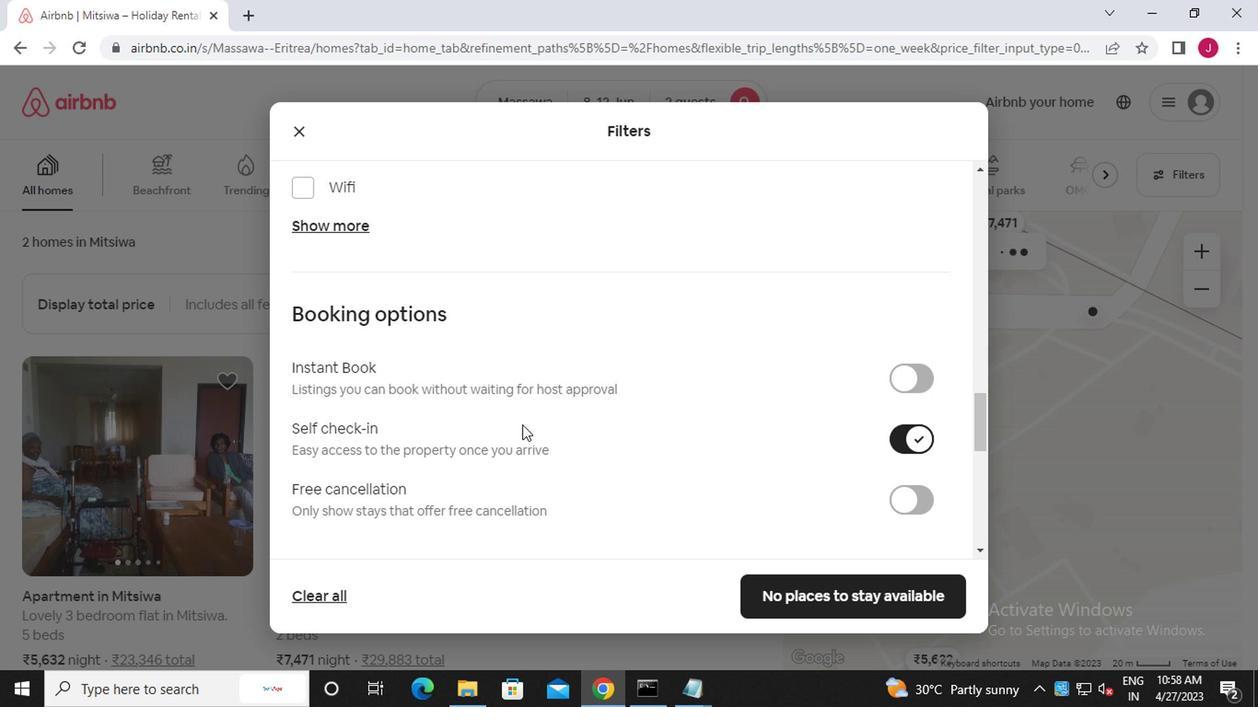 
Action: Mouse scrolled (499, 426) with delta (0, 0)
Screenshot: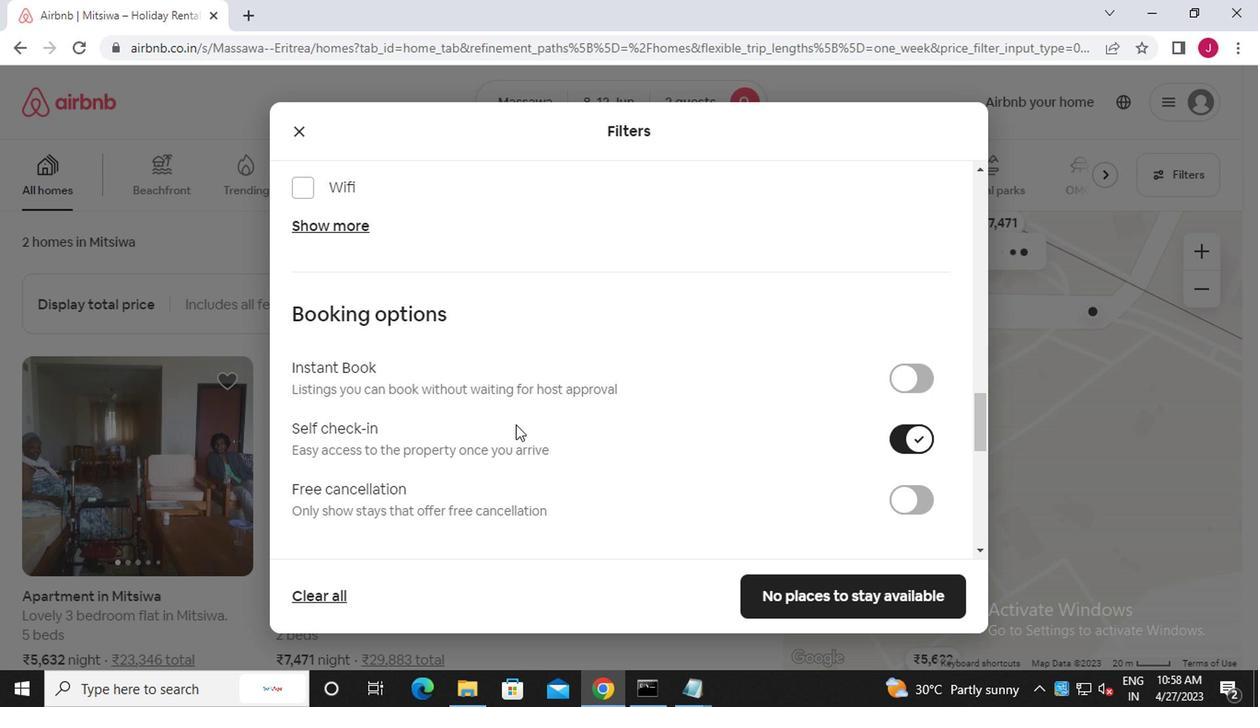 
Action: Mouse moved to (298, 510)
Screenshot: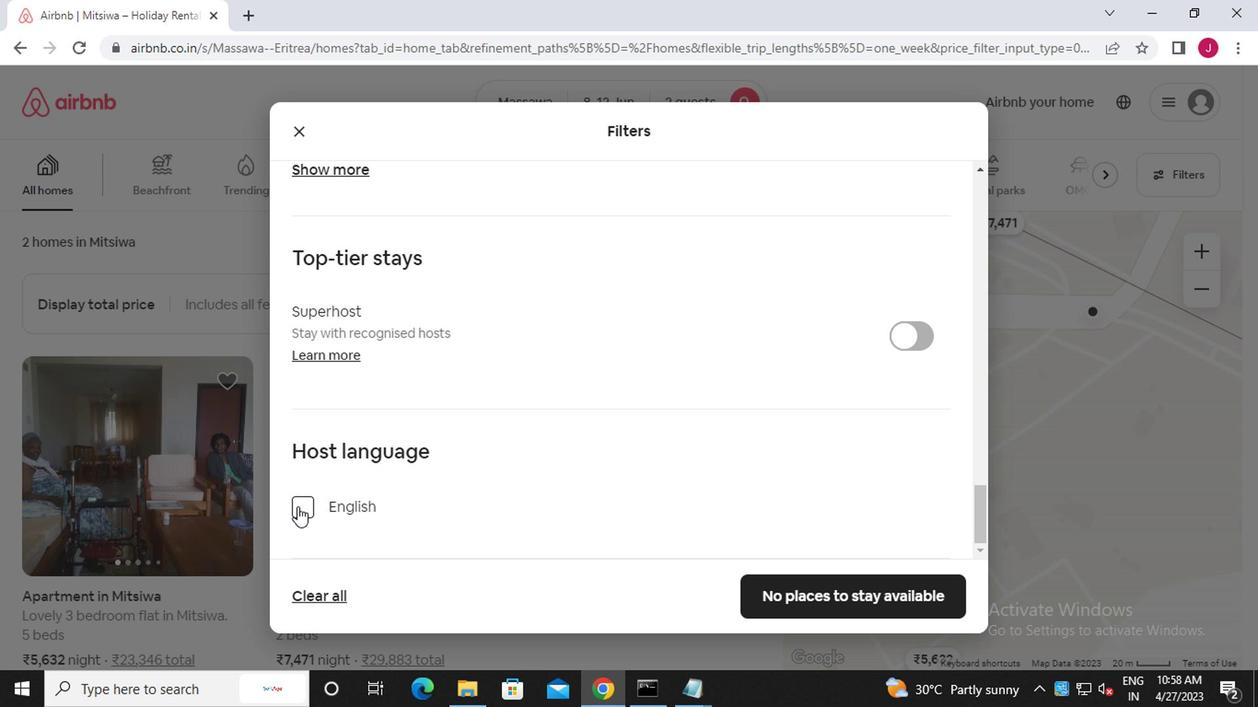 
Action: Mouse pressed left at (298, 510)
Screenshot: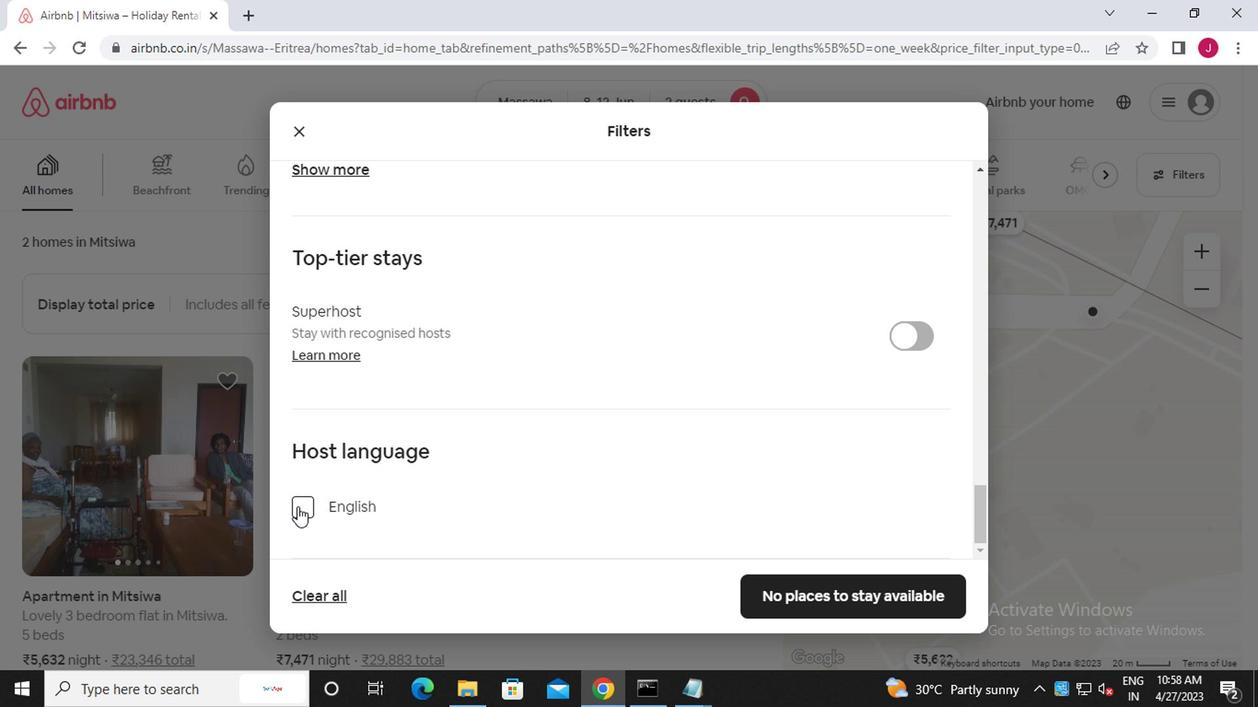 
Action: Mouse moved to (798, 604)
Screenshot: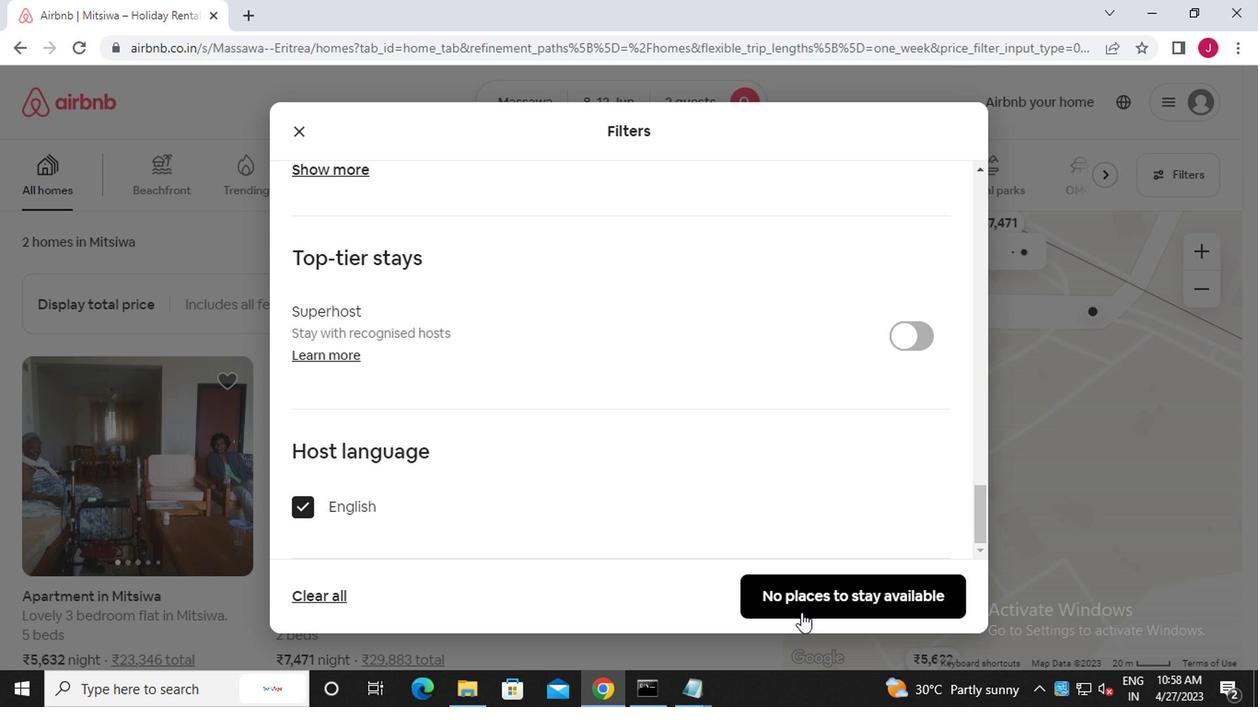 
Action: Mouse pressed left at (798, 604)
Screenshot: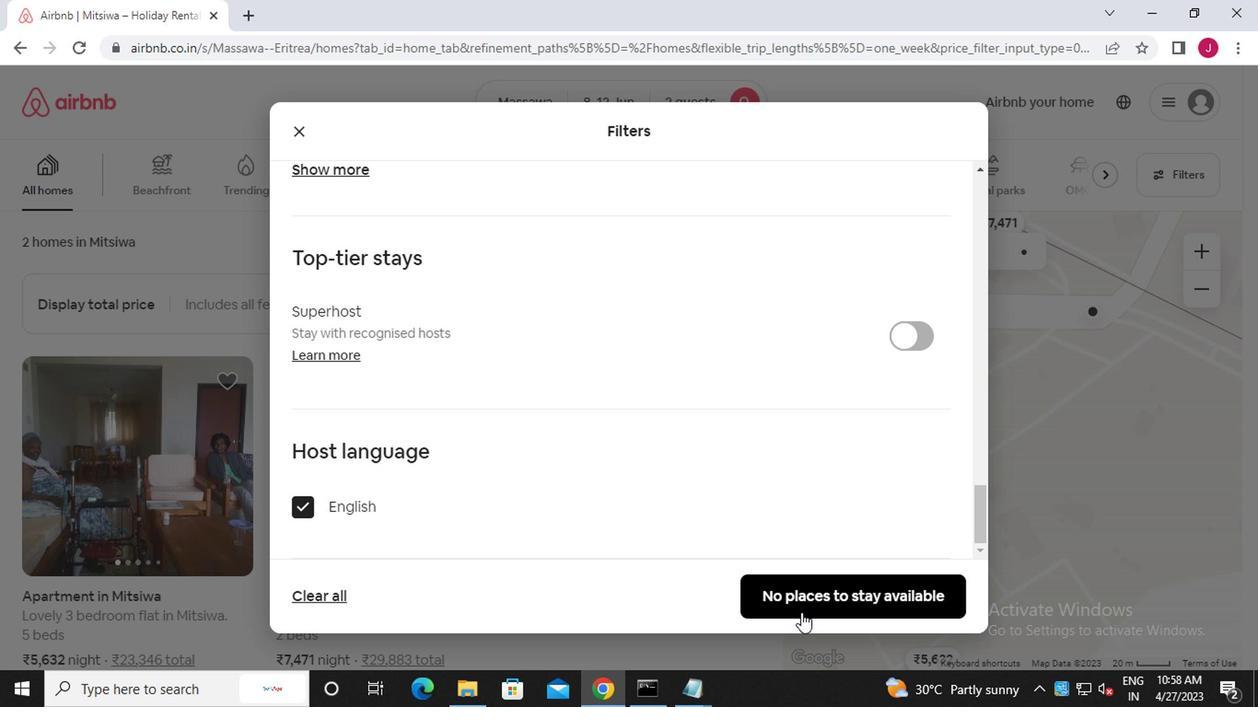 
Action: Mouse moved to (797, 583)
Screenshot: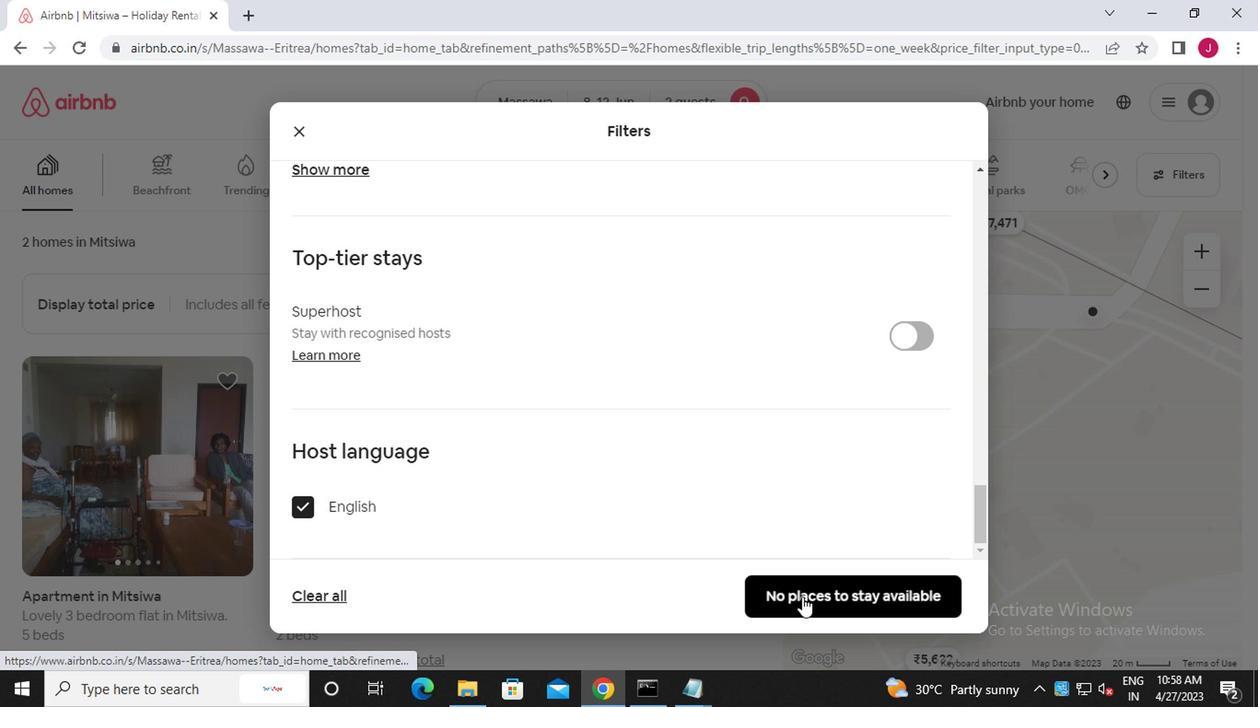 
